 Task: Open the event Casual Product Testing Session on '2023/12/17', change the date to 2023/10/22, change the font style of the description to Arial, set the availability to Tentative, insert an emoji Red heart, logged in from the account softage.10@softage.net and add another guest for the event, softage.5@softage.net. Change the alignment of the event description to Align left.Change the font color of the description to Red and select an event charm, 
Action: Mouse moved to (376, 171)
Screenshot: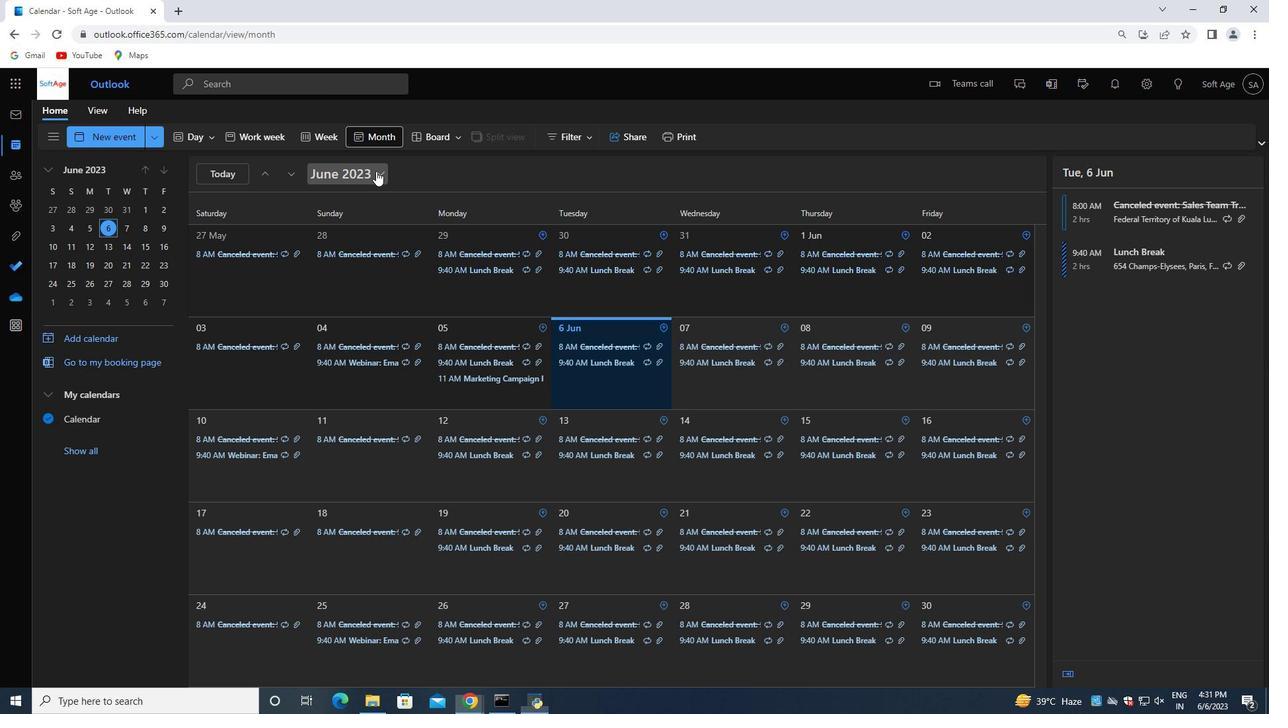 
Action: Mouse pressed left at (376, 171)
Screenshot: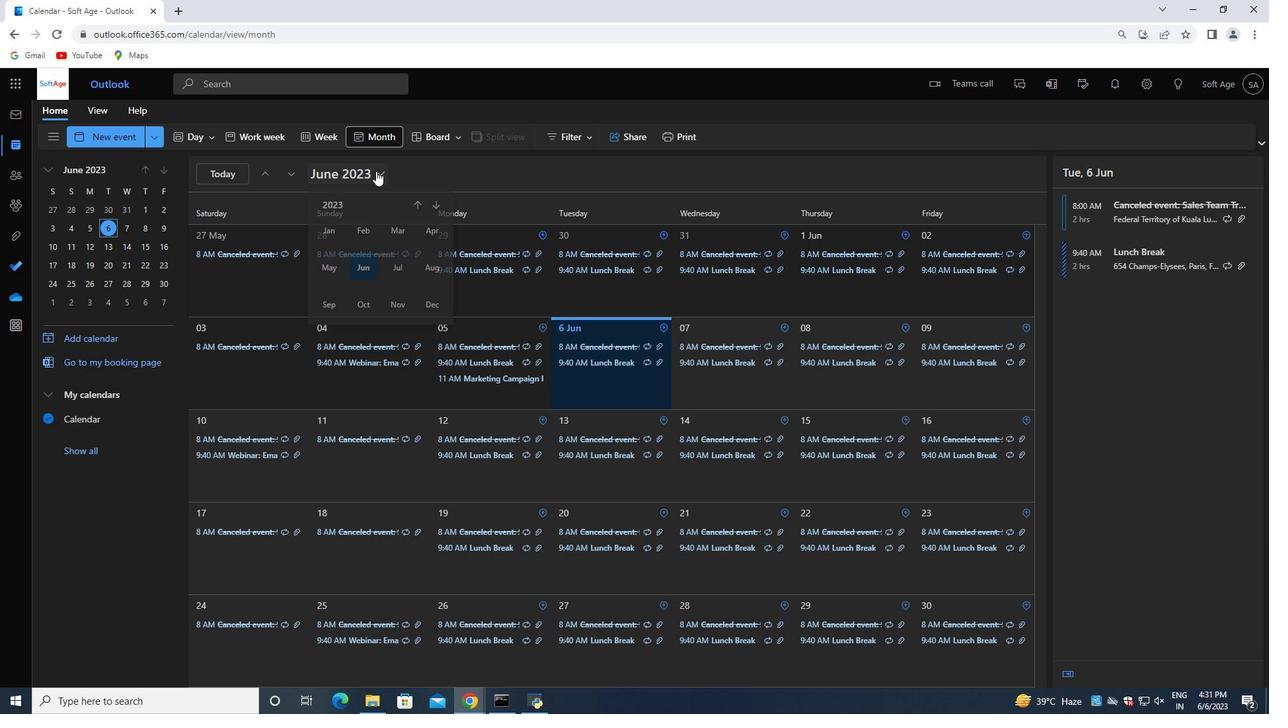 
Action: Mouse moved to (427, 309)
Screenshot: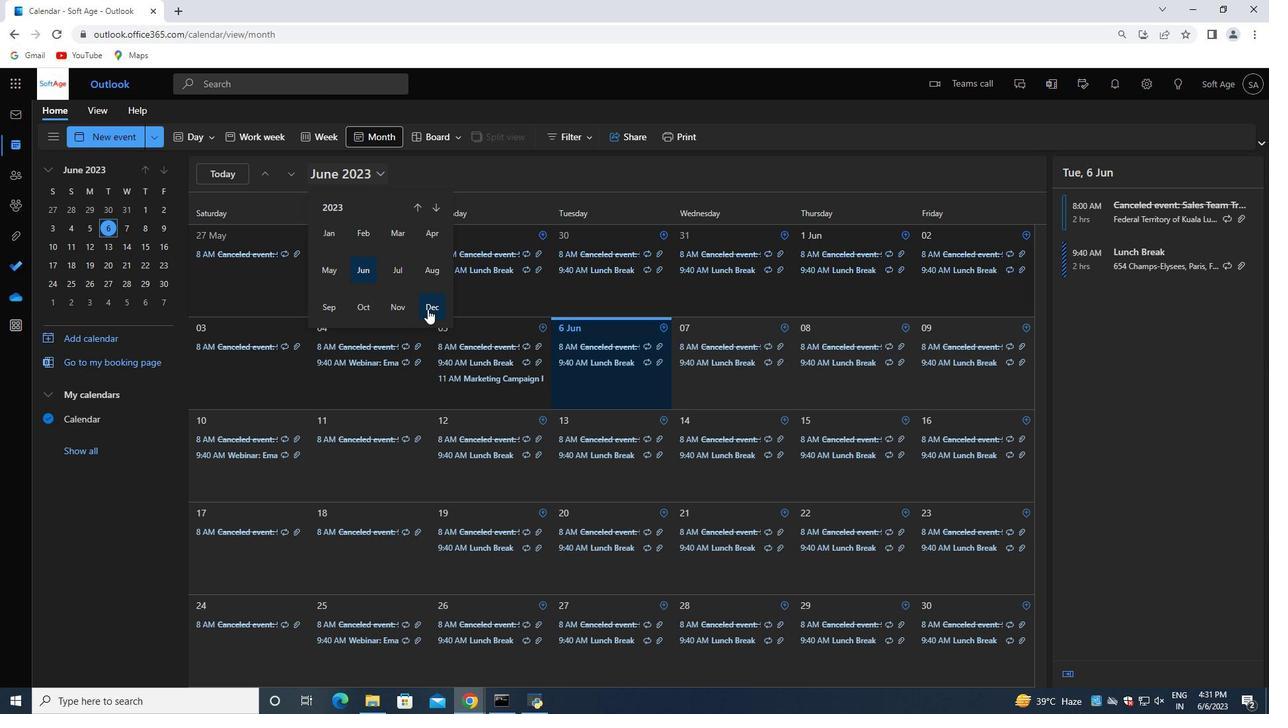 
Action: Mouse pressed left at (427, 309)
Screenshot: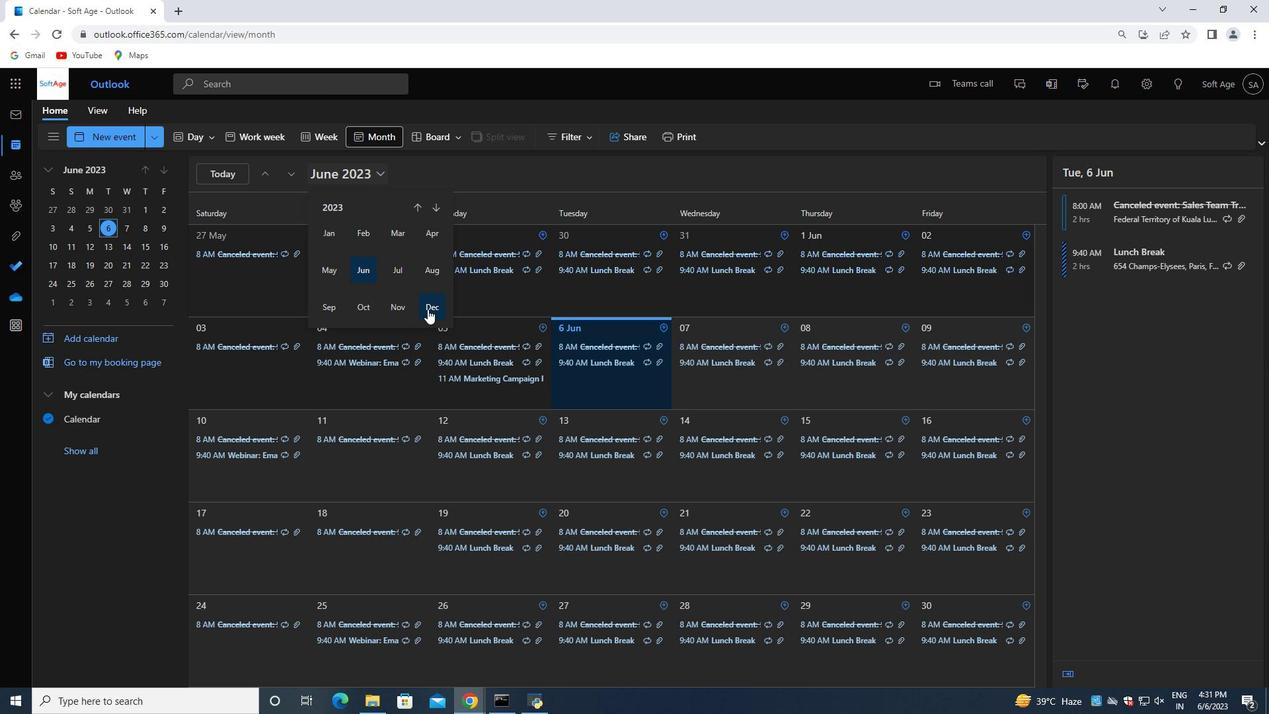 
Action: Mouse moved to (350, 470)
Screenshot: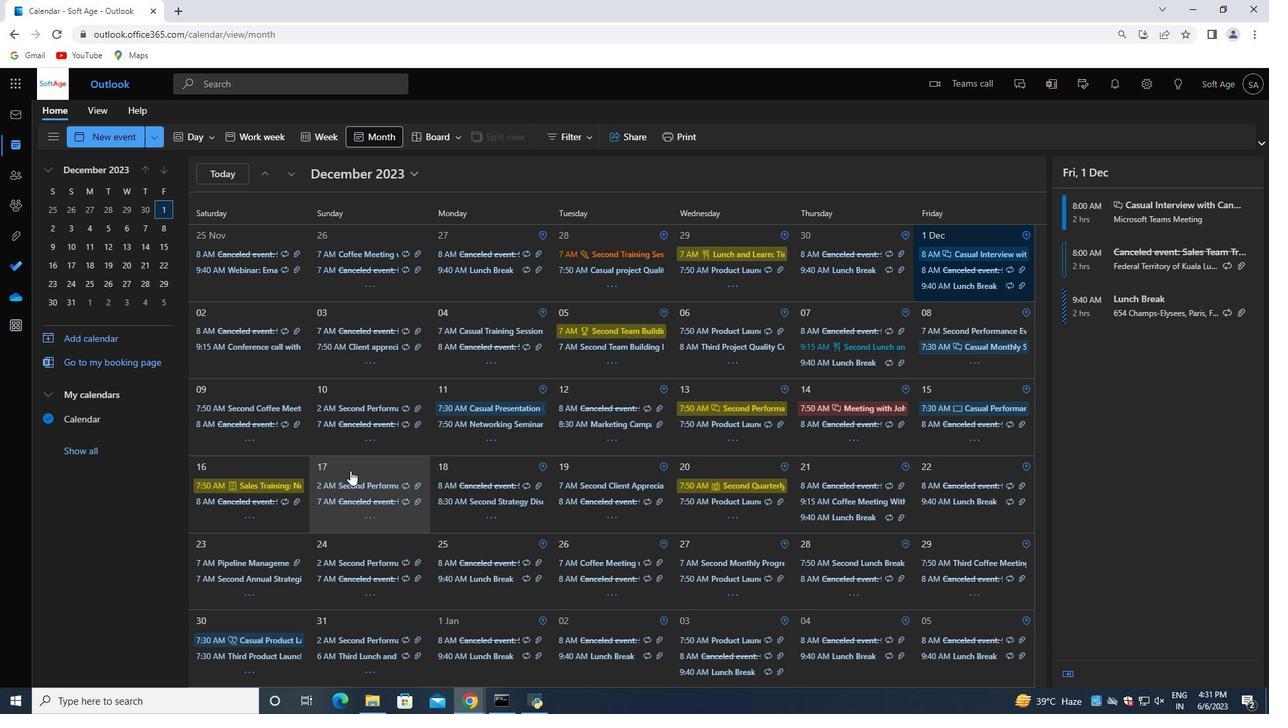 
Action: Mouse pressed left at (350, 470)
Screenshot: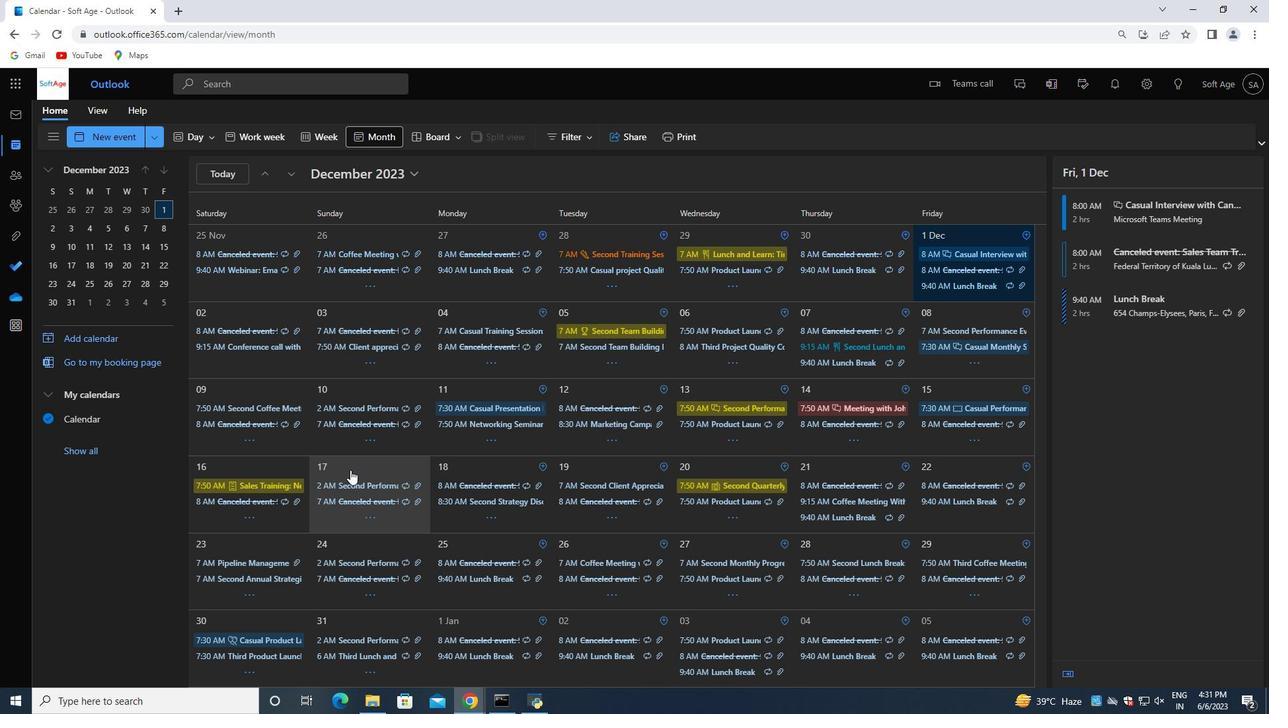
Action: Mouse moved to (1098, 247)
Screenshot: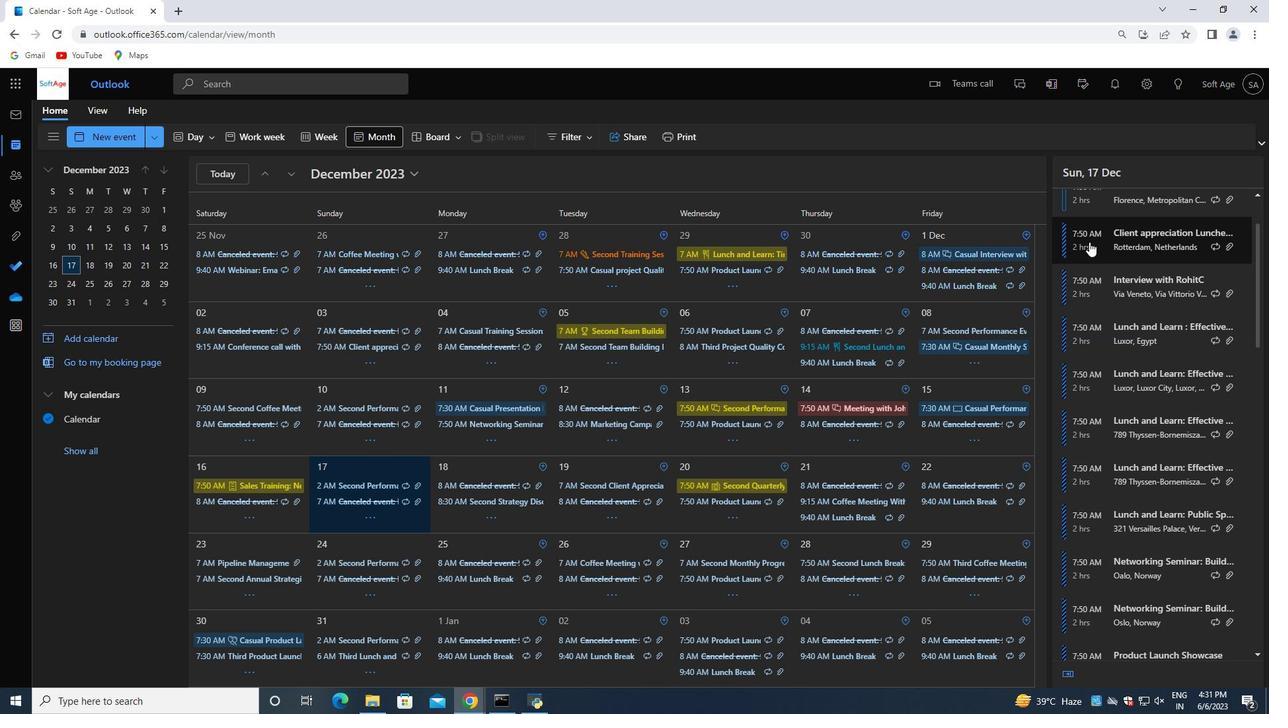 
Action: Mouse scrolled (1098, 246) with delta (0, 0)
Screenshot: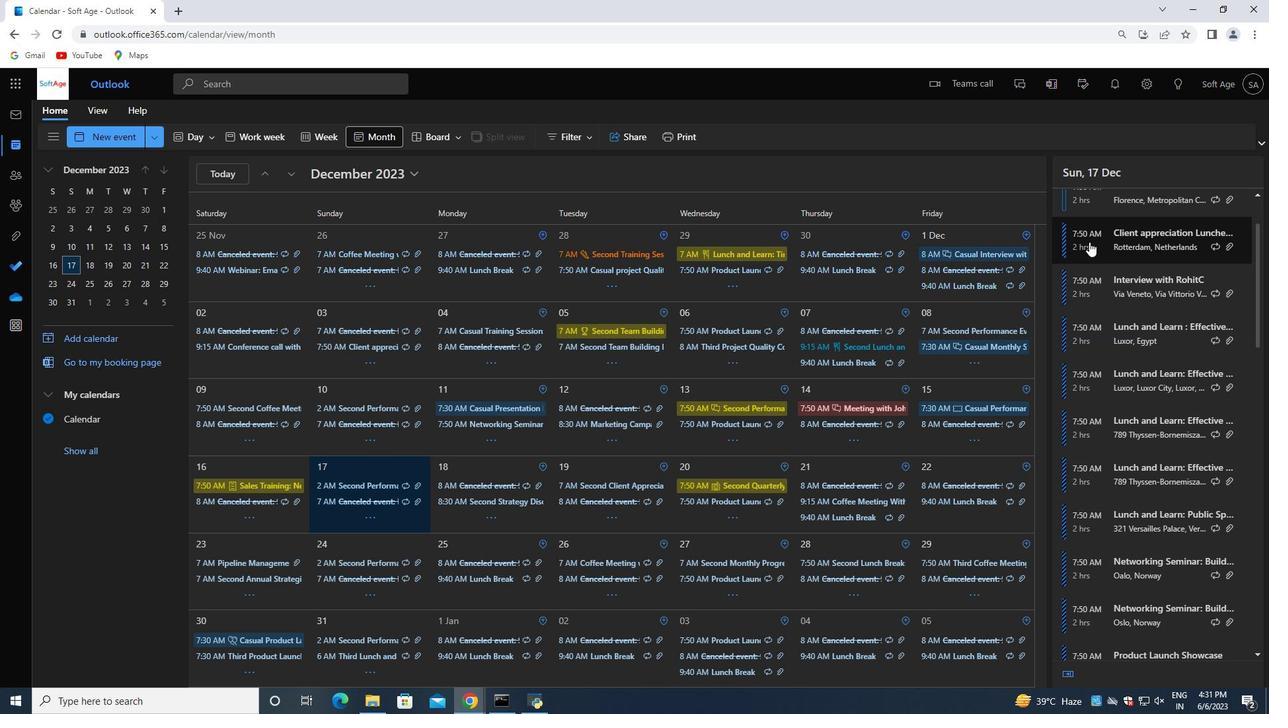 
Action: Mouse moved to (1085, 244)
Screenshot: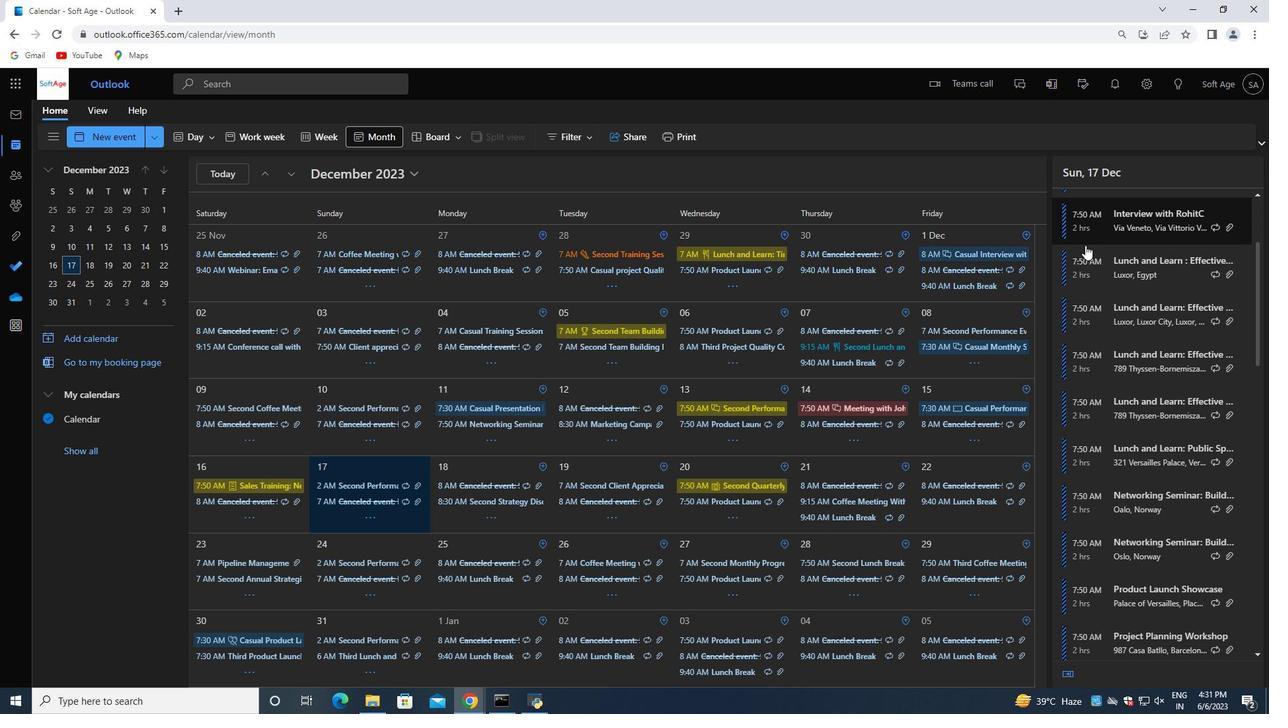 
Action: Mouse scrolled (1085, 244) with delta (0, 0)
Screenshot: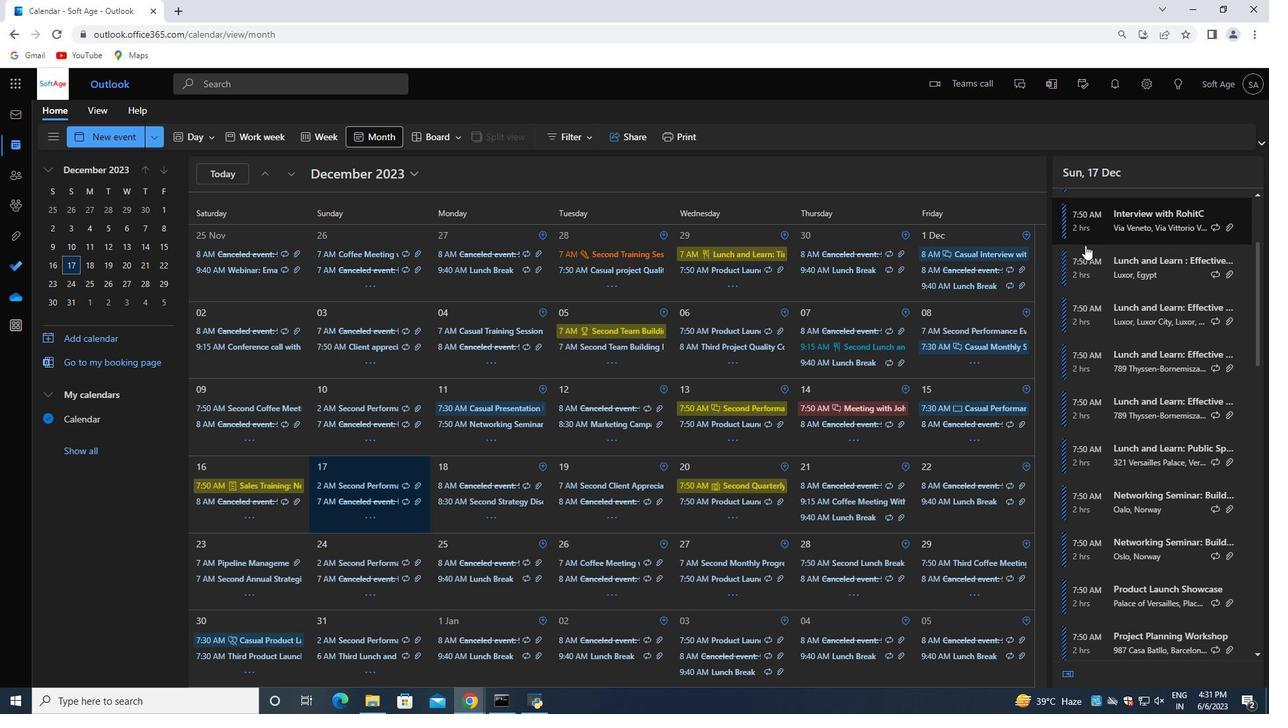 
Action: Mouse moved to (1085, 245)
Screenshot: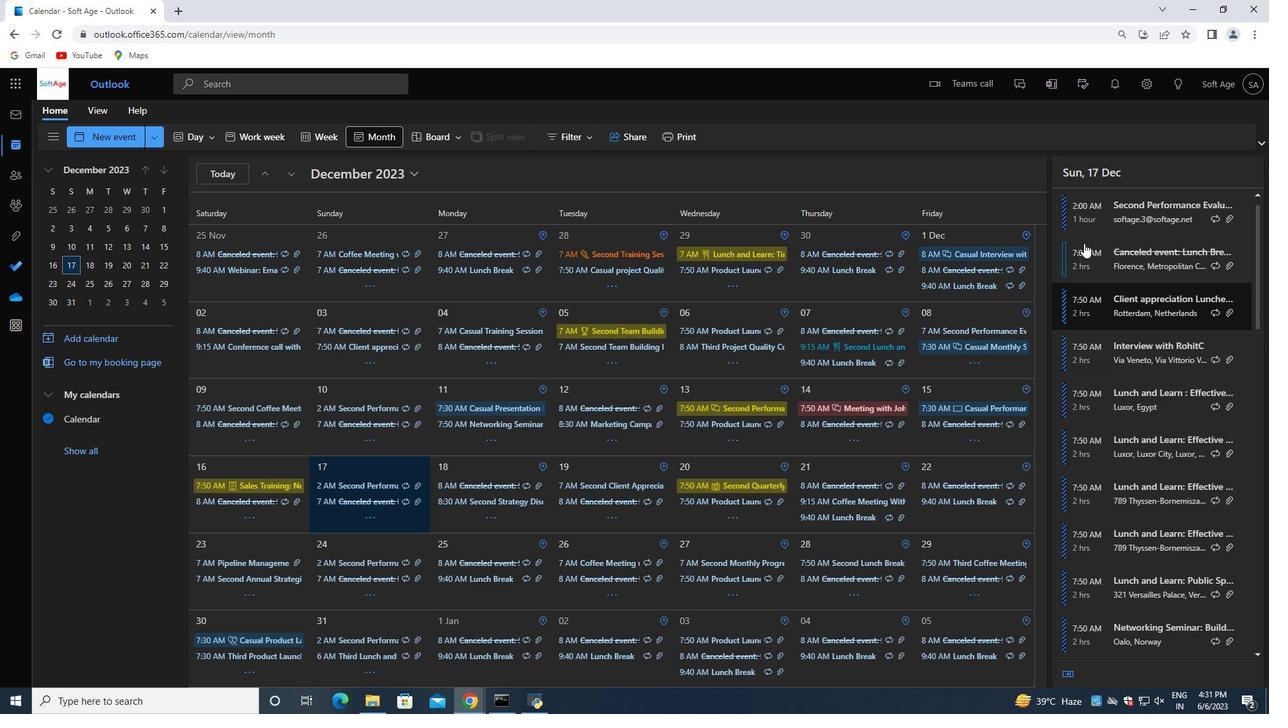 
Action: Mouse scrolled (1085, 245) with delta (0, 0)
Screenshot: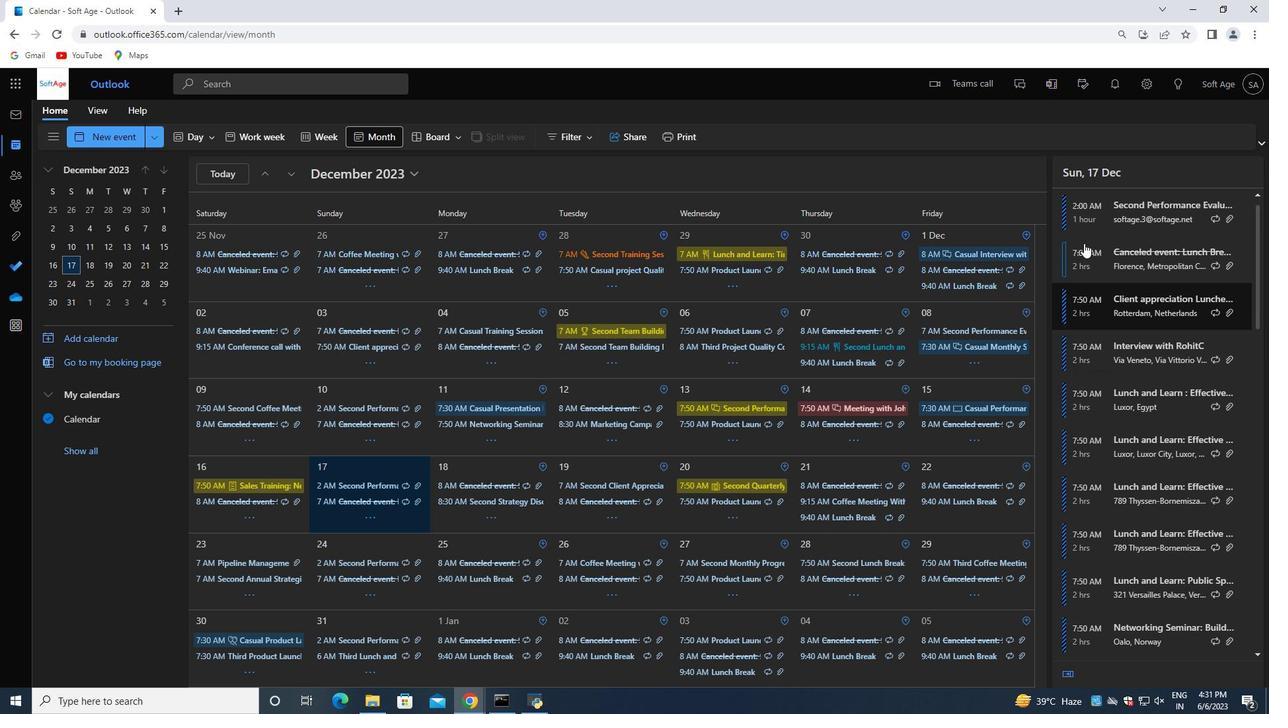 
Action: Mouse scrolled (1085, 245) with delta (0, 0)
Screenshot: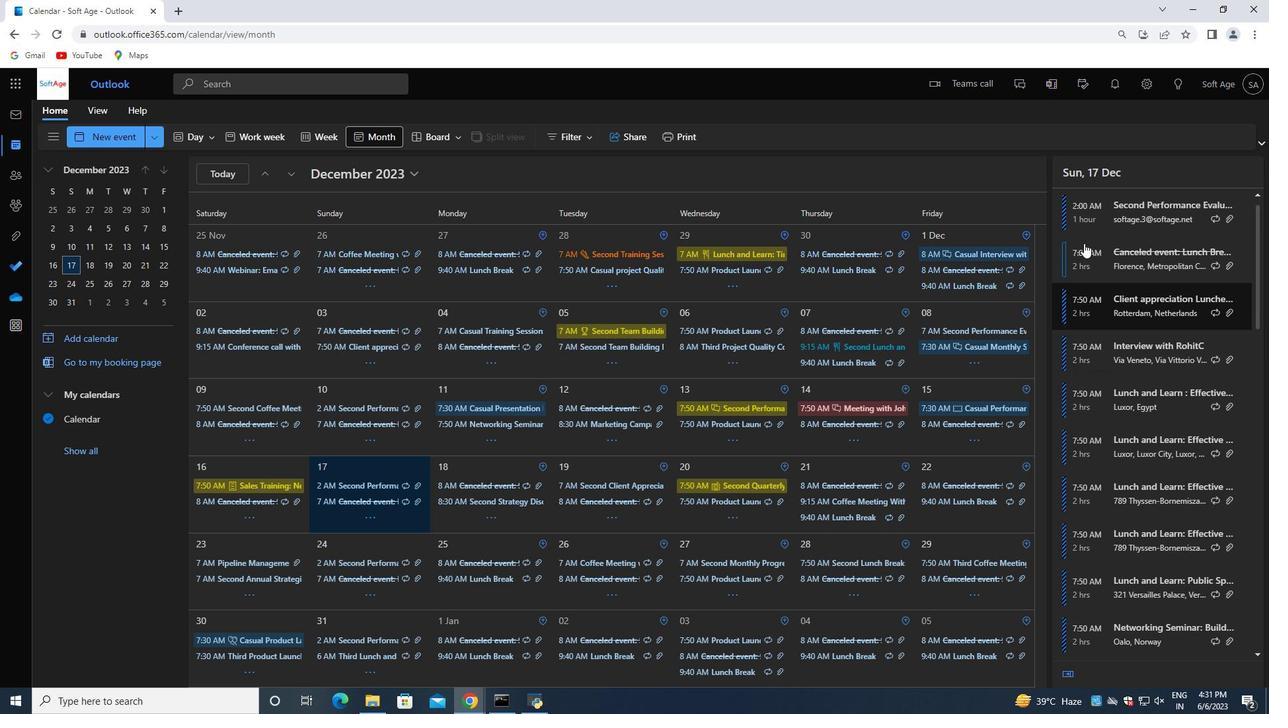
Action: Mouse scrolled (1085, 245) with delta (0, 0)
Screenshot: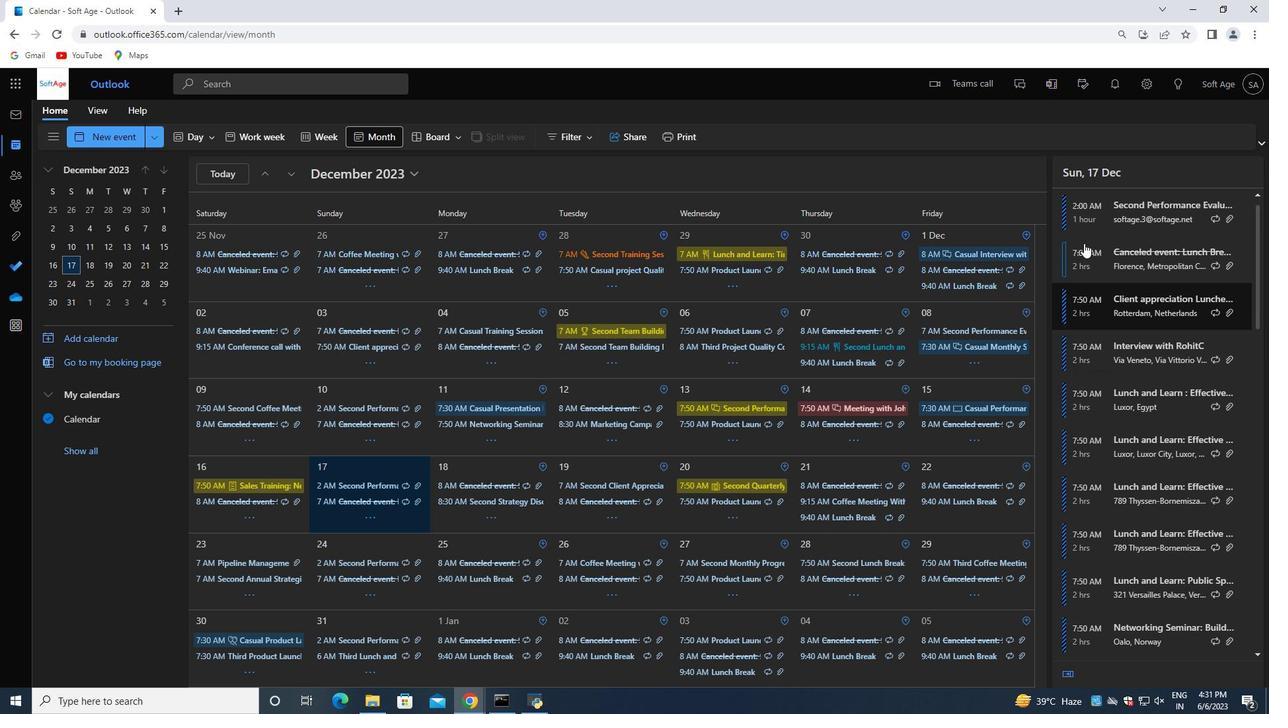 
Action: Mouse moved to (1084, 243)
Screenshot: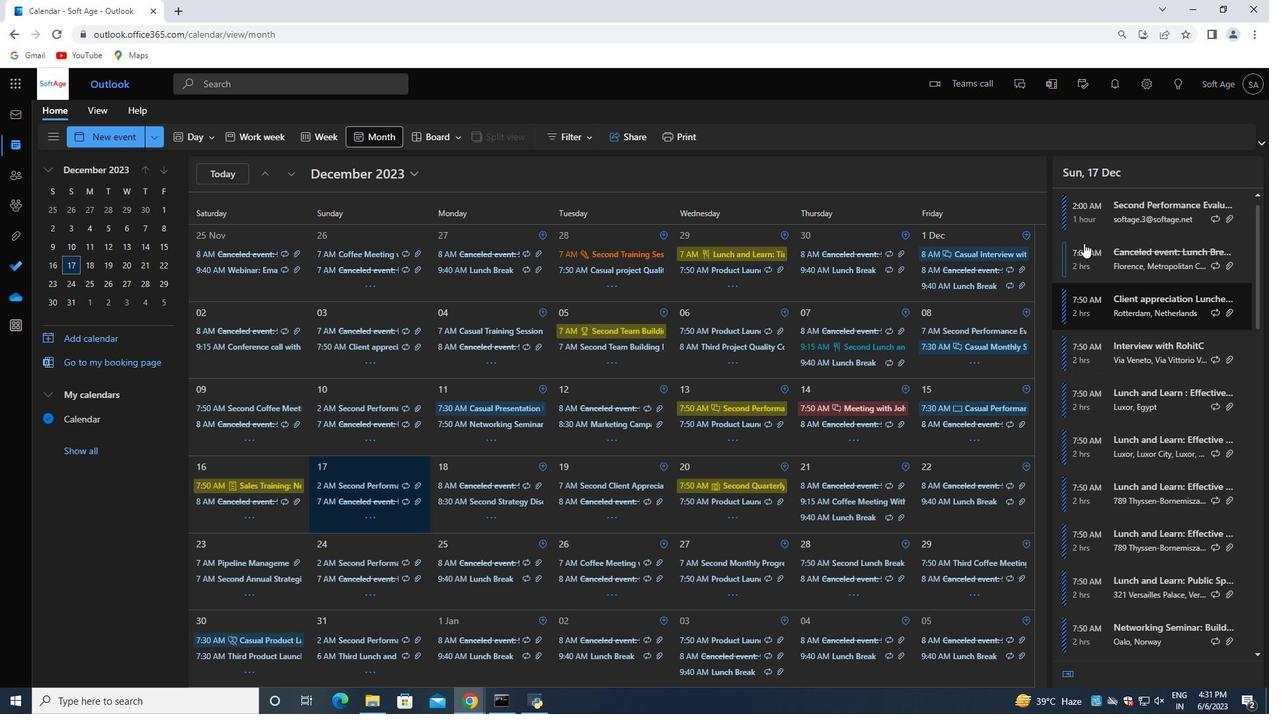 
Action: Mouse scrolled (1084, 244) with delta (0, 0)
Screenshot: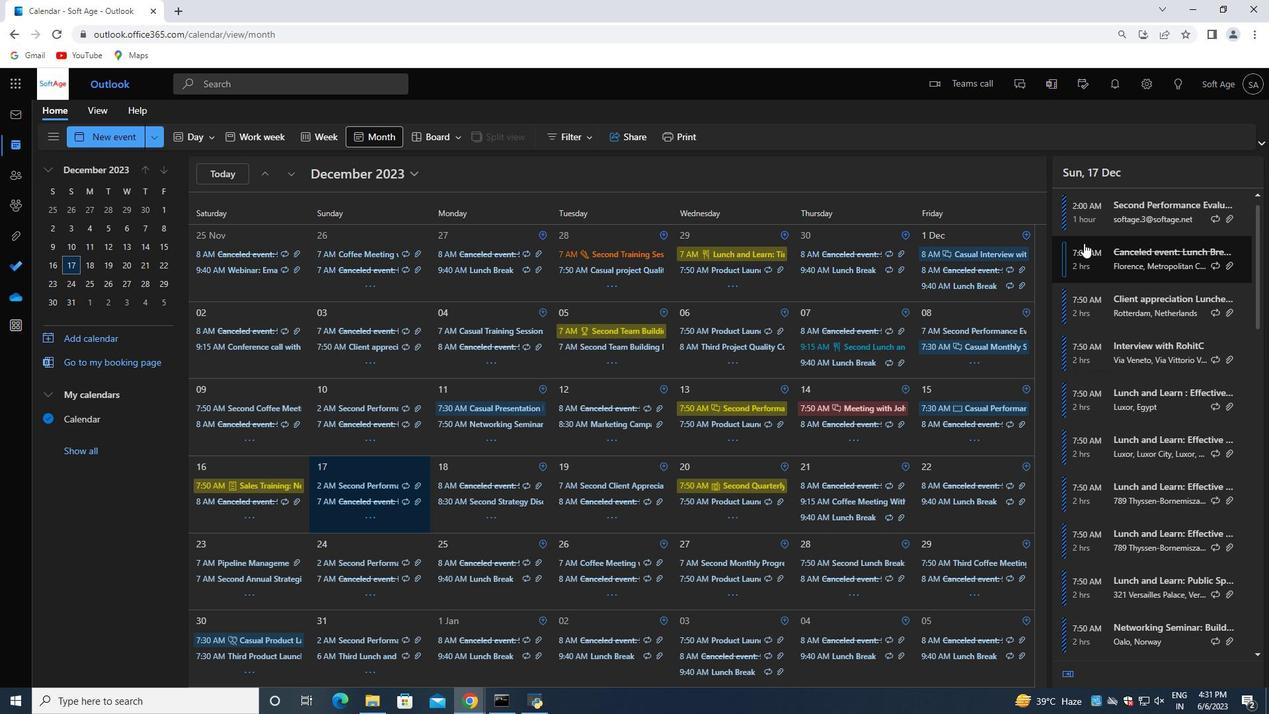 
Action: Mouse scrolled (1084, 244) with delta (0, 0)
Screenshot: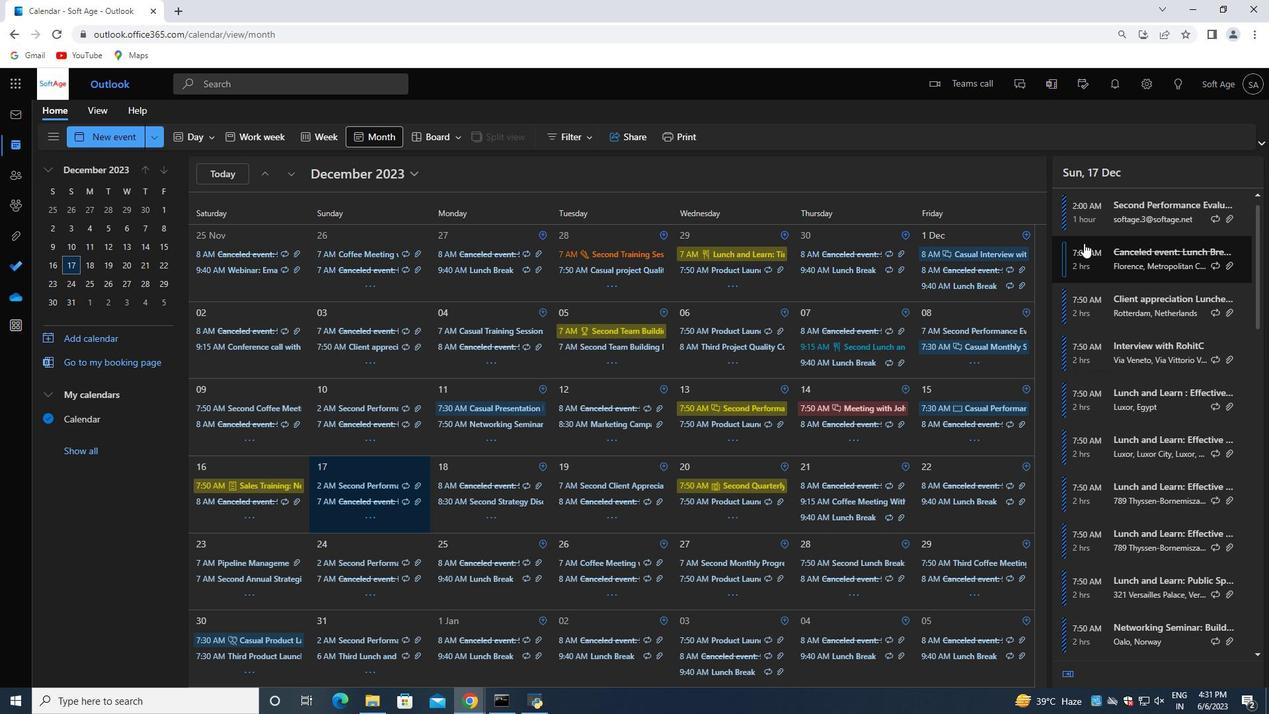 
Action: Mouse moved to (1124, 430)
Screenshot: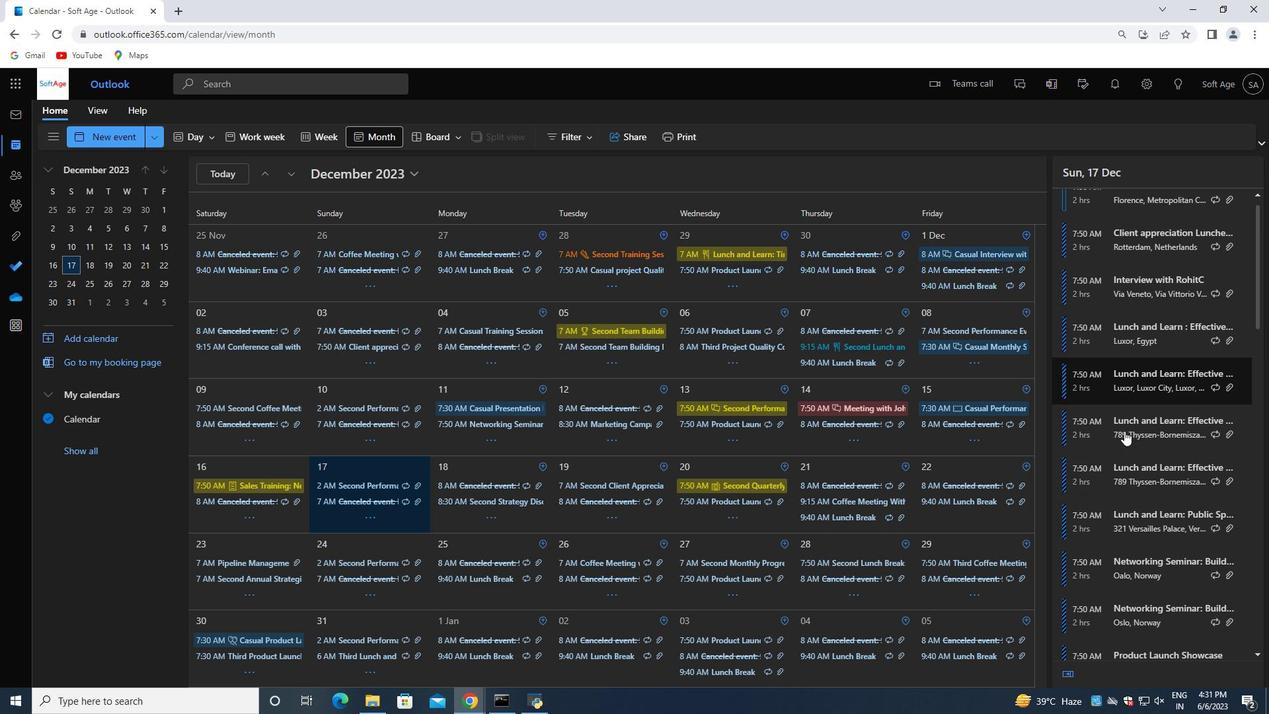 
Action: Mouse scrolled (1124, 429) with delta (0, 0)
Screenshot: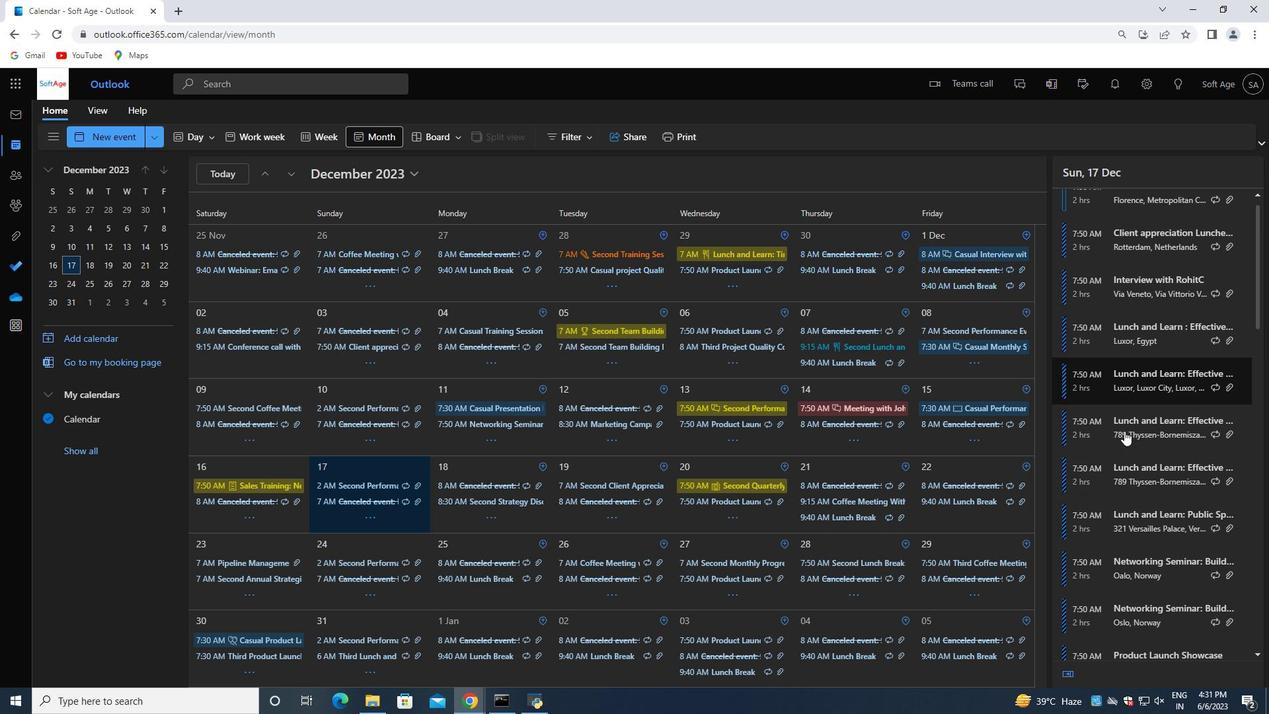 
Action: Mouse moved to (1124, 431)
Screenshot: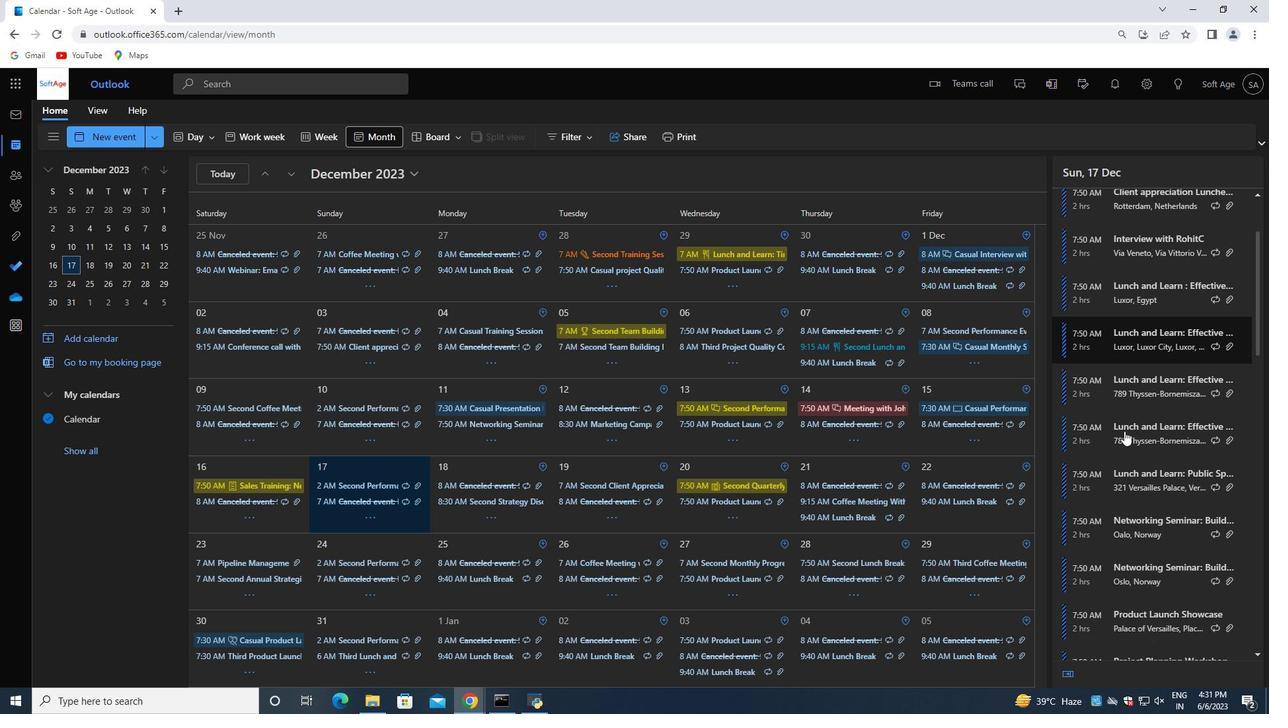 
Action: Mouse scrolled (1124, 430) with delta (0, 0)
Screenshot: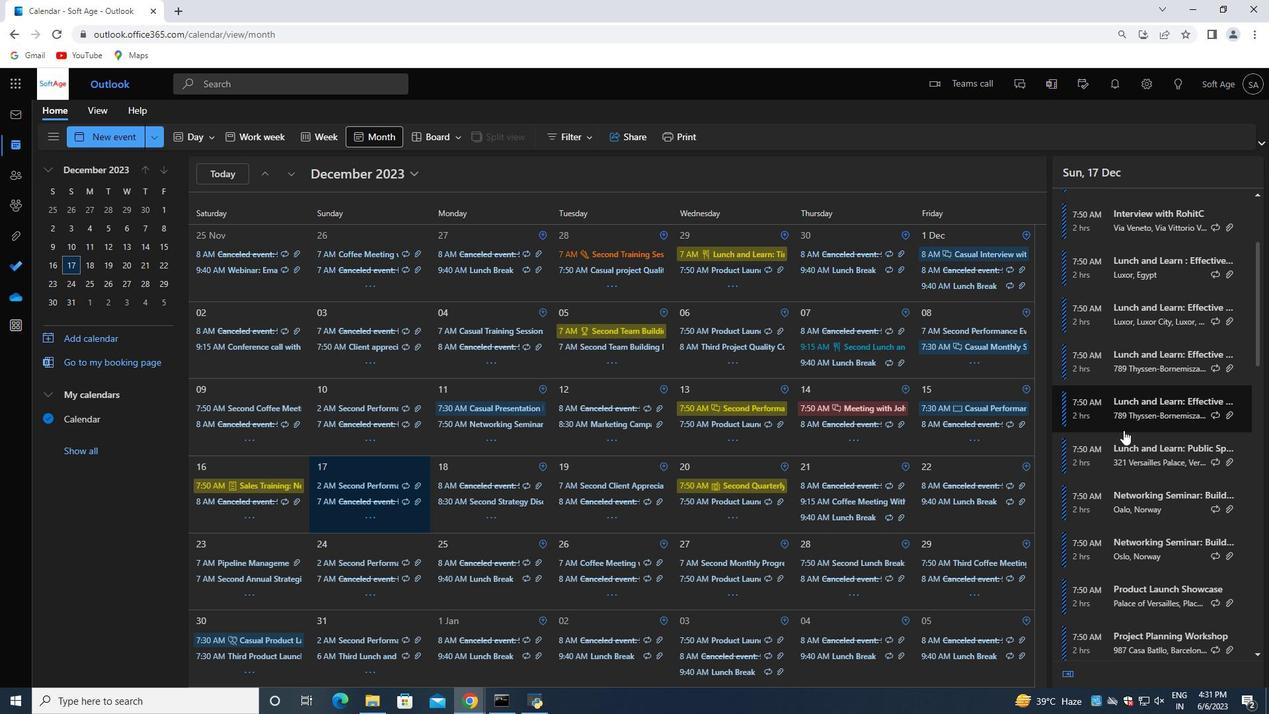 
Action: Mouse moved to (1124, 430)
Screenshot: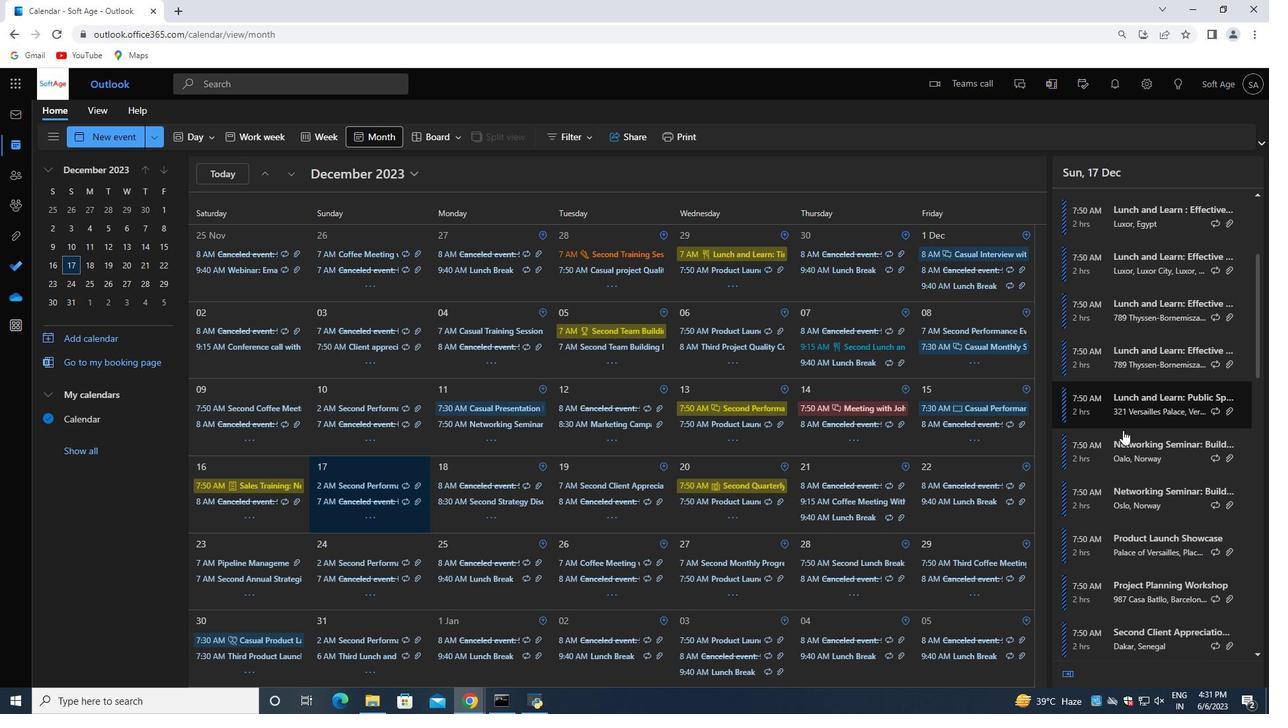
Action: Mouse scrolled (1124, 429) with delta (0, 0)
Screenshot: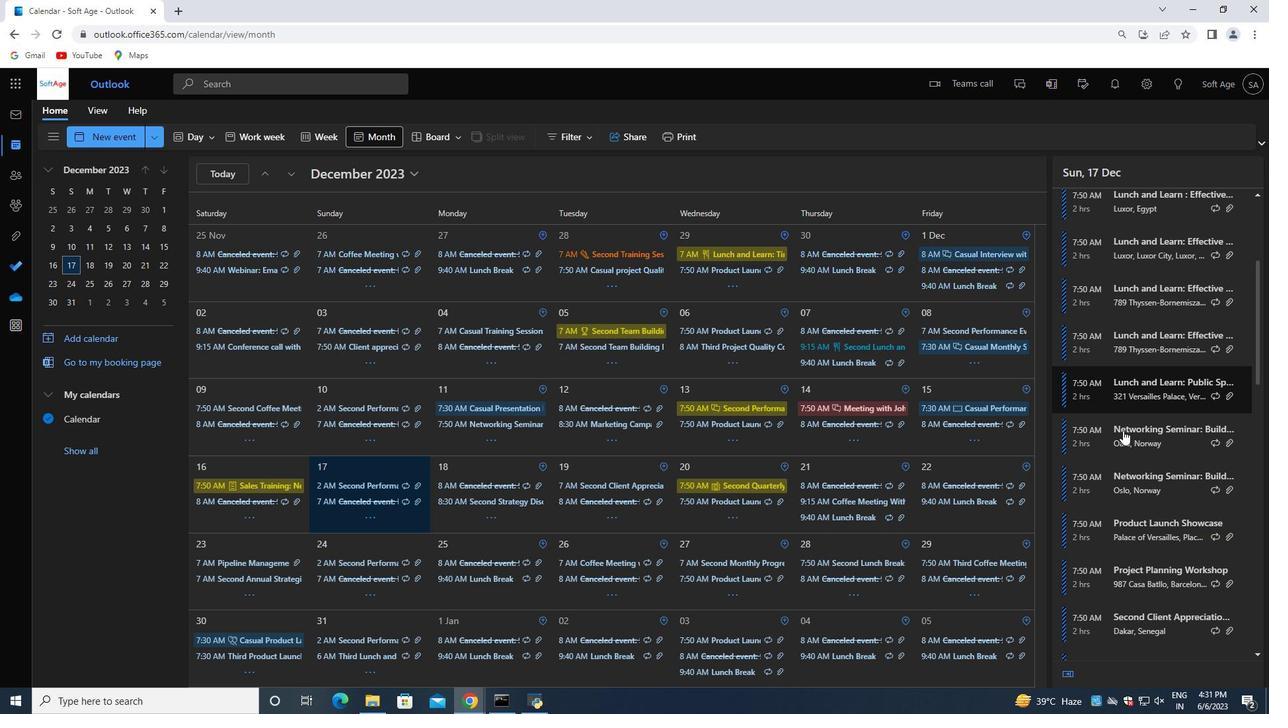 
Action: Mouse moved to (1122, 437)
Screenshot: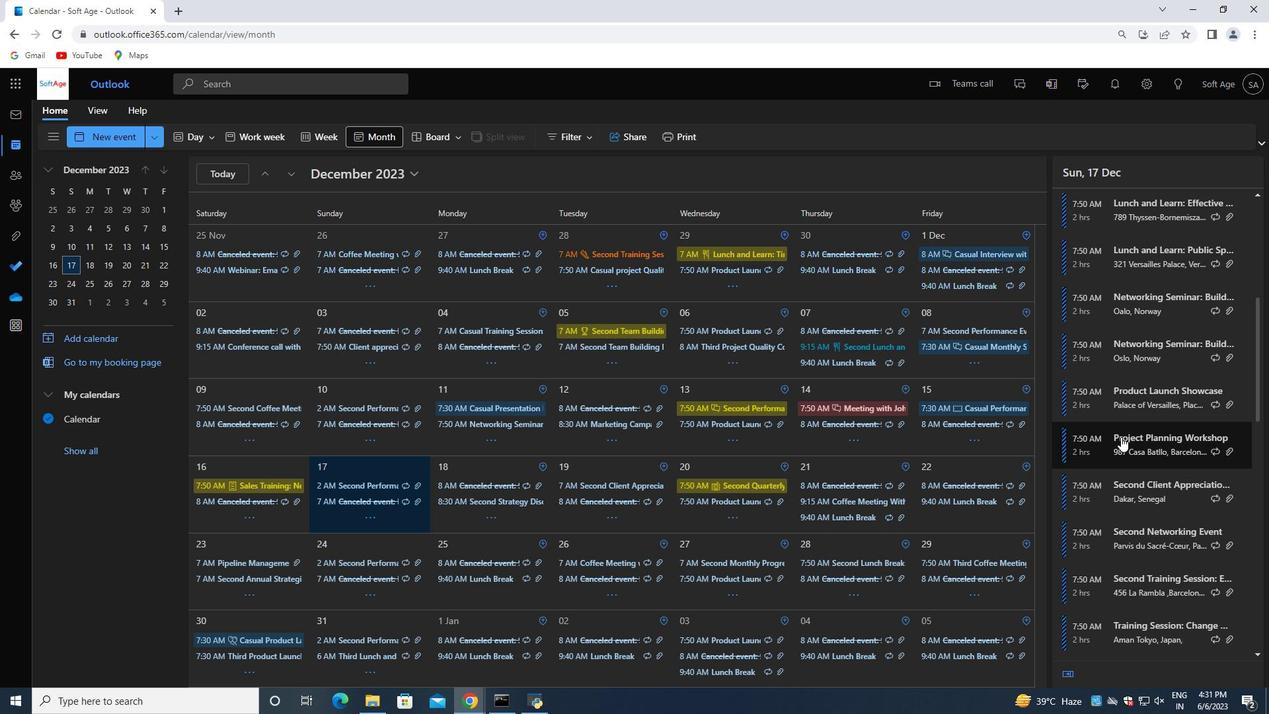 
Action: Mouse scrolled (1122, 436) with delta (0, 0)
Screenshot: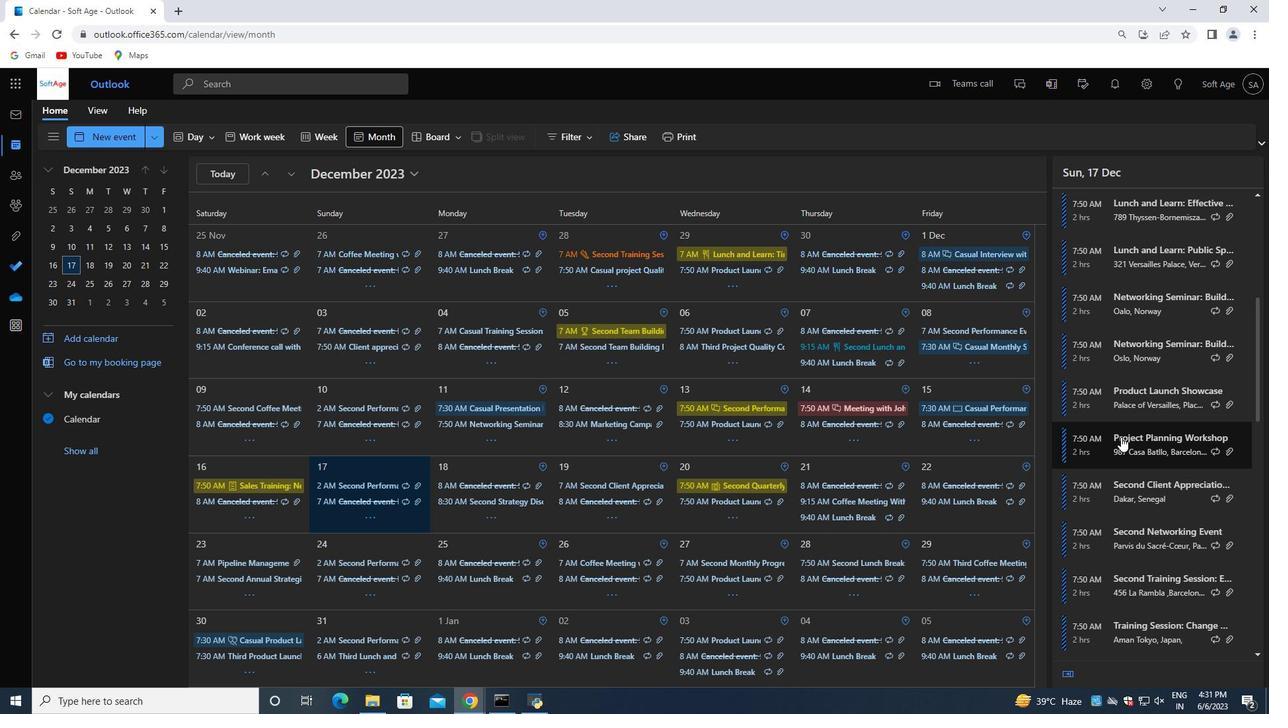 
Action: Mouse scrolled (1122, 436) with delta (0, 0)
Screenshot: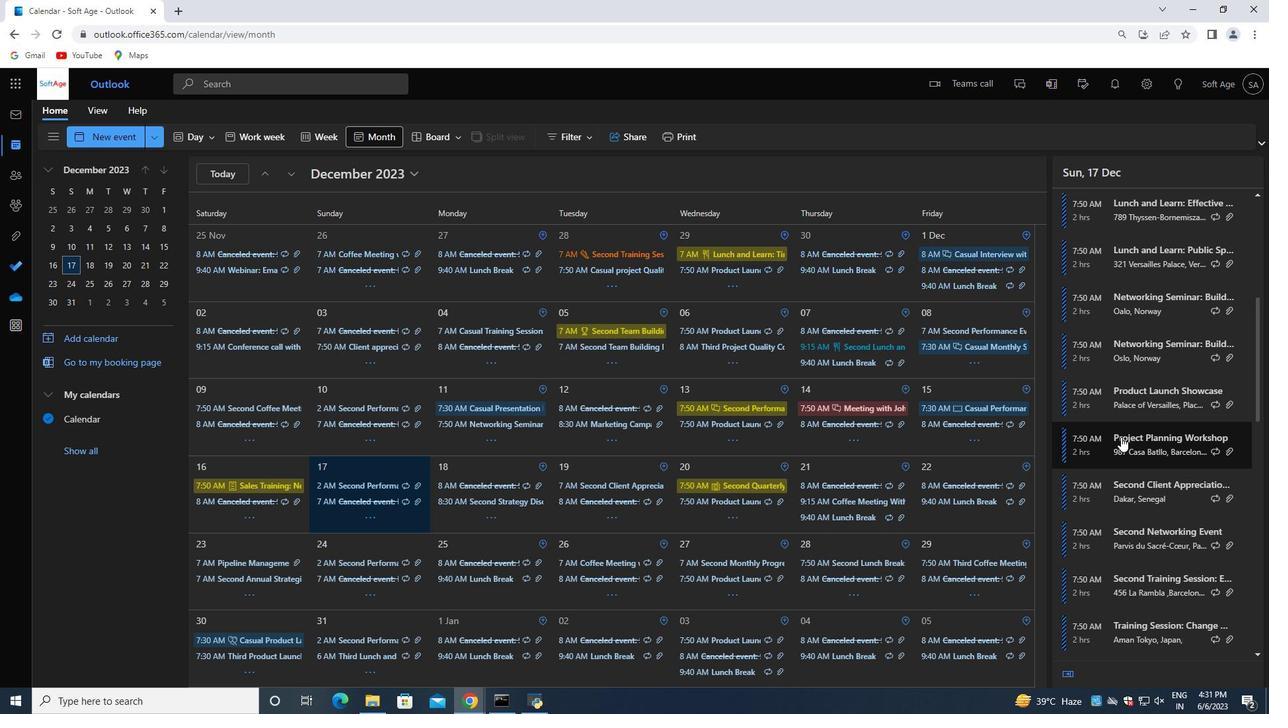 
Action: Mouse moved to (1121, 437)
Screenshot: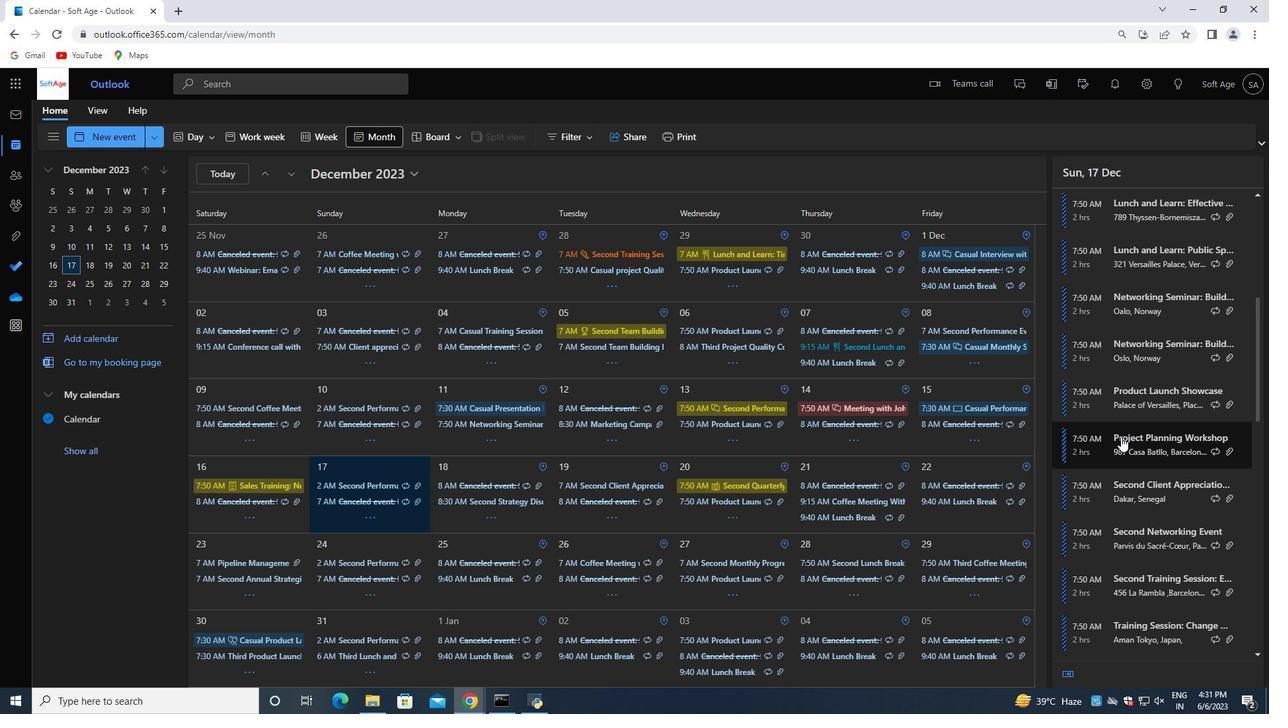 
Action: Mouse scrolled (1121, 436) with delta (0, 0)
Screenshot: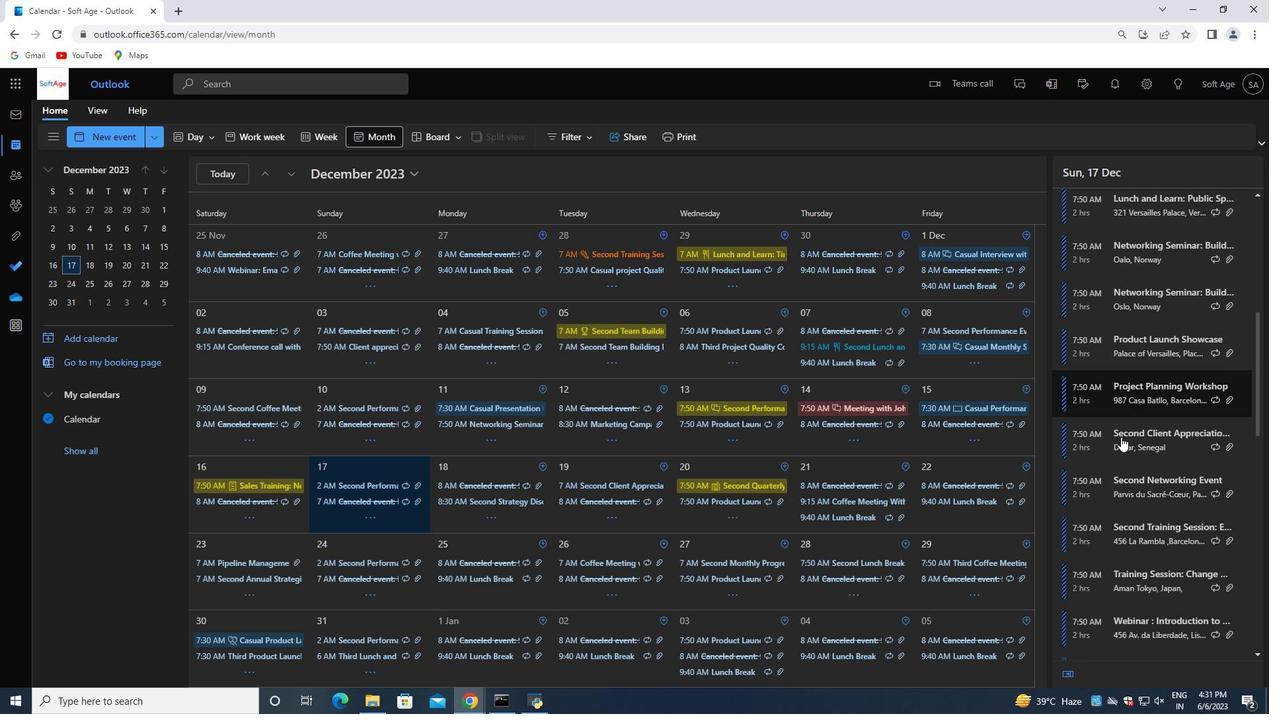 
Action: Mouse scrolled (1121, 436) with delta (0, 0)
Screenshot: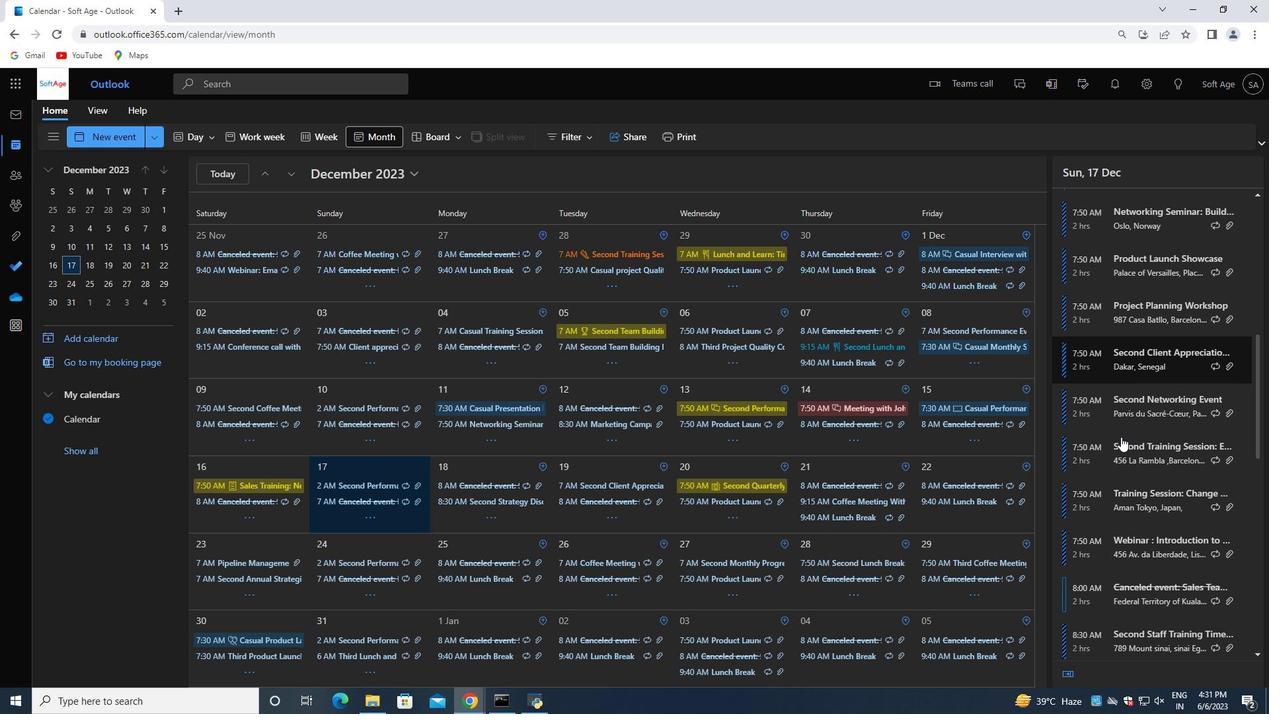
Action: Mouse scrolled (1121, 436) with delta (0, 0)
Screenshot: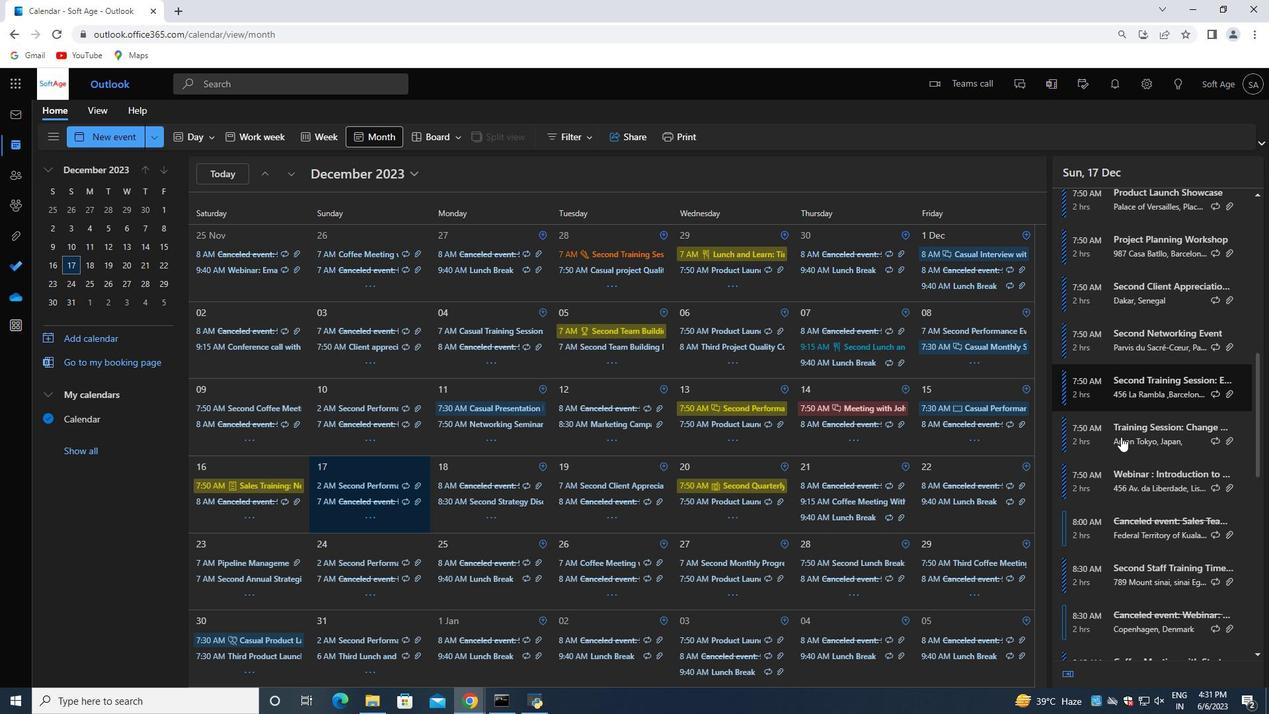 
Action: Mouse moved to (1120, 437)
Screenshot: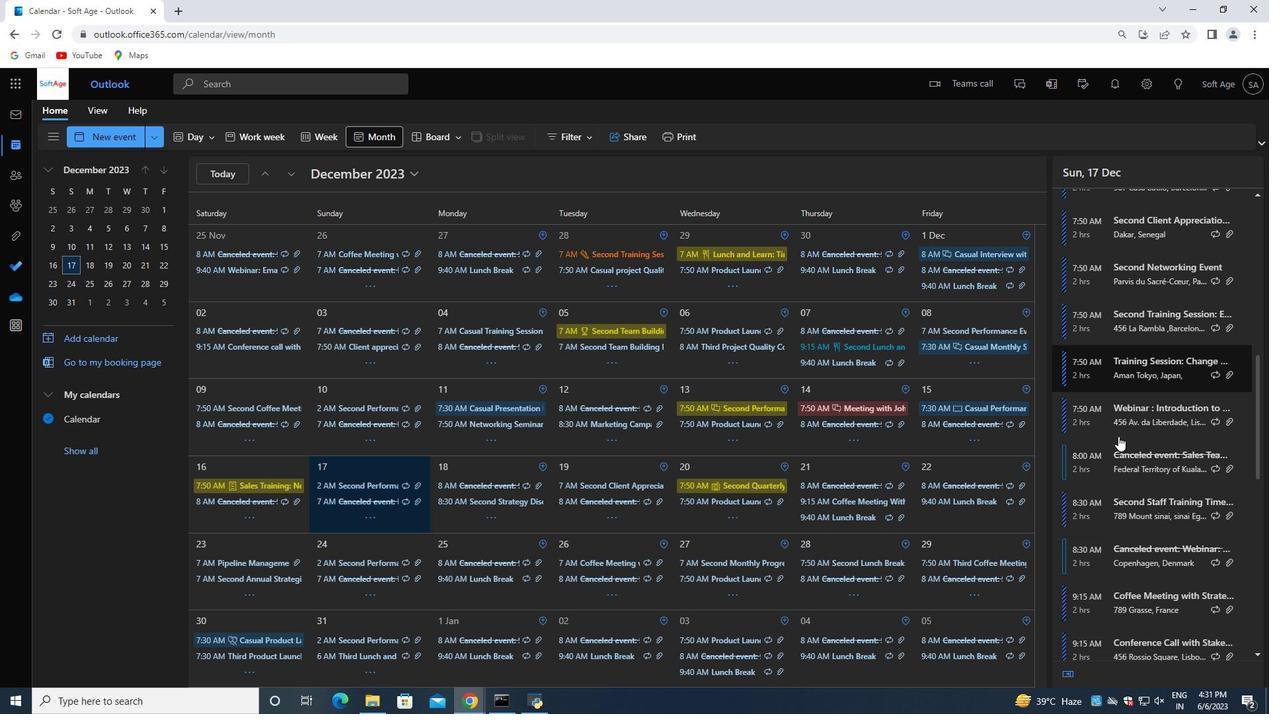 
Action: Mouse scrolled (1120, 436) with delta (0, 0)
Screenshot: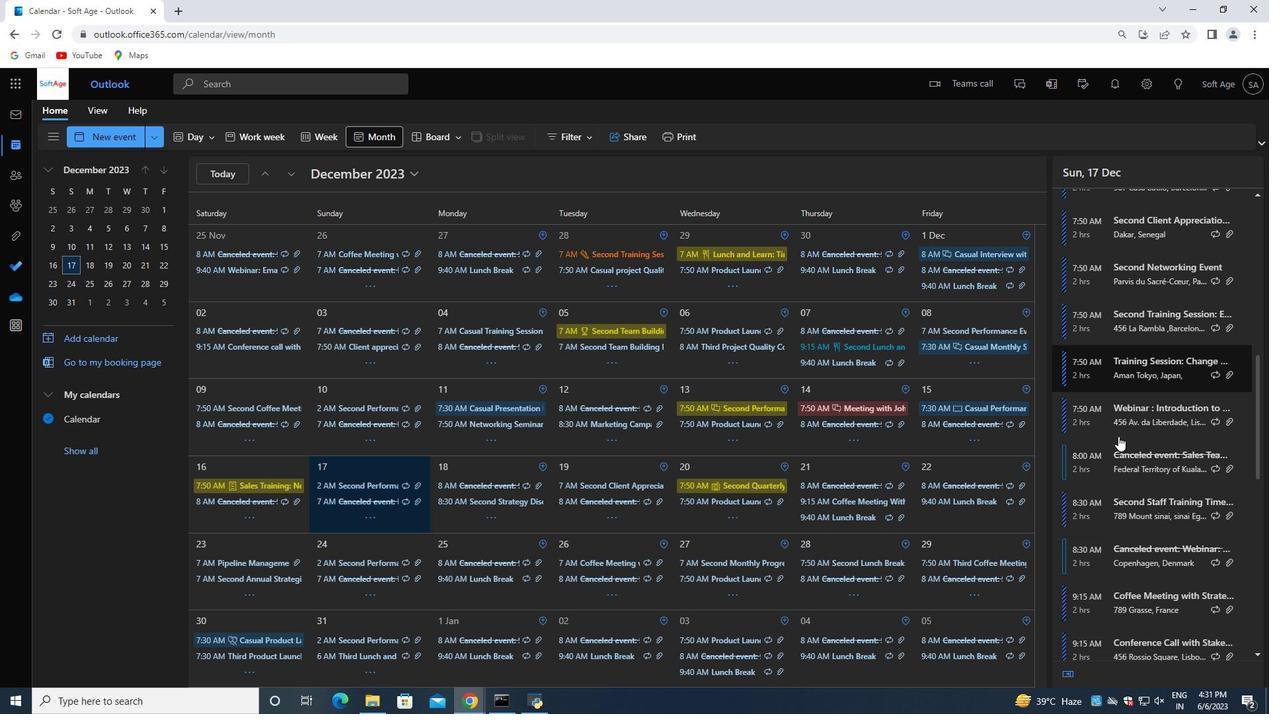 
Action: Mouse moved to (1117, 435)
Screenshot: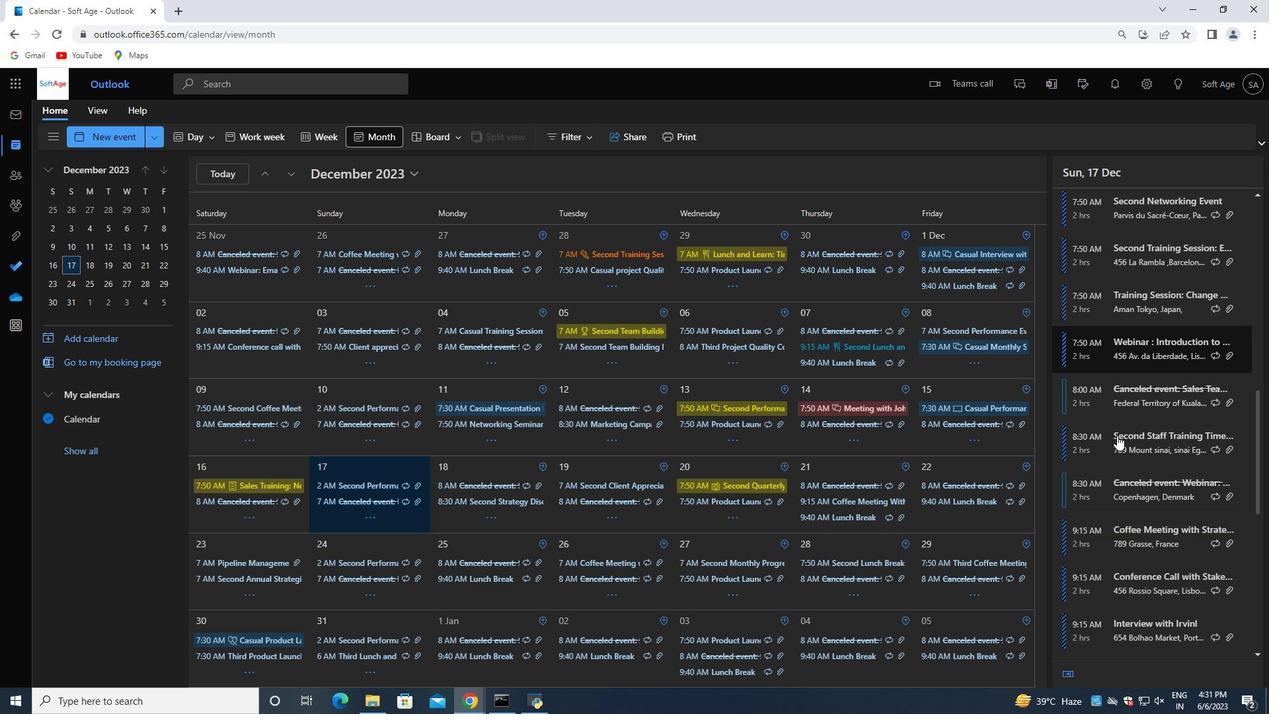 
Action: Mouse scrolled (1117, 435) with delta (0, 0)
Screenshot: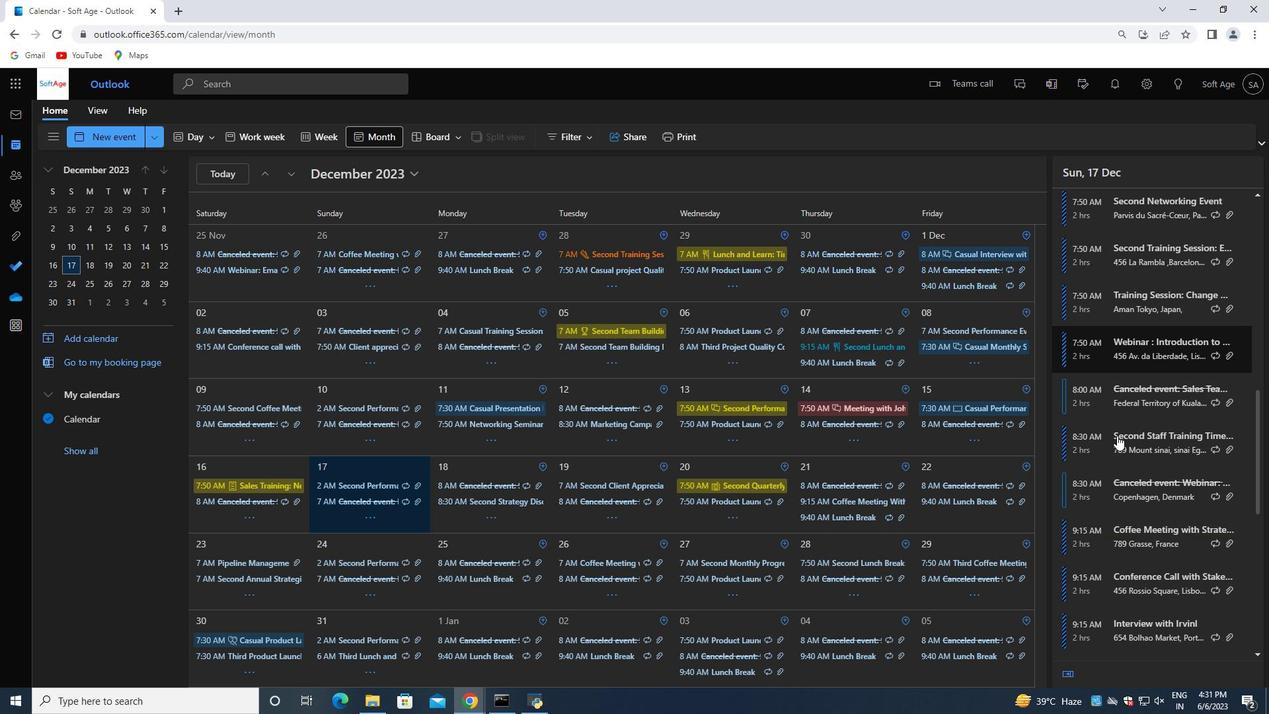 
Action: Mouse scrolled (1117, 435) with delta (0, 0)
Screenshot: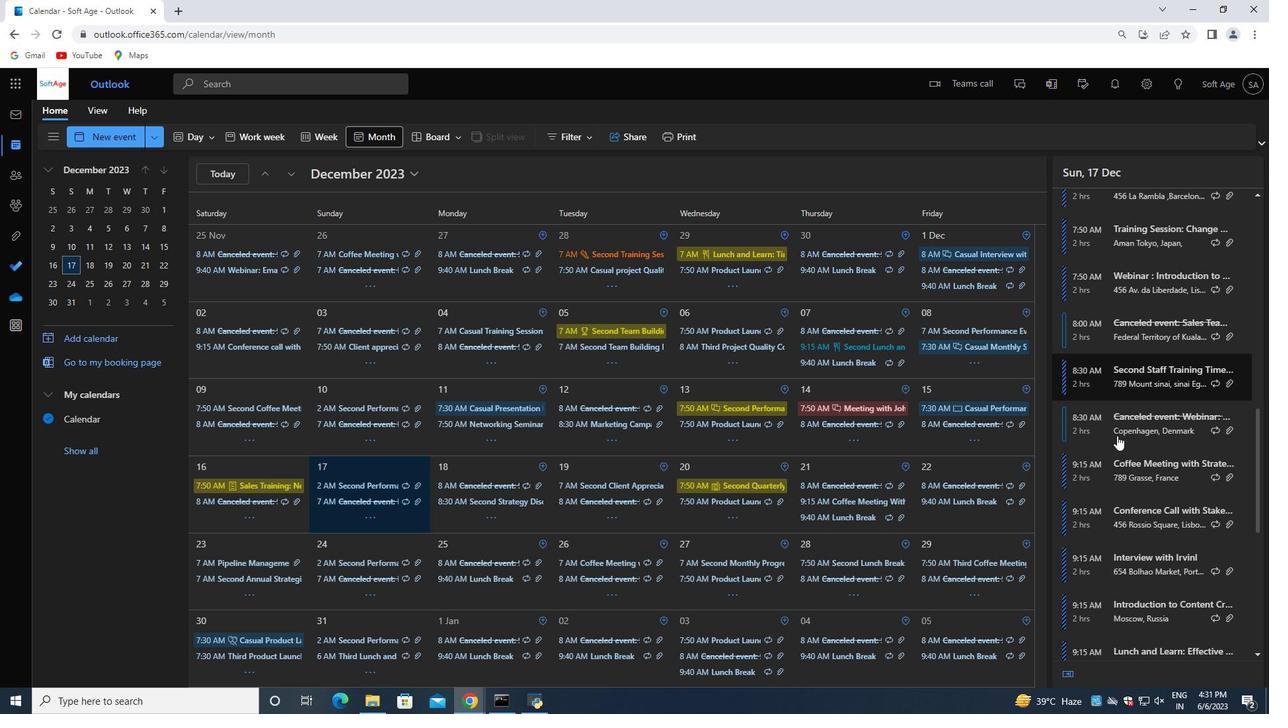
Action: Mouse moved to (1116, 435)
Screenshot: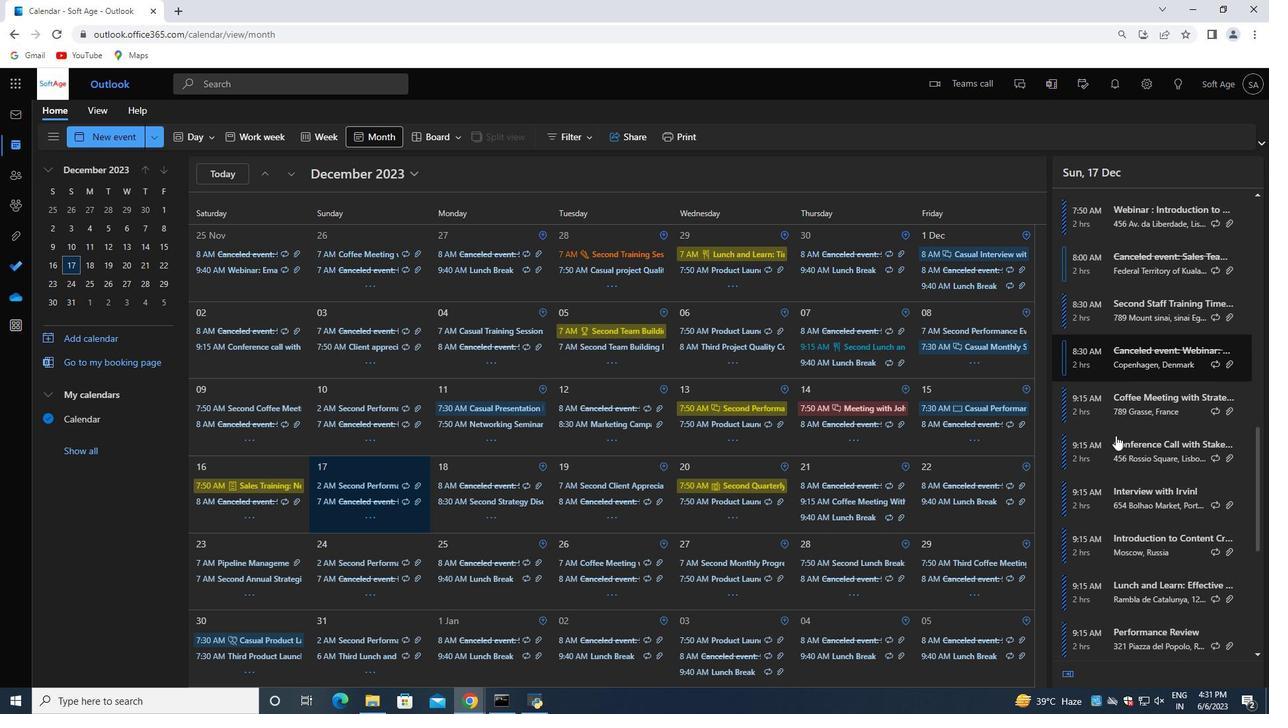 
Action: Mouse scrolled (1116, 435) with delta (0, 0)
Screenshot: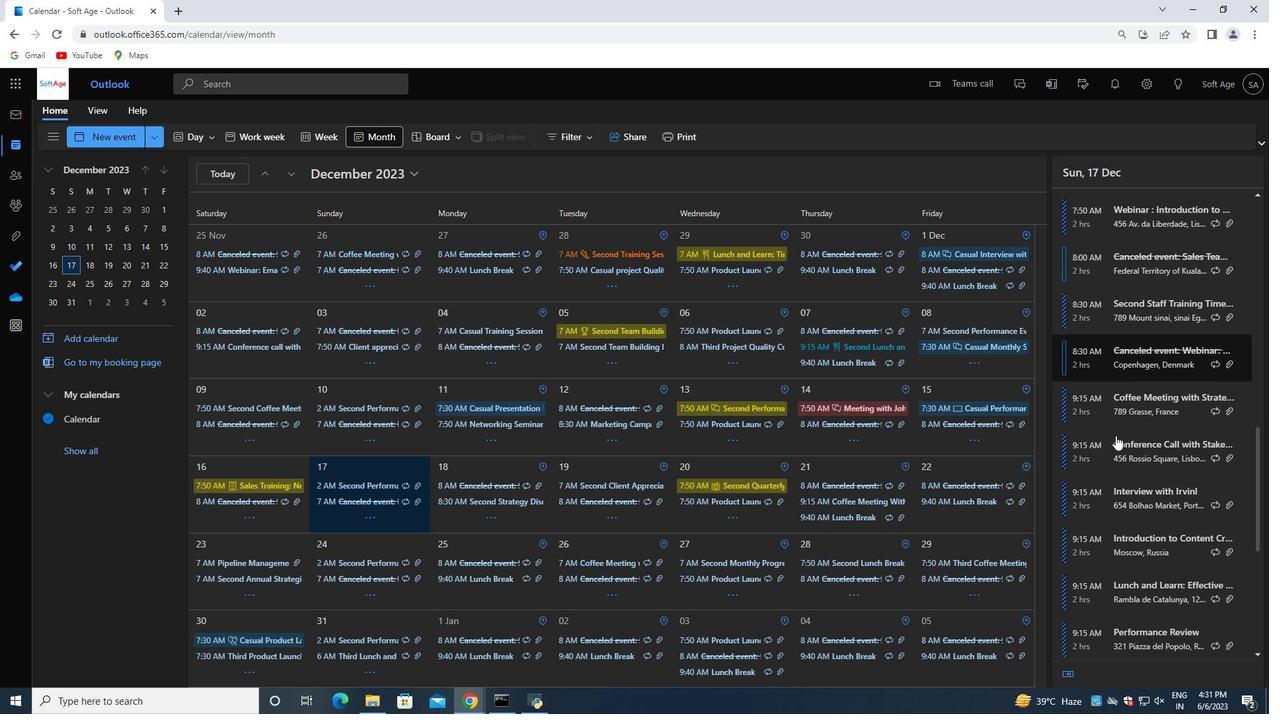 
Action: Mouse moved to (1114, 437)
Screenshot: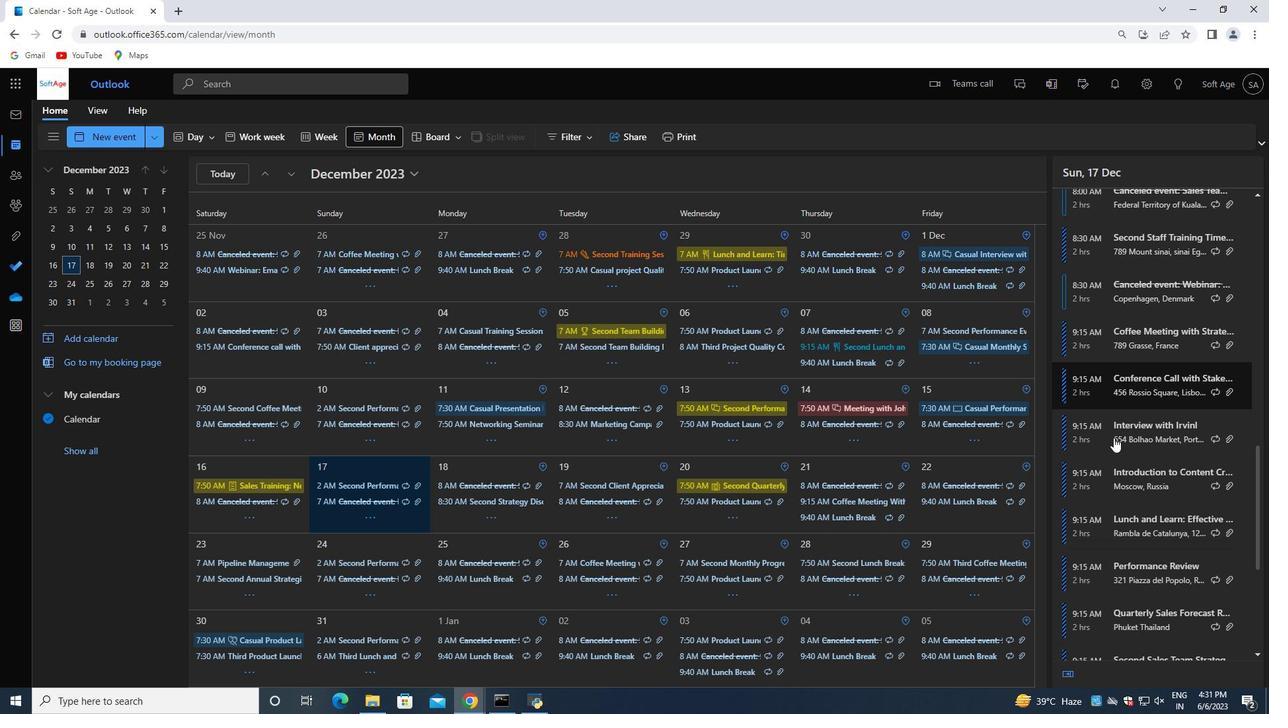 
Action: Mouse scrolled (1114, 436) with delta (0, 0)
Screenshot: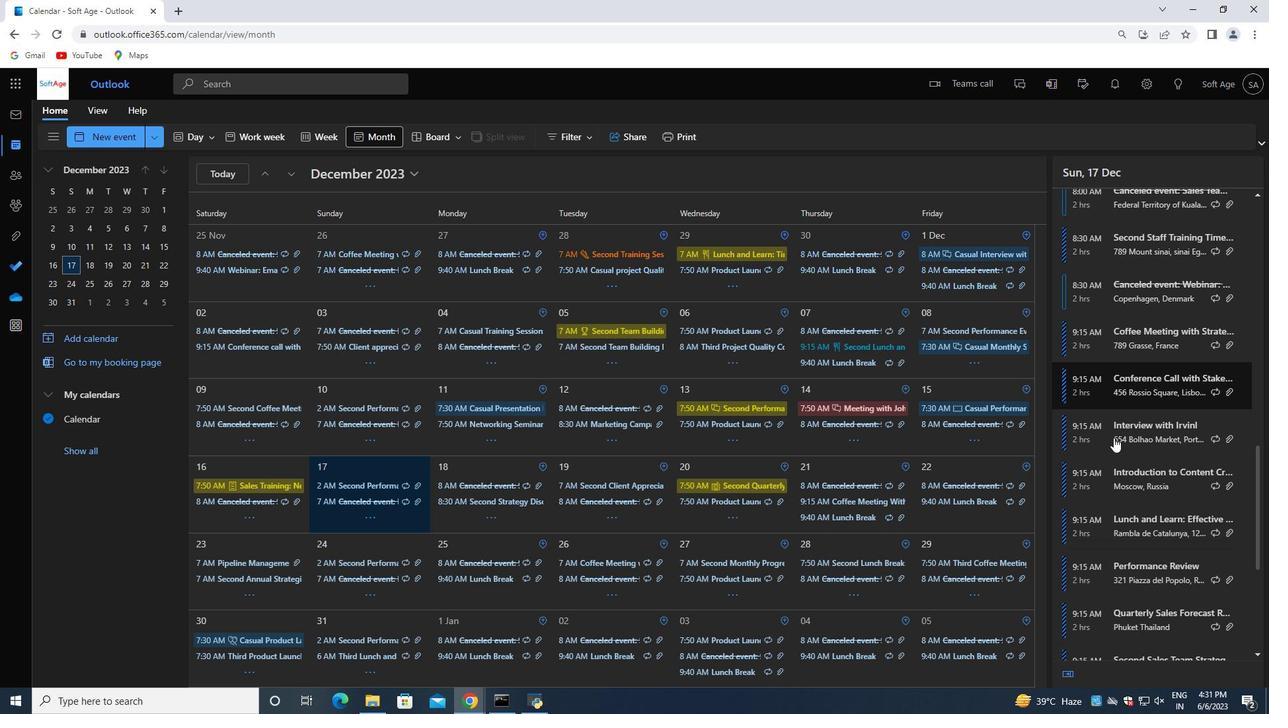 
Action: Mouse moved to (1113, 439)
Screenshot: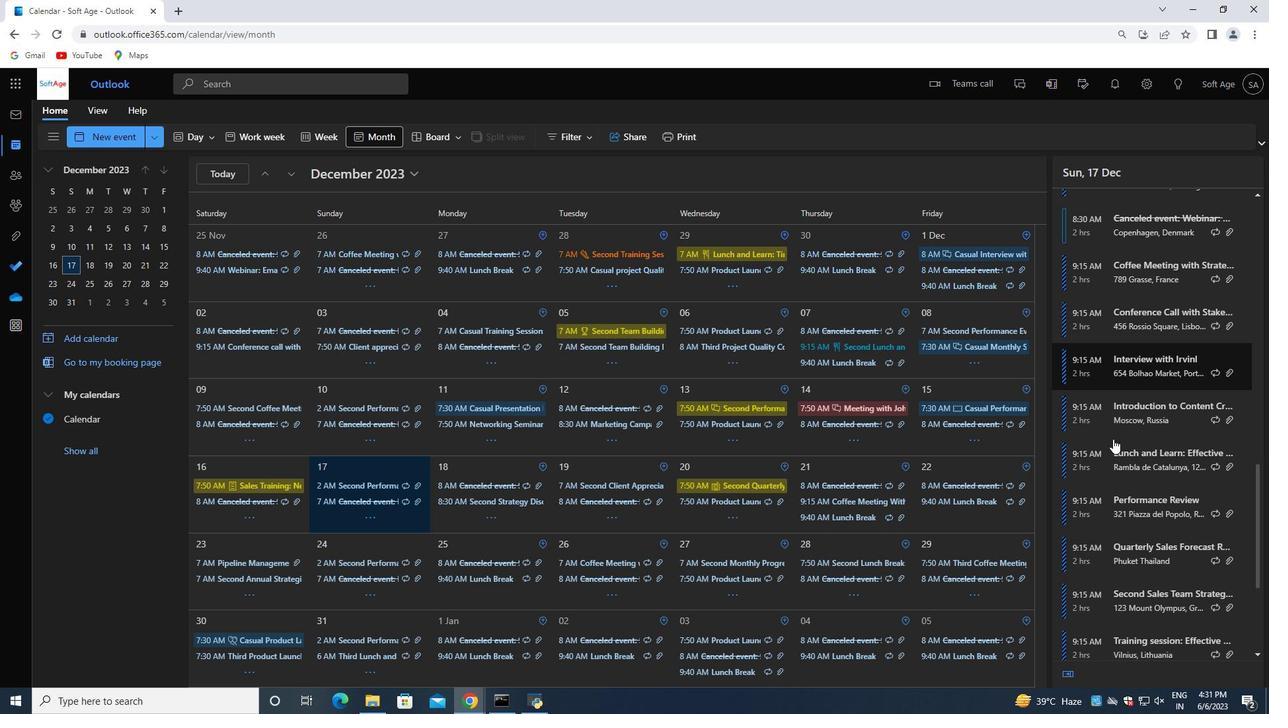 
Action: Mouse scrolled (1113, 438) with delta (0, 0)
Screenshot: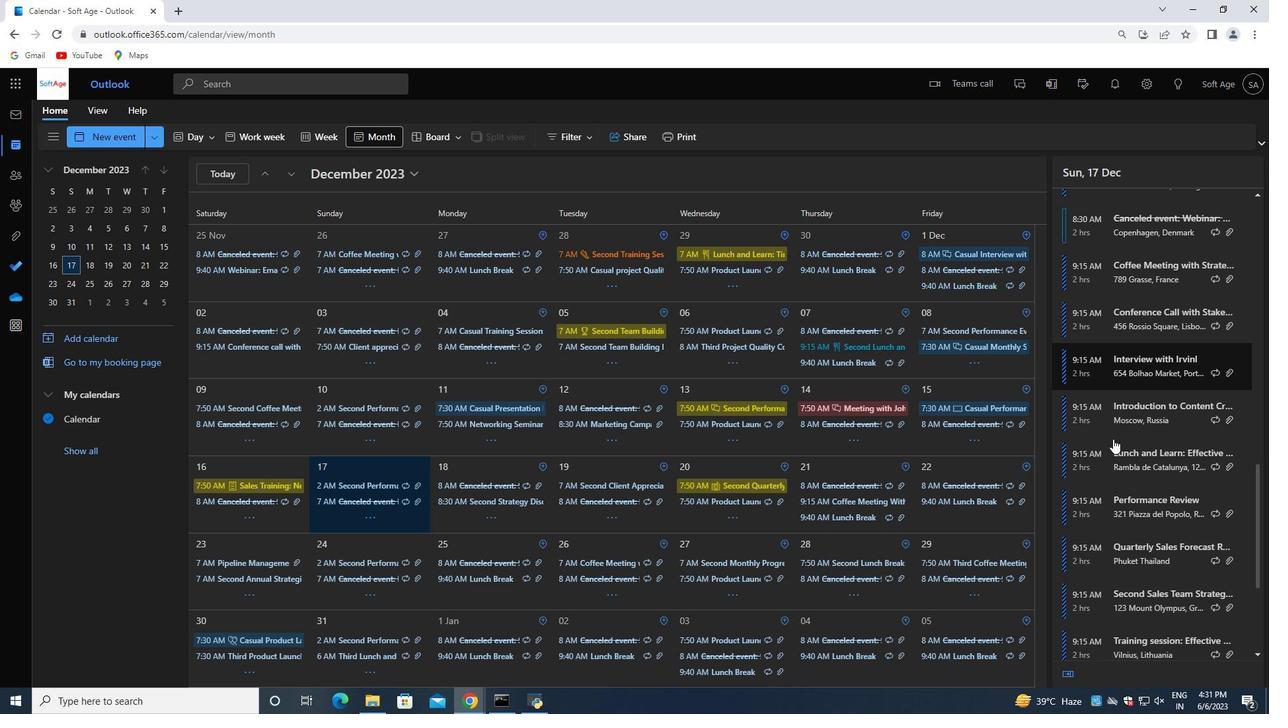 
Action: Mouse scrolled (1113, 438) with delta (0, 0)
Screenshot: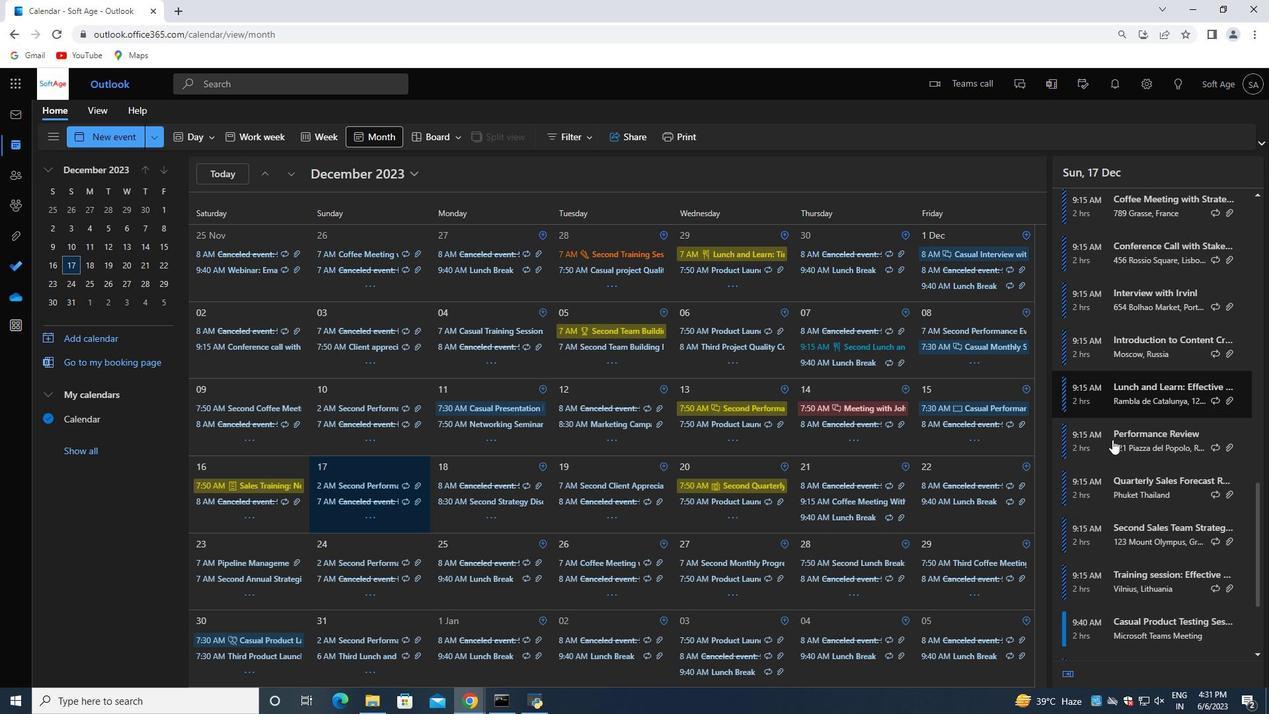 
Action: Mouse moved to (1112, 439)
Screenshot: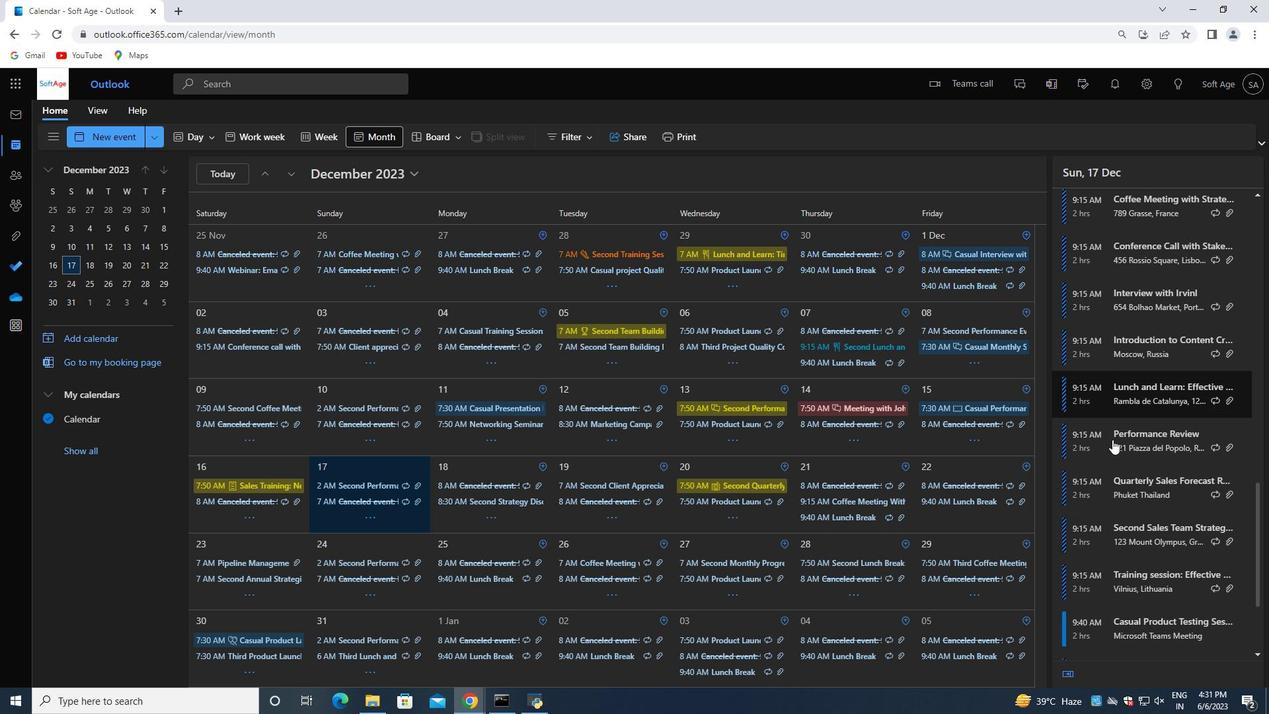 
Action: Mouse scrolled (1112, 439) with delta (0, 0)
Screenshot: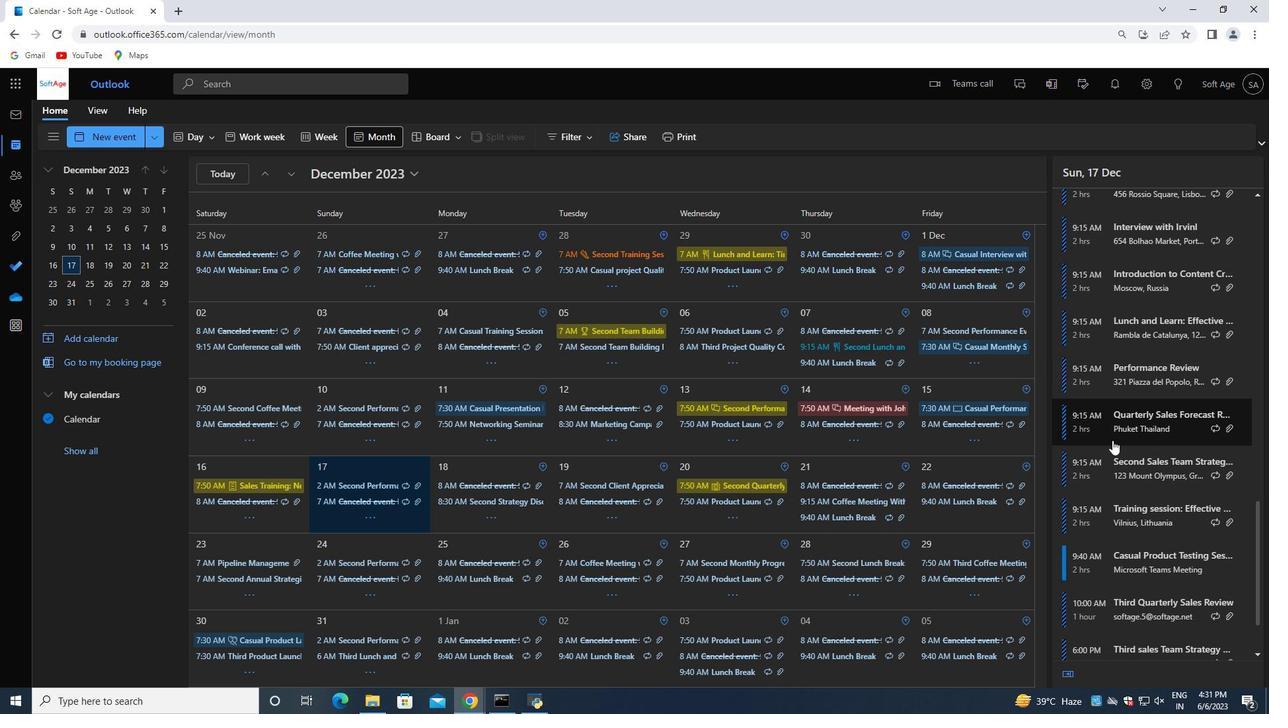 
Action: Mouse moved to (1112, 440)
Screenshot: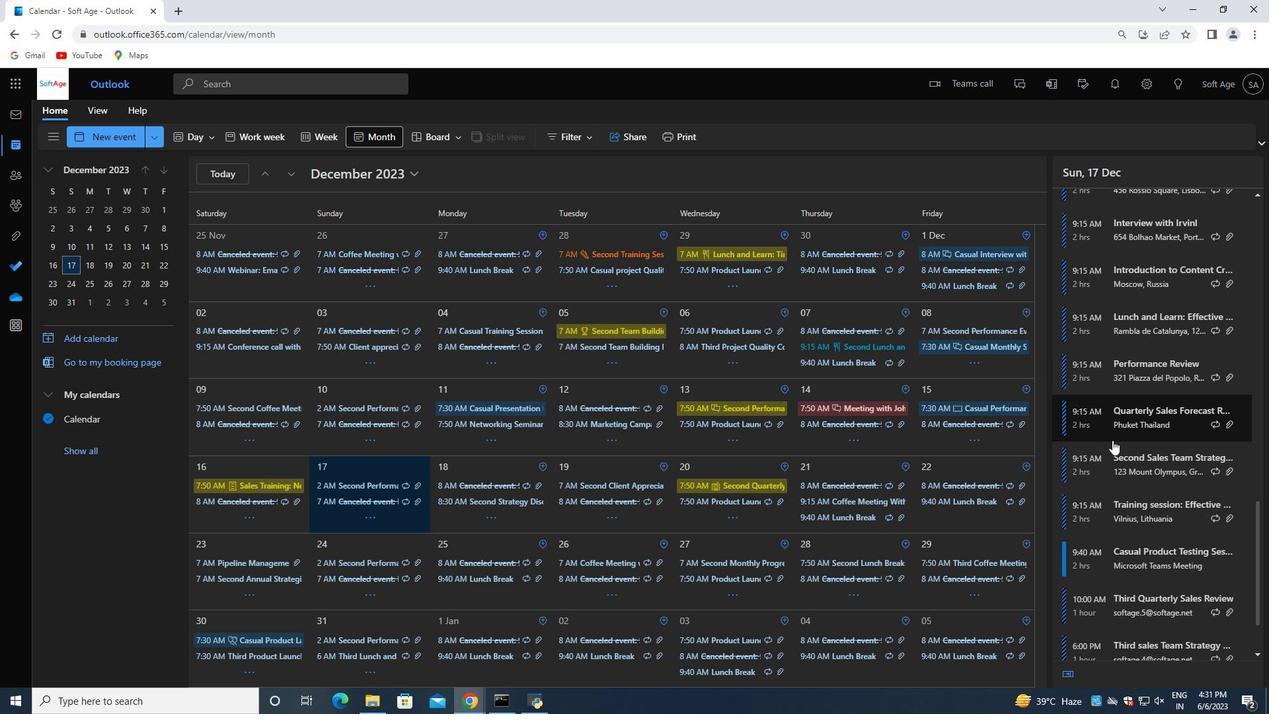
Action: Mouse scrolled (1112, 439) with delta (0, 0)
Screenshot: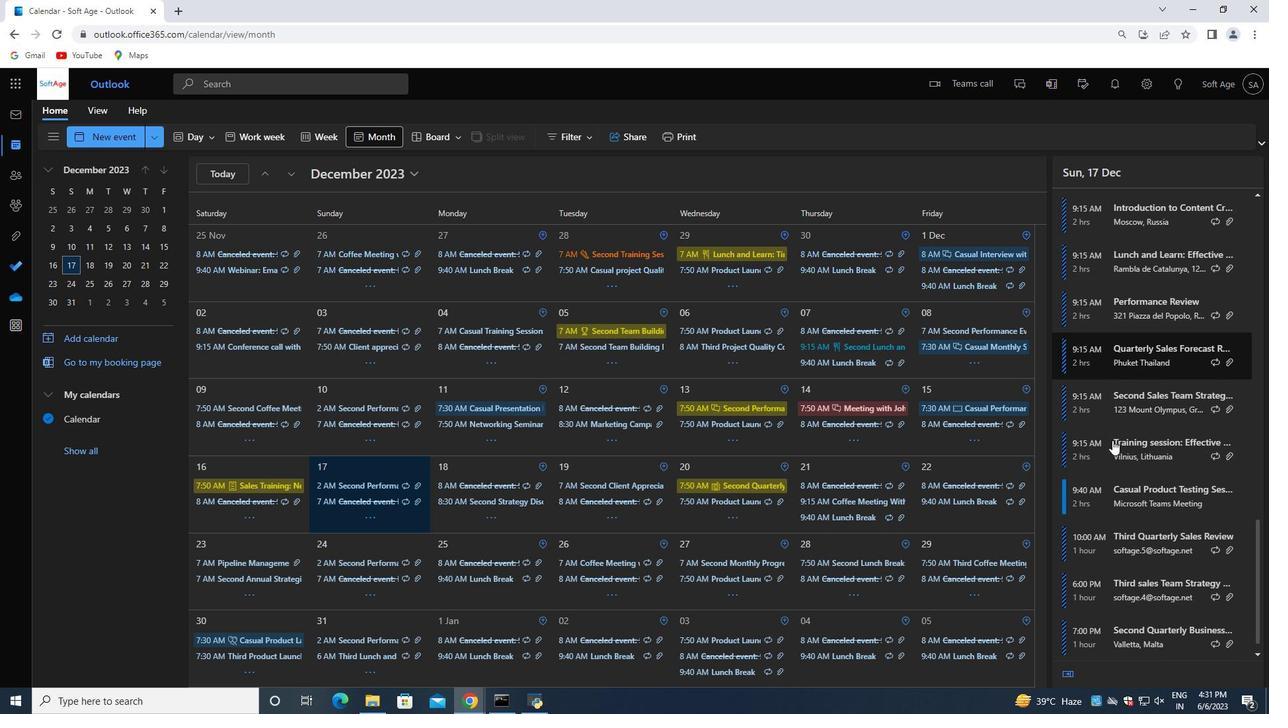 
Action: Mouse moved to (1099, 501)
Screenshot: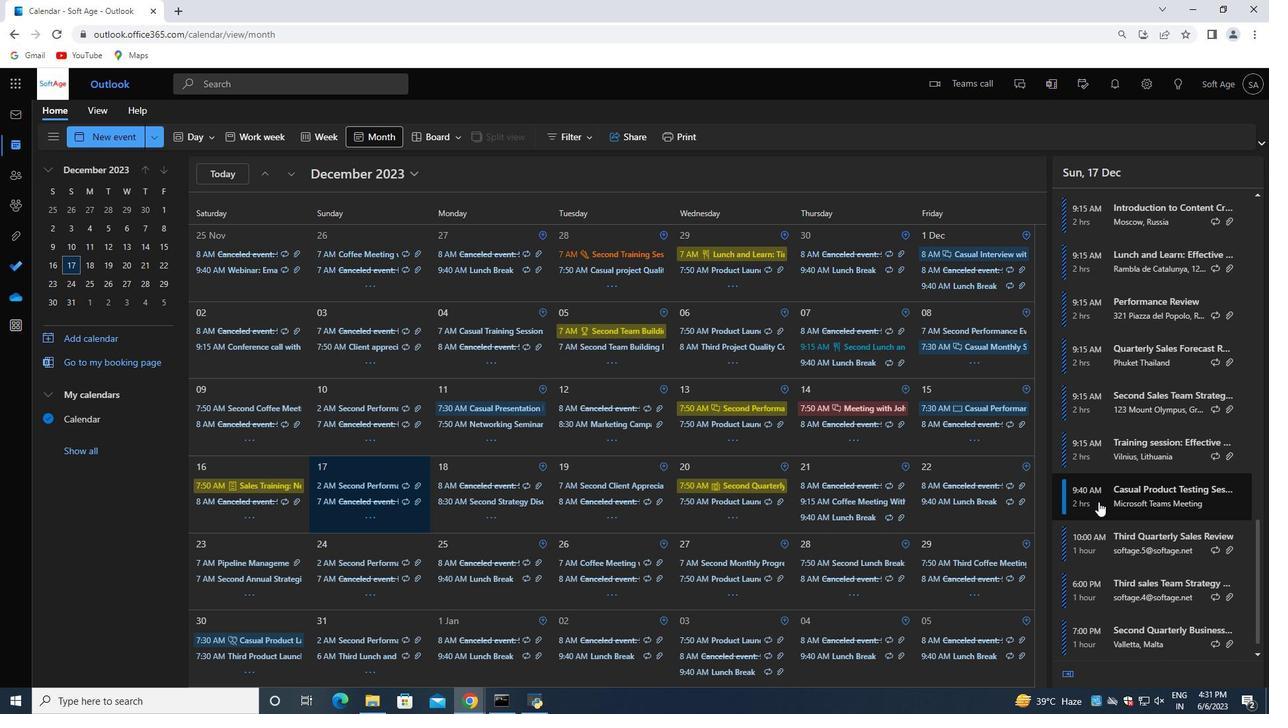 
Action: Mouse pressed left at (1099, 501)
Screenshot: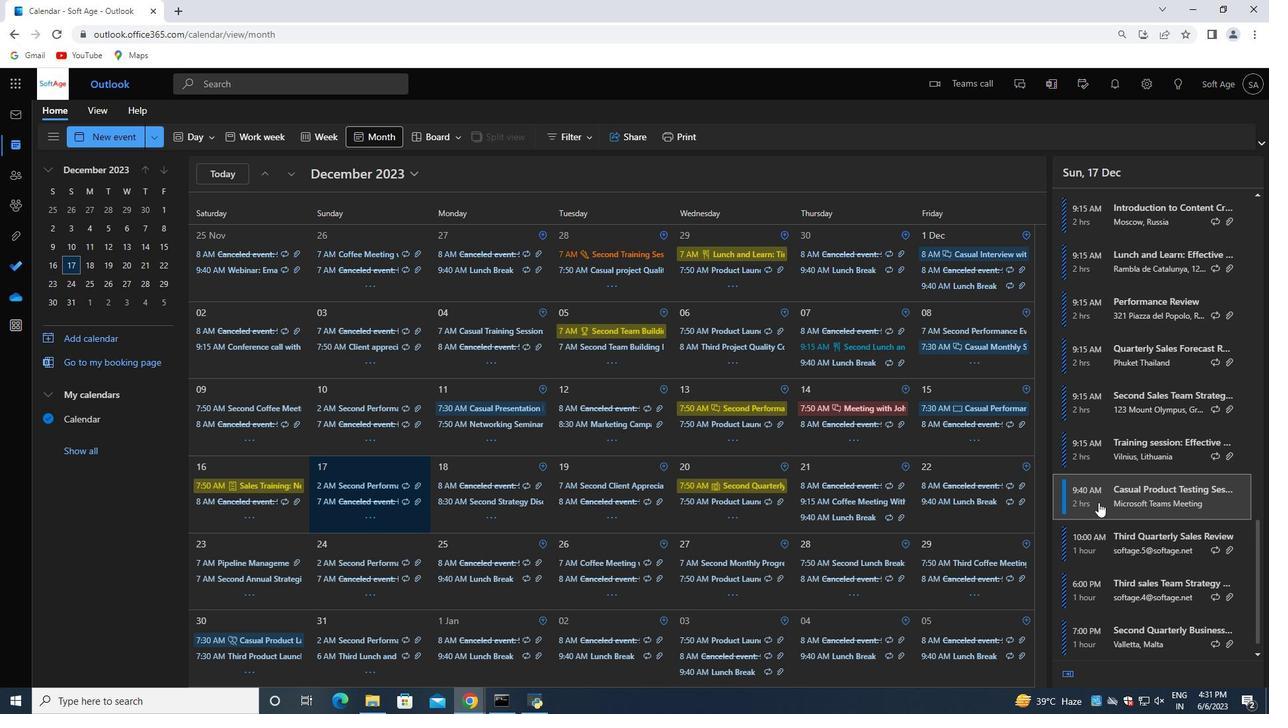 
Action: Mouse moved to (845, 578)
Screenshot: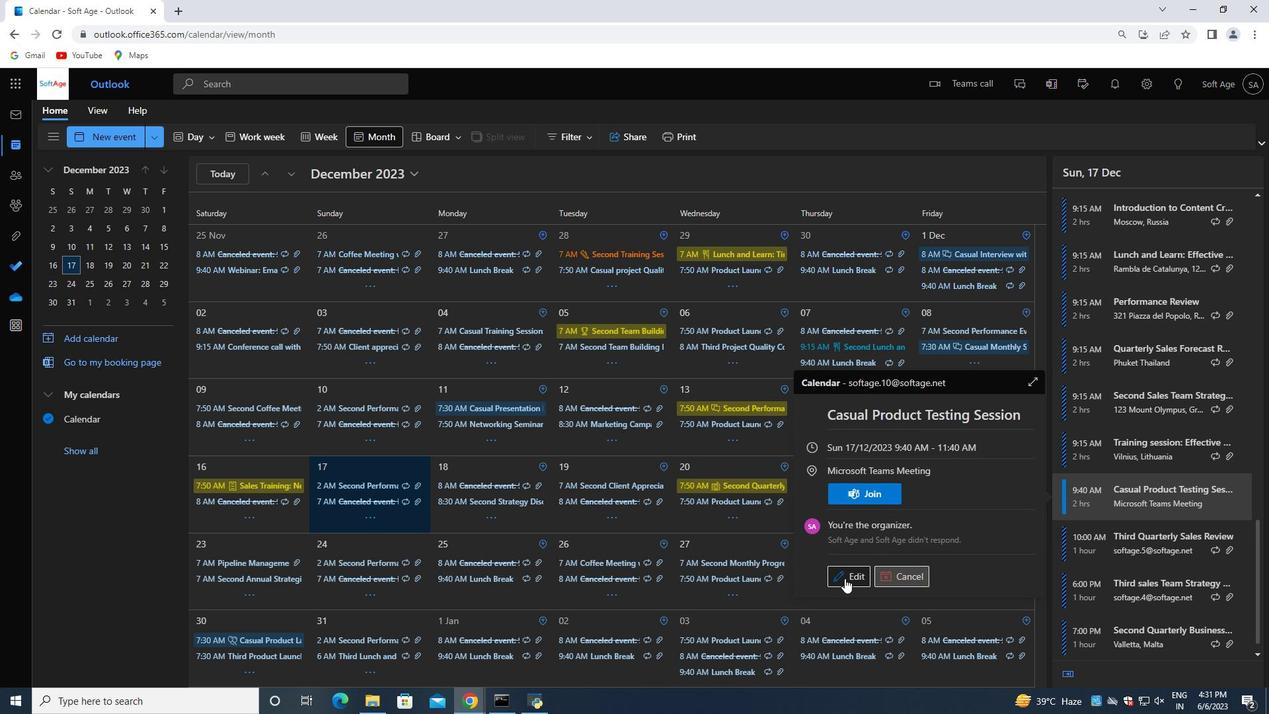 
Action: Mouse pressed left at (845, 578)
Screenshot: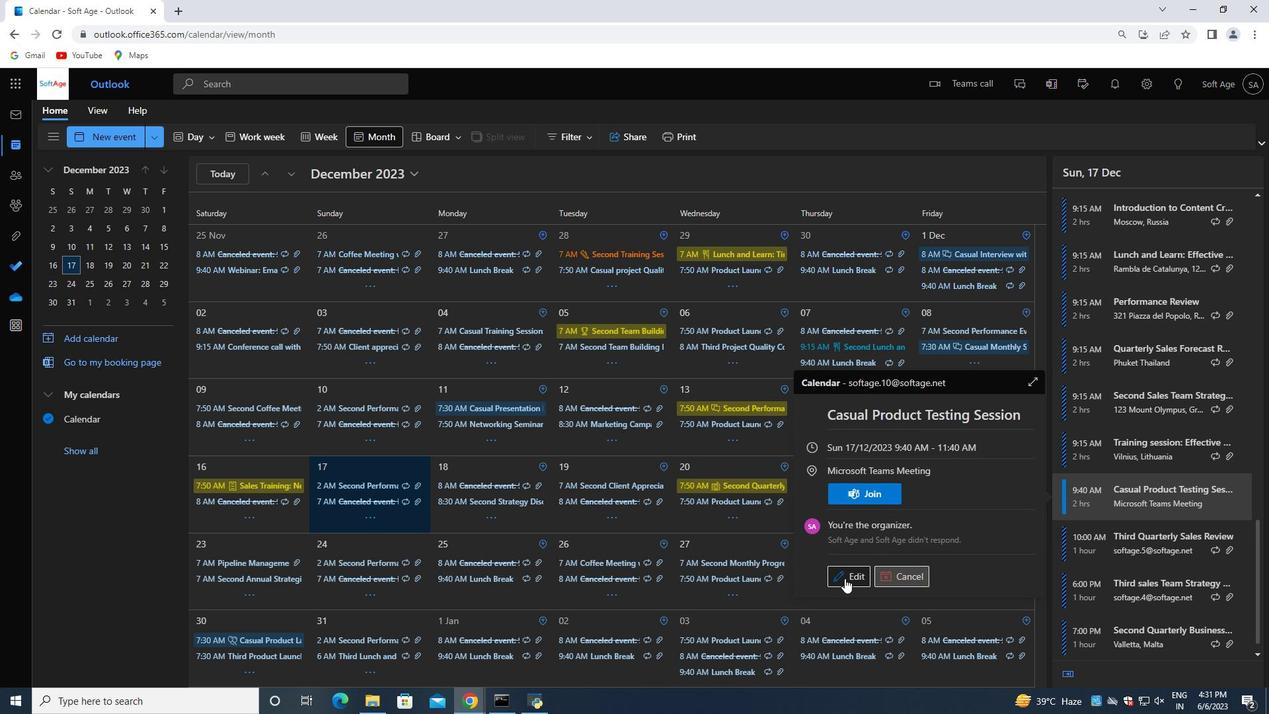 
Action: Mouse moved to (385, 352)
Screenshot: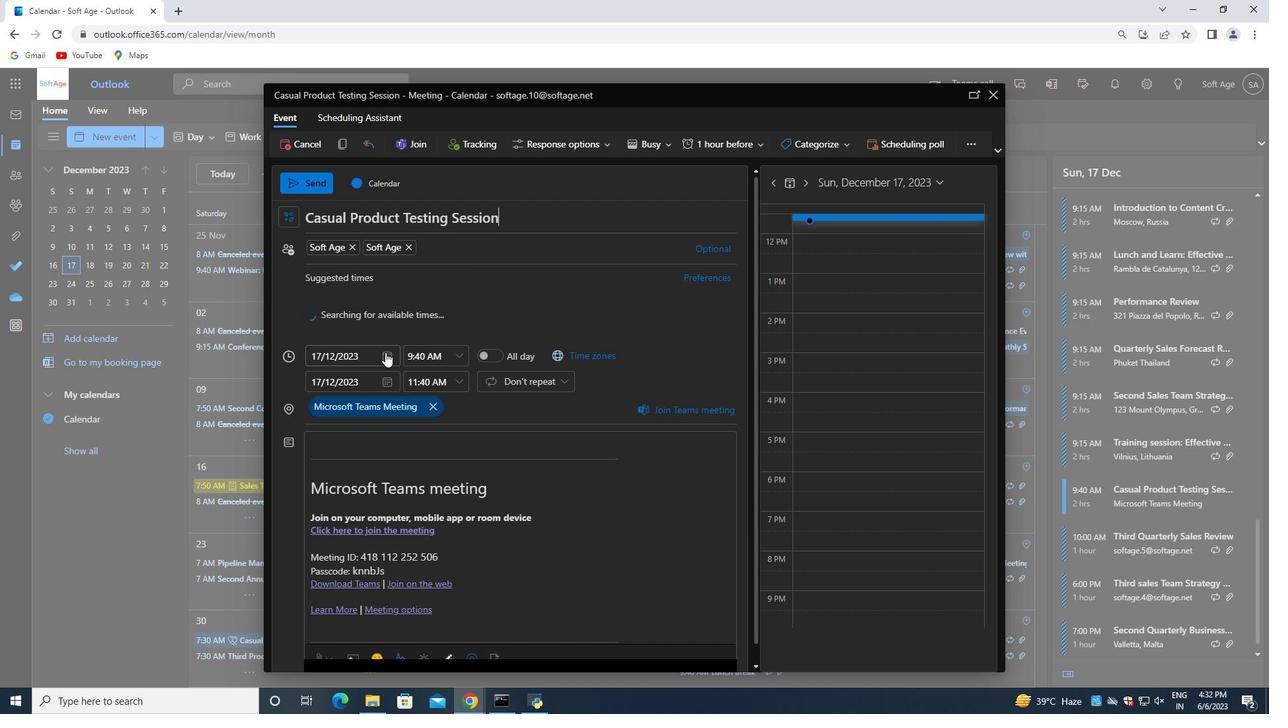 
Action: Mouse pressed left at (385, 352)
Screenshot: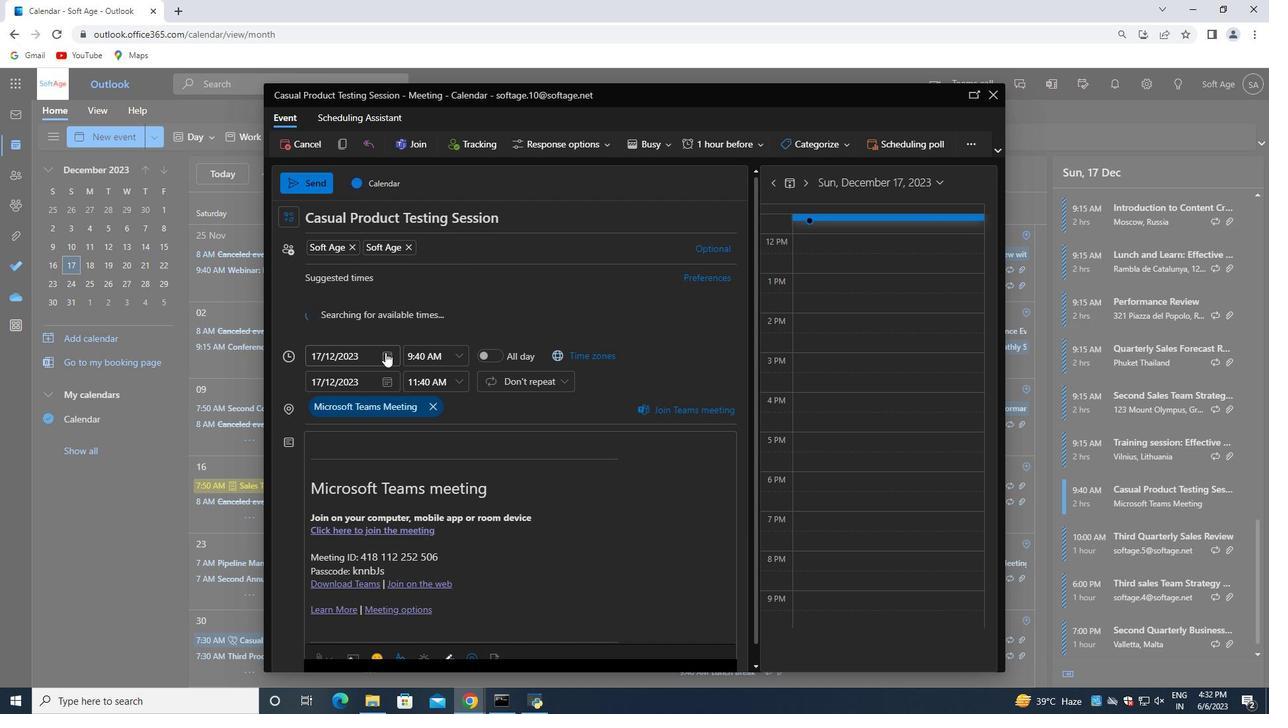 
Action: Mouse moved to (409, 378)
Screenshot: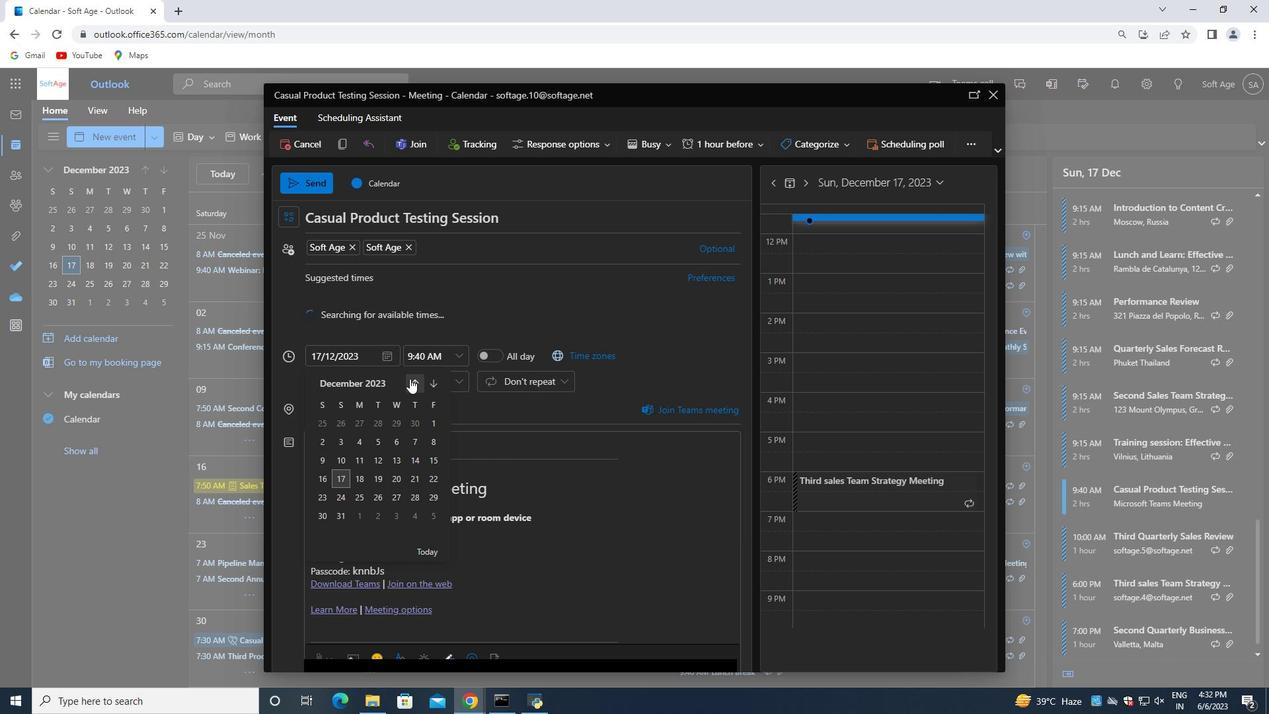 
Action: Mouse pressed left at (409, 378)
Screenshot: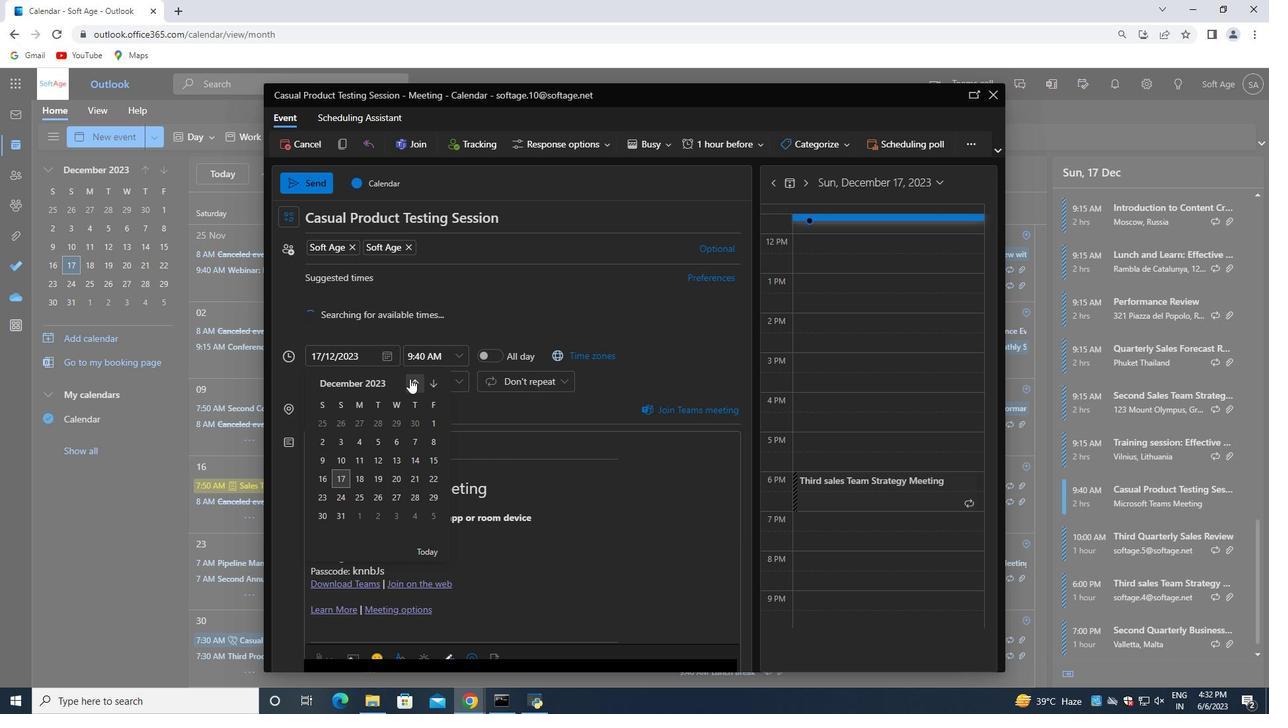 
Action: Mouse moved to (410, 378)
Screenshot: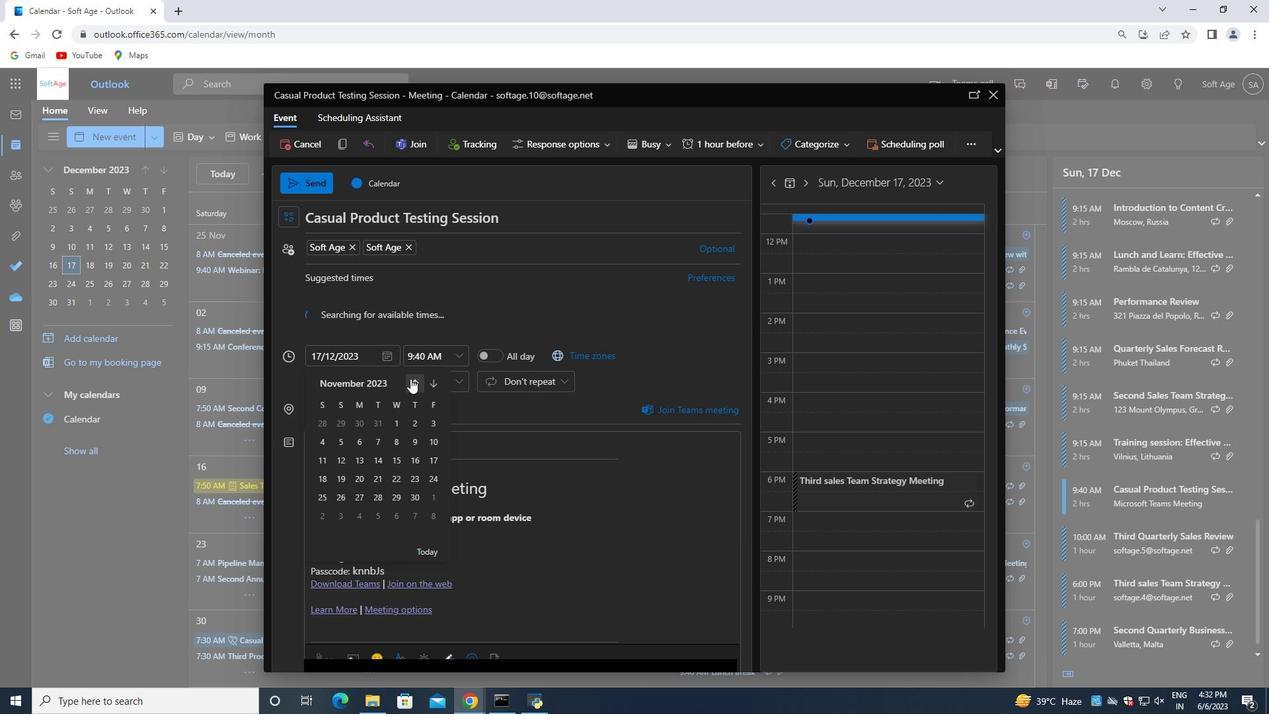 
Action: Mouse pressed left at (410, 378)
Screenshot: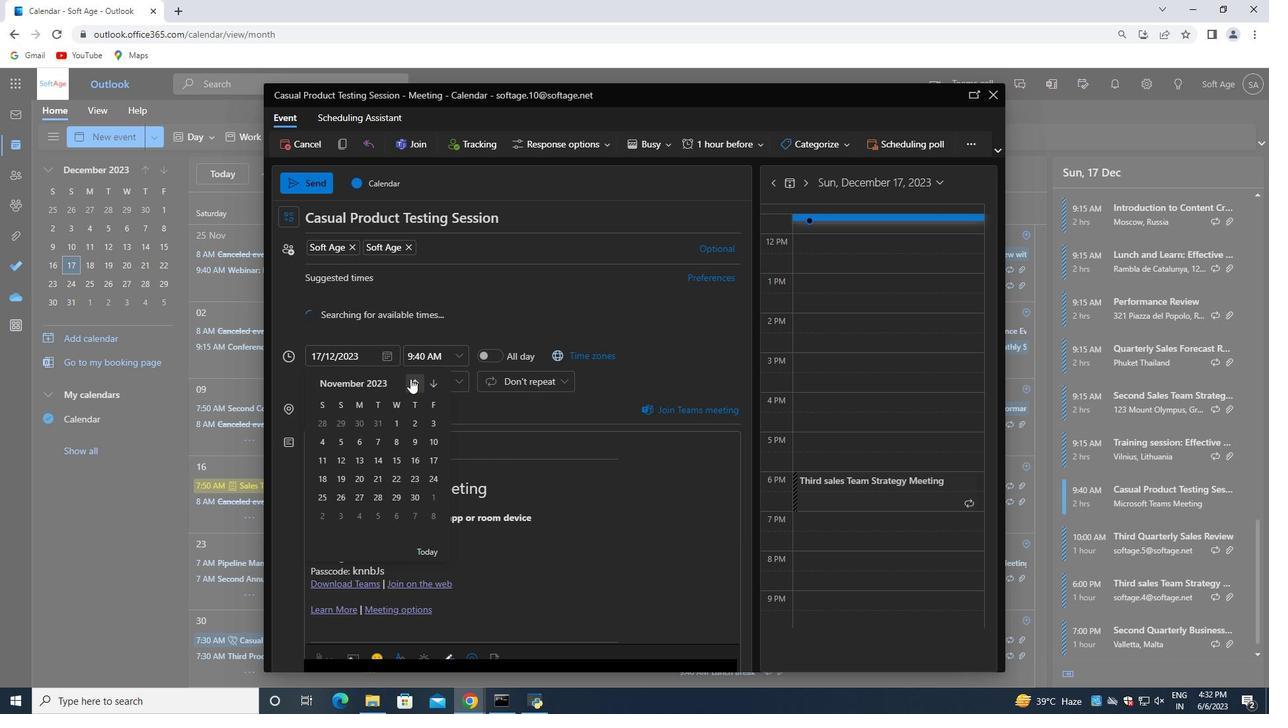
Action: Mouse moved to (343, 477)
Screenshot: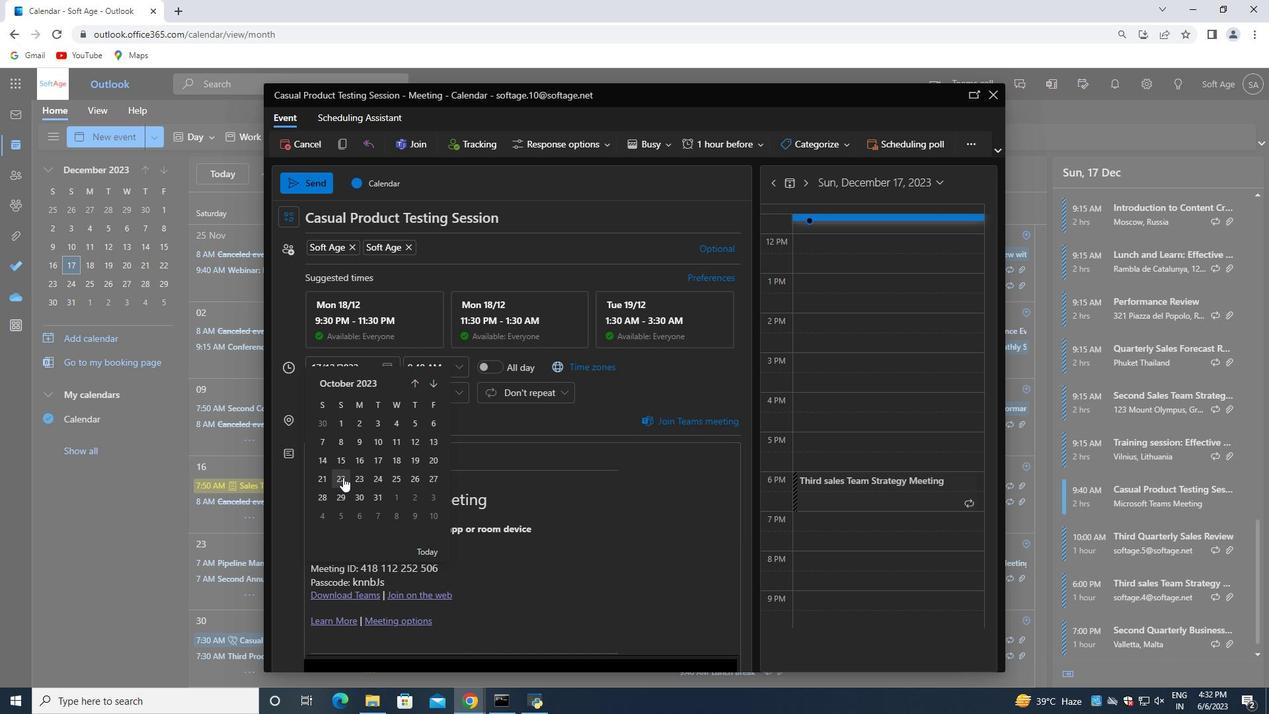 
Action: Mouse pressed left at (343, 477)
Screenshot: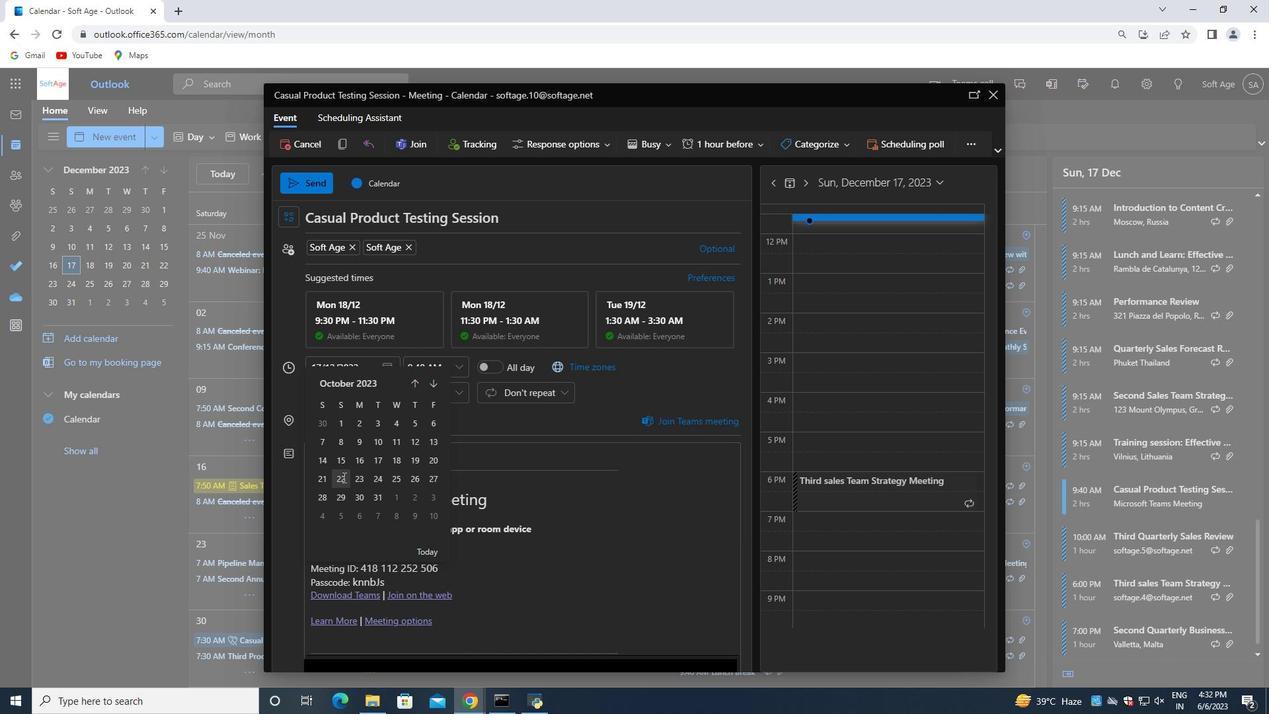 
Action: Mouse moved to (667, 142)
Screenshot: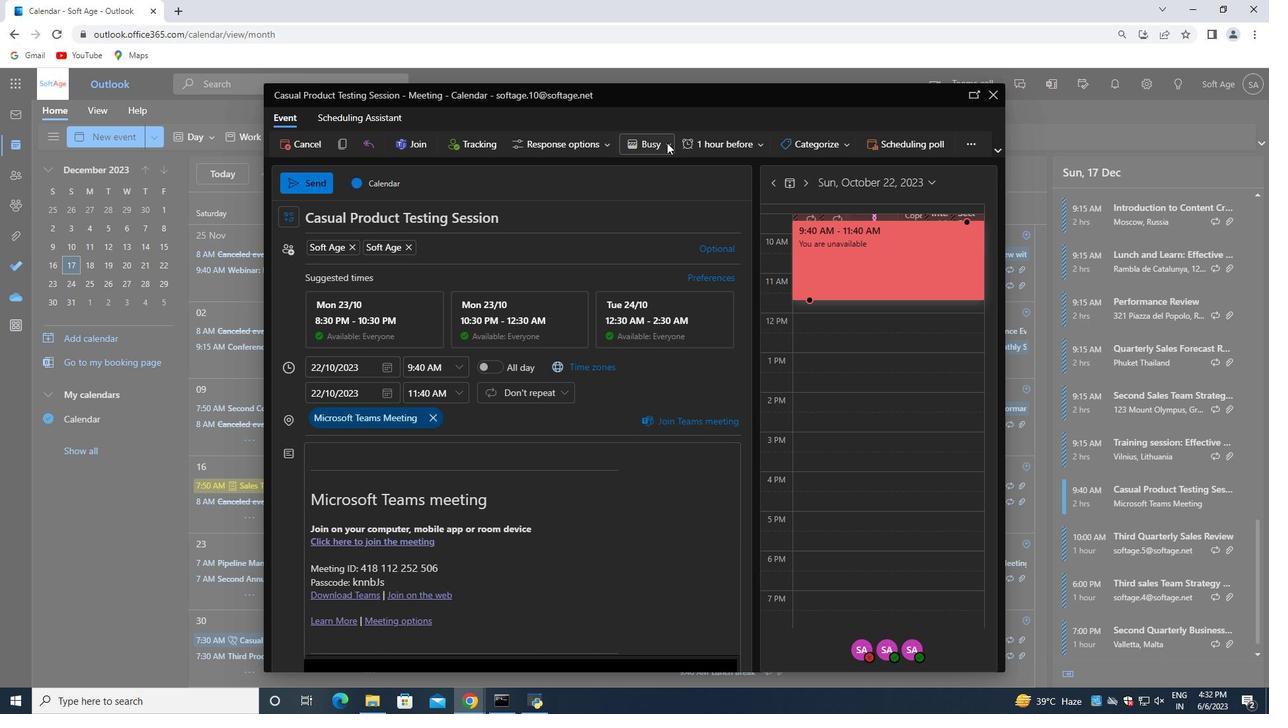 
Action: Mouse pressed left at (667, 142)
Screenshot: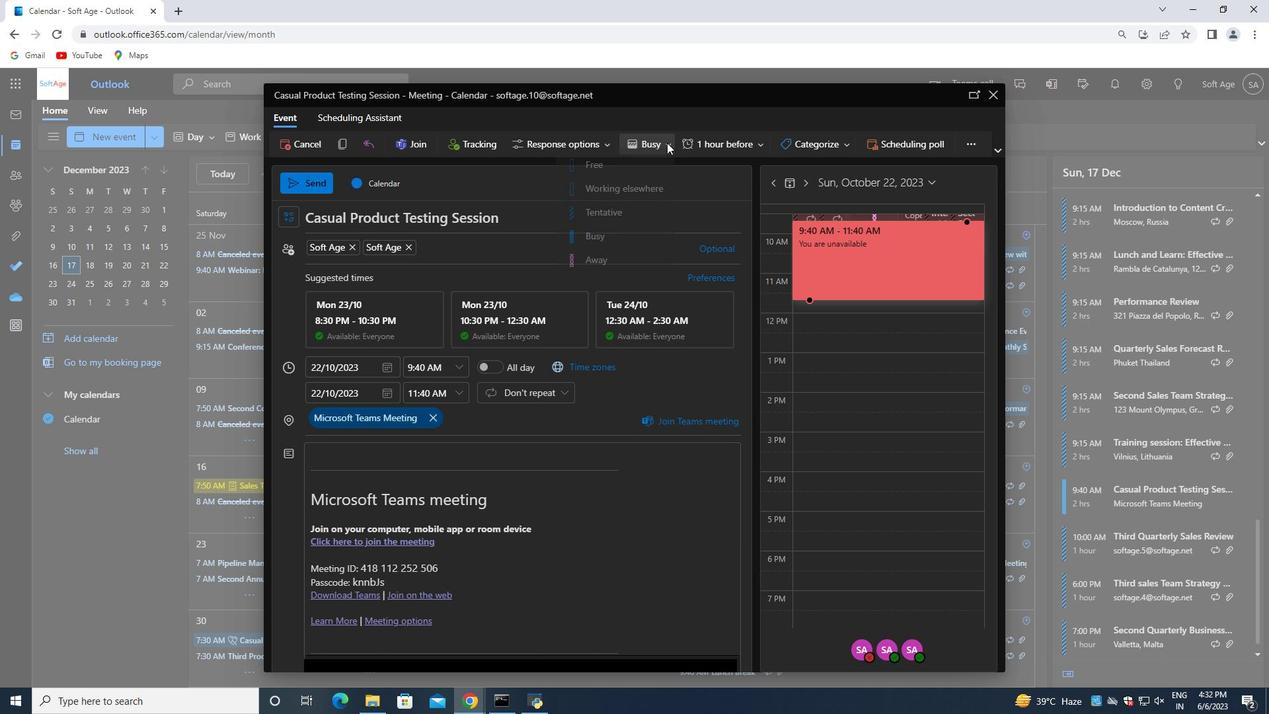 
Action: Mouse moved to (616, 215)
Screenshot: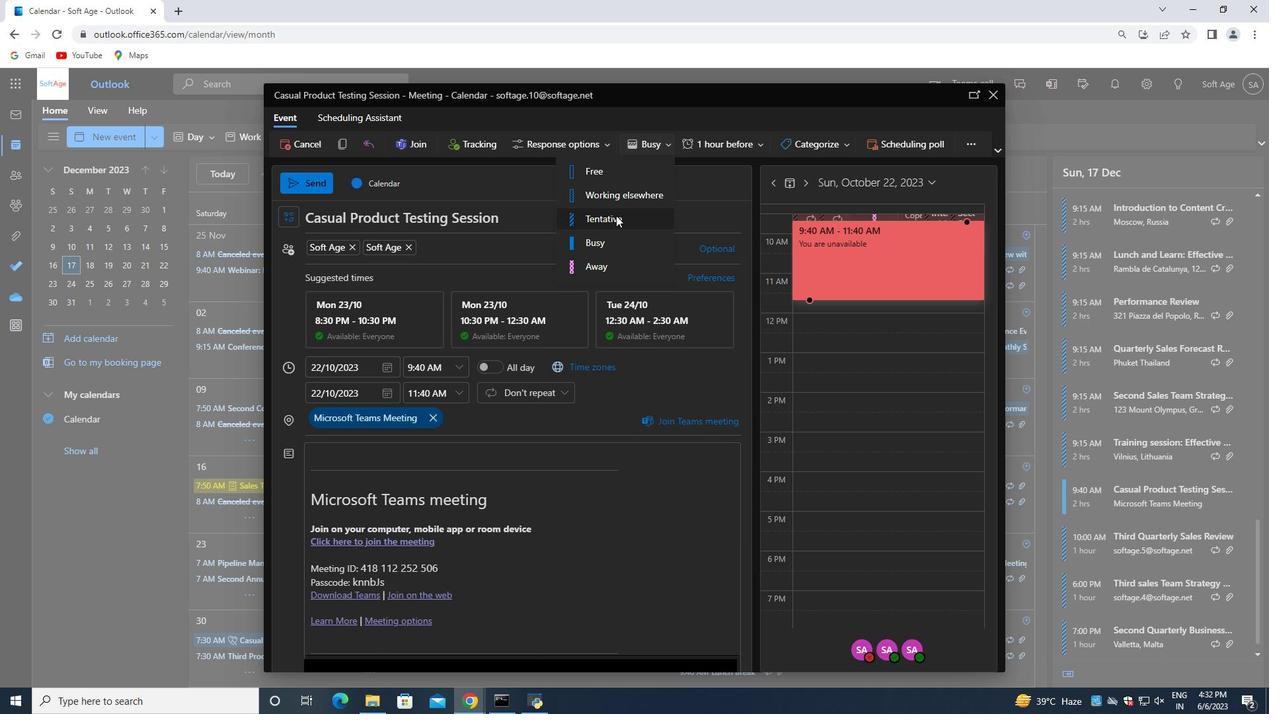 
Action: Mouse pressed left at (616, 215)
Screenshot: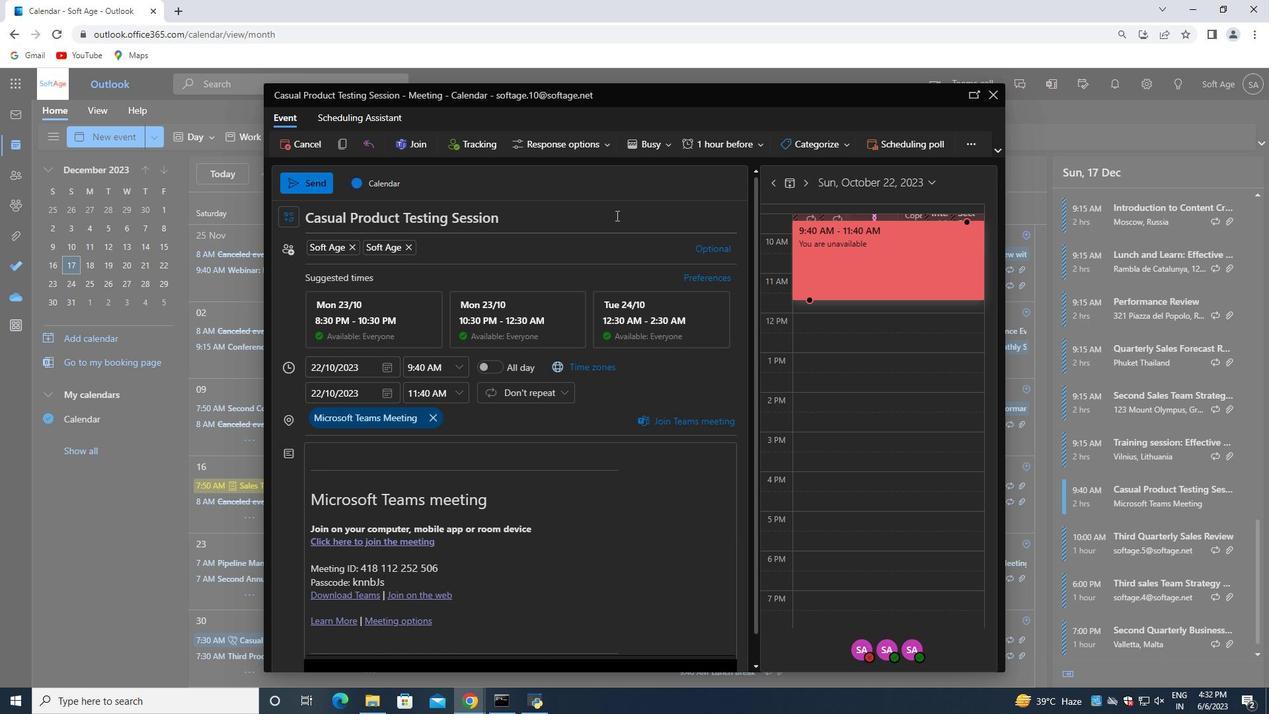 
Action: Mouse moved to (504, 322)
Screenshot: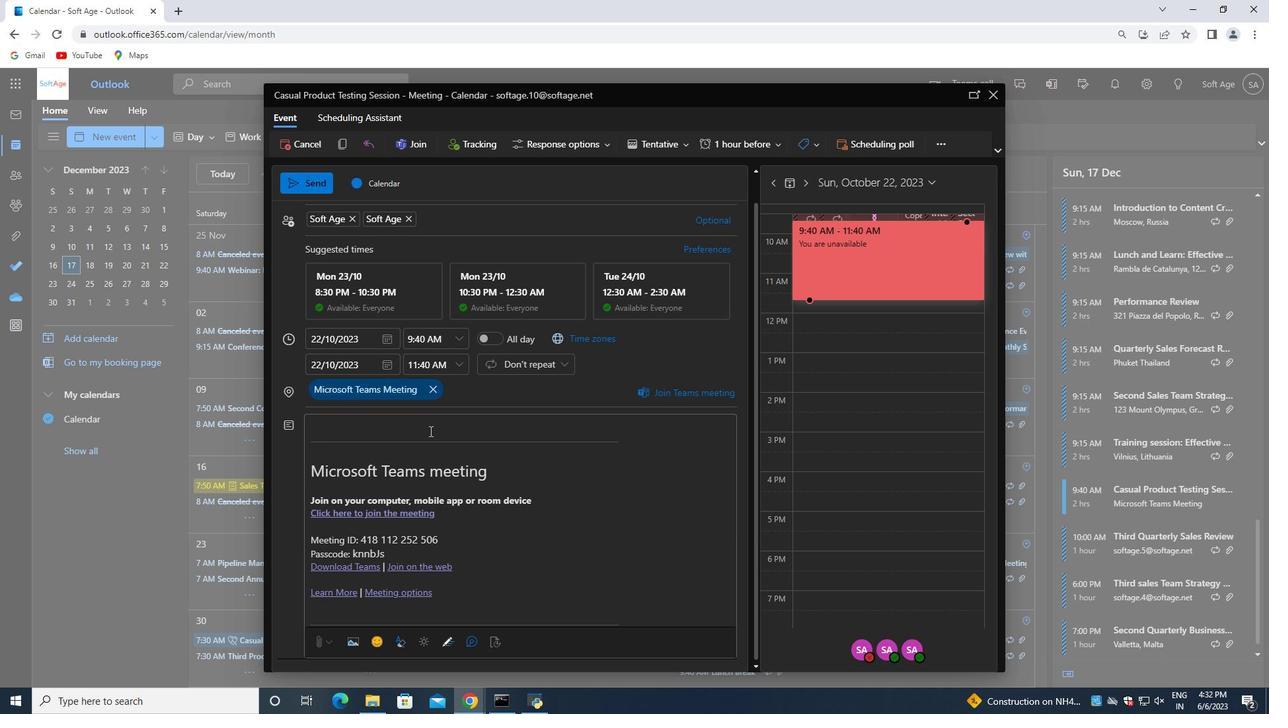 
Action: Mouse scrolled (504, 321) with delta (0, 0)
Screenshot: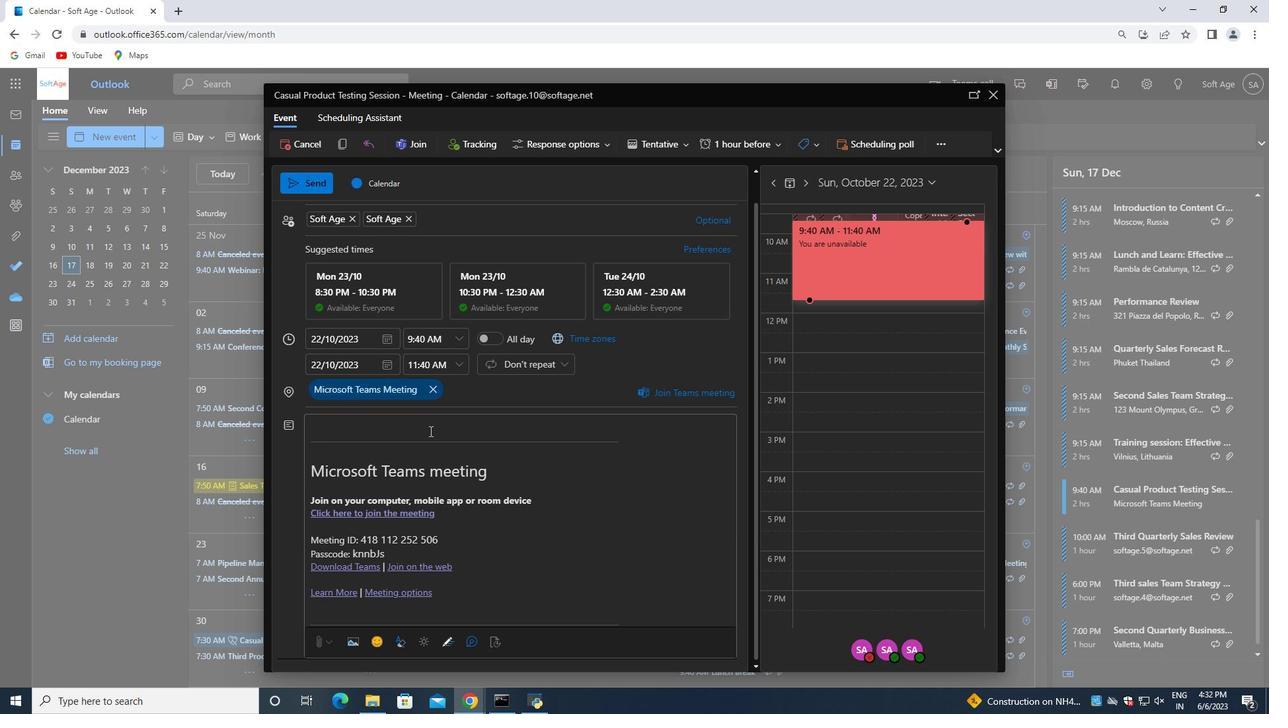 
Action: Mouse moved to (472, 355)
Screenshot: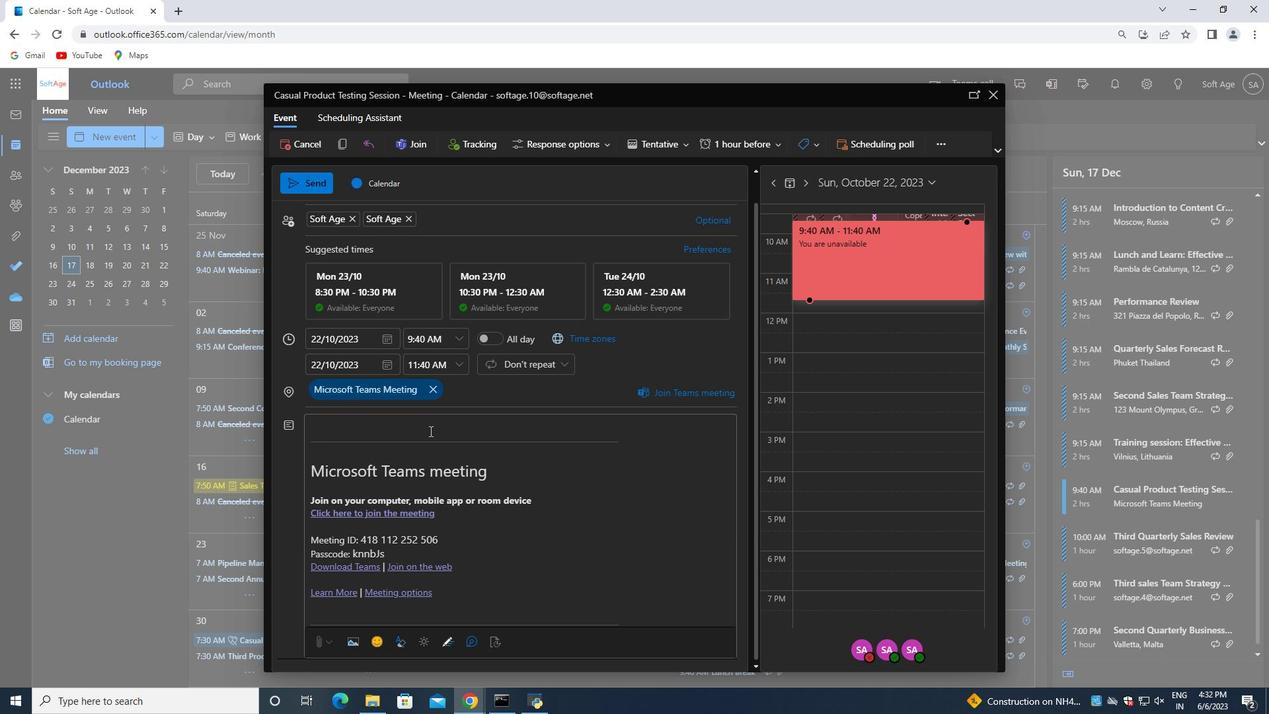 
Action: Mouse scrolled (472, 354) with delta (0, 0)
Screenshot: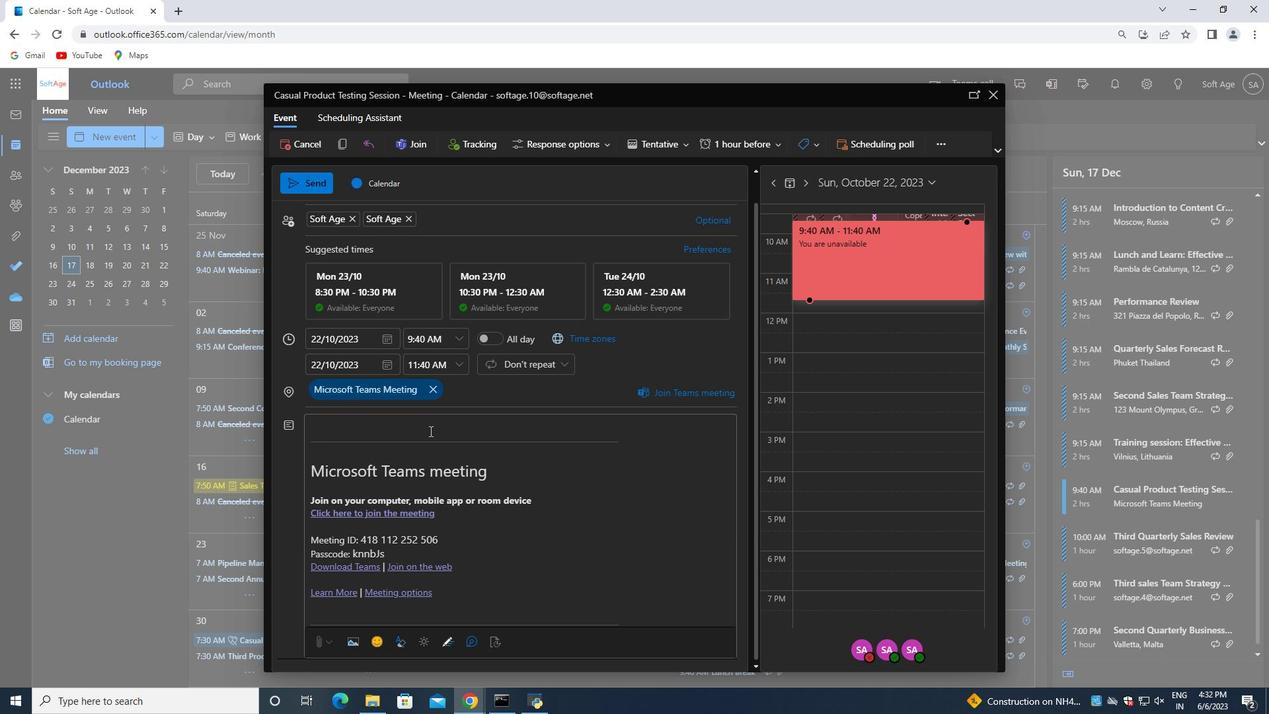 
Action: Mouse moved to (442, 391)
Screenshot: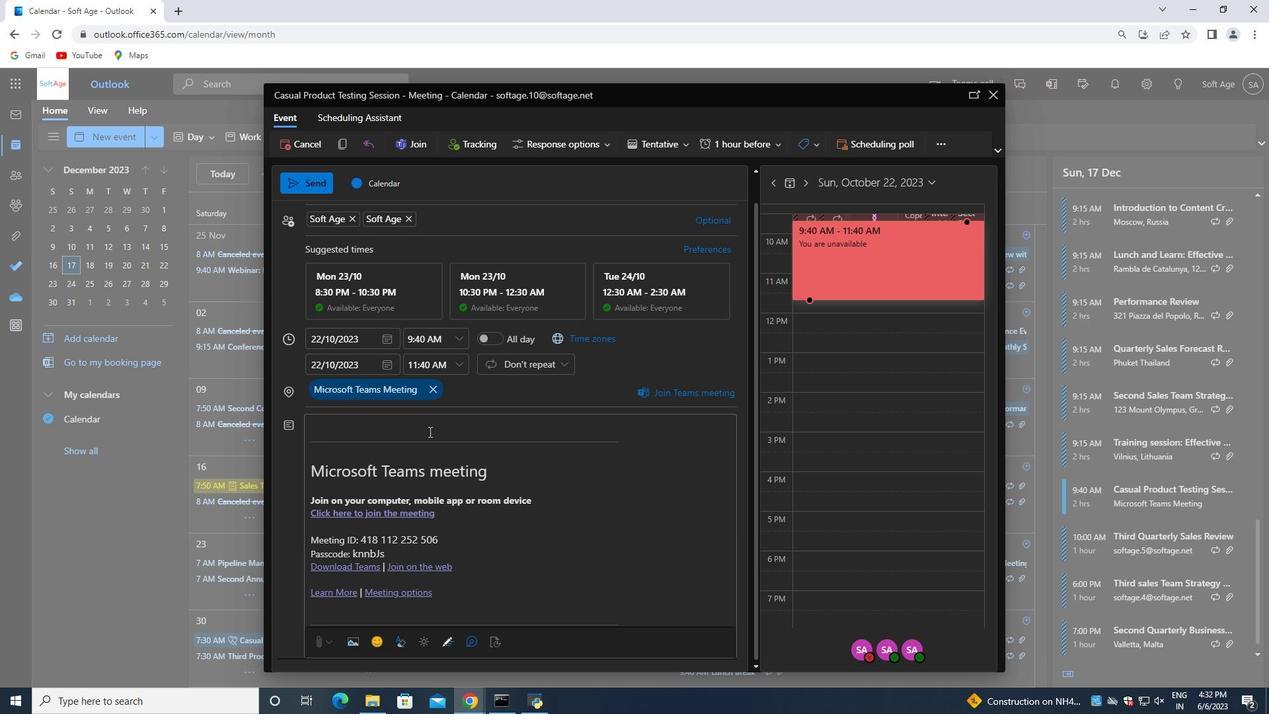 
Action: Mouse scrolled (442, 390) with delta (0, 0)
Screenshot: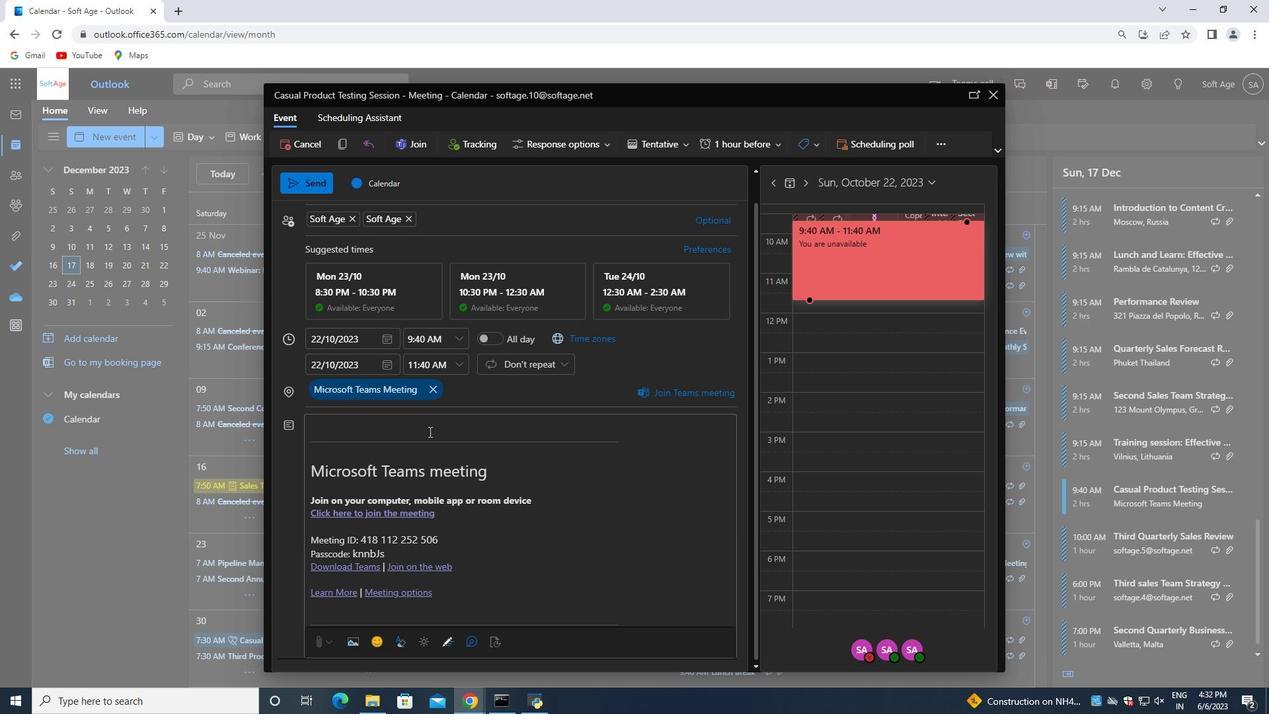 
Action: Mouse moved to (431, 420)
Screenshot: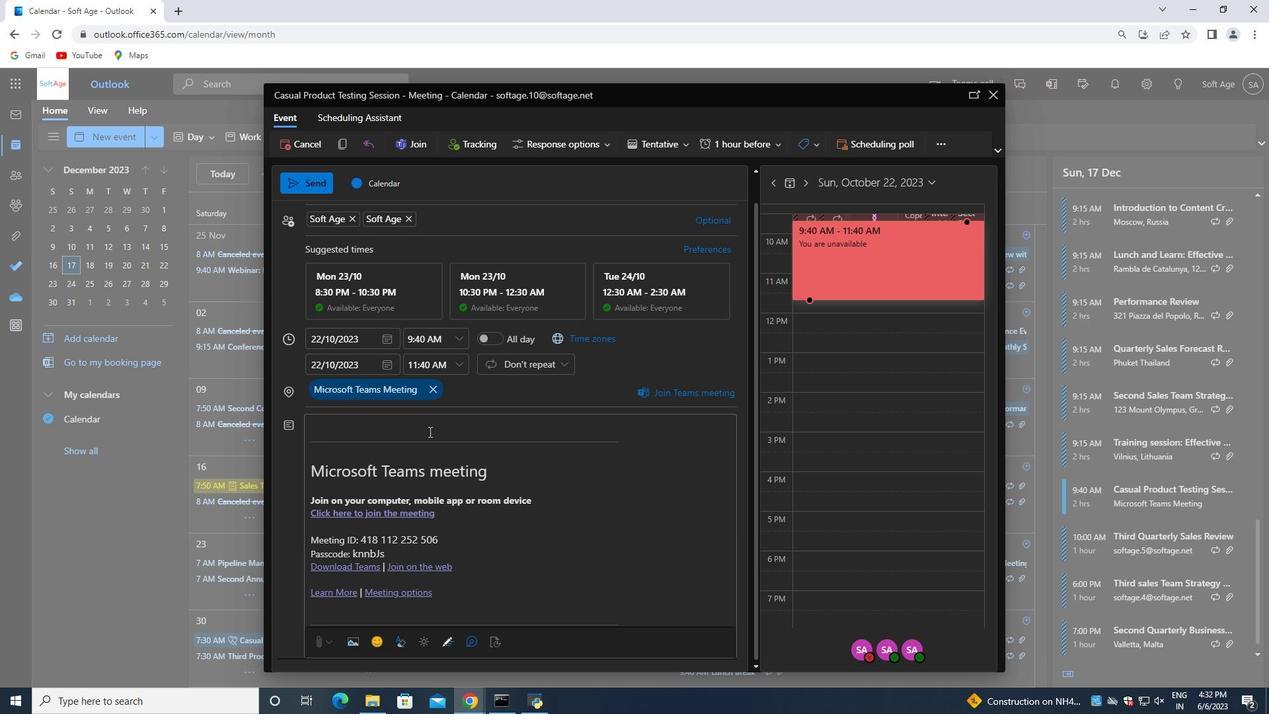 
Action: Mouse scrolled (431, 419) with delta (0, 0)
Screenshot: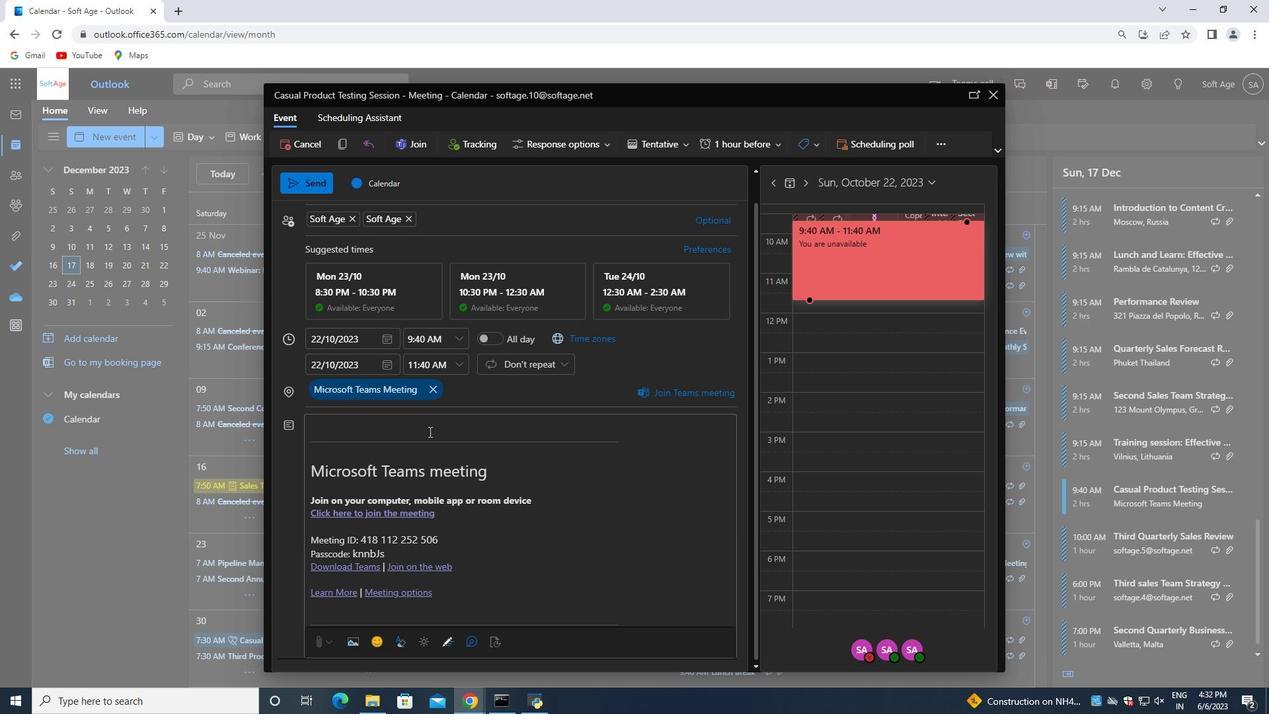 
Action: Mouse moved to (402, 346)
Screenshot: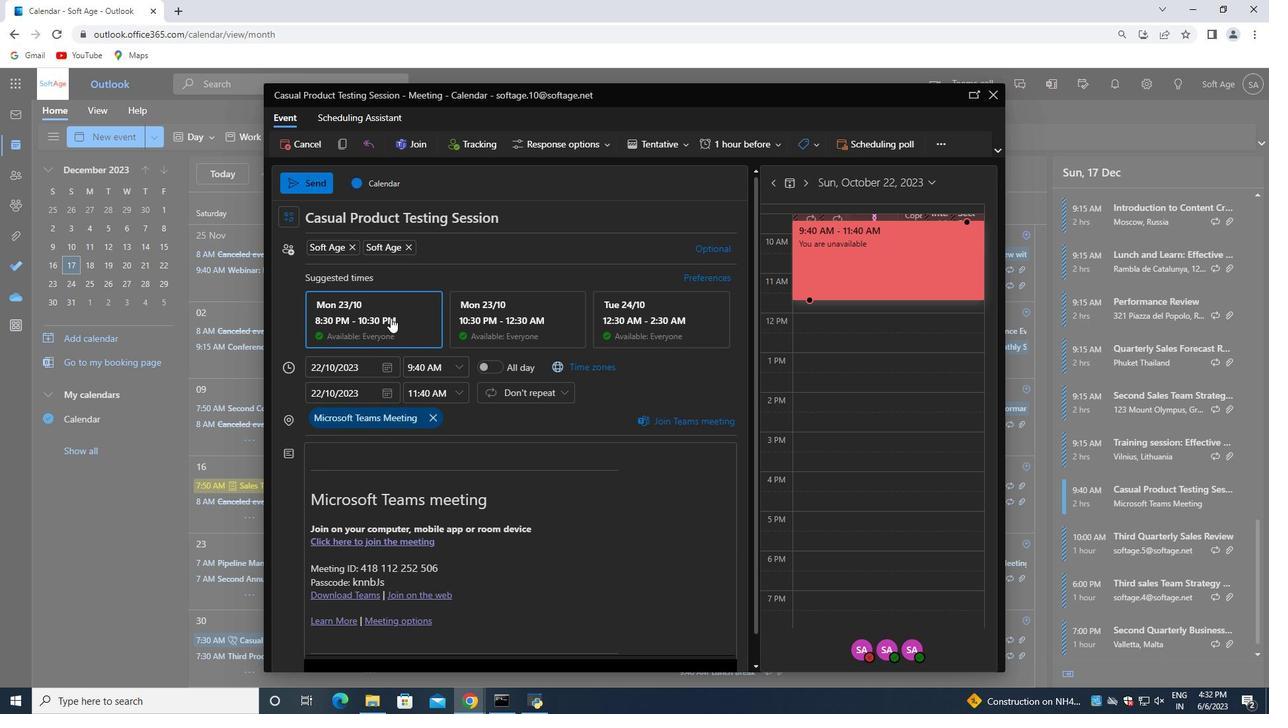 
Action: Mouse scrolled (402, 347) with delta (0, 0)
Screenshot: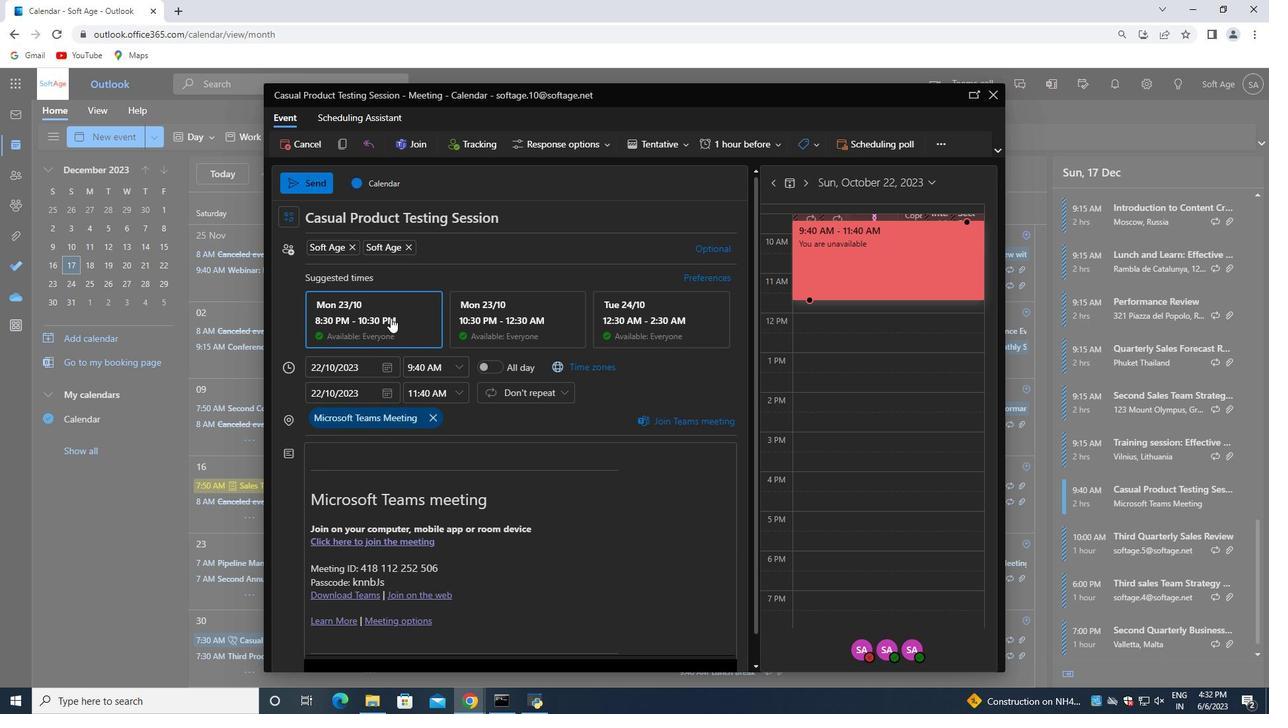 
Action: Mouse moved to (403, 344)
Screenshot: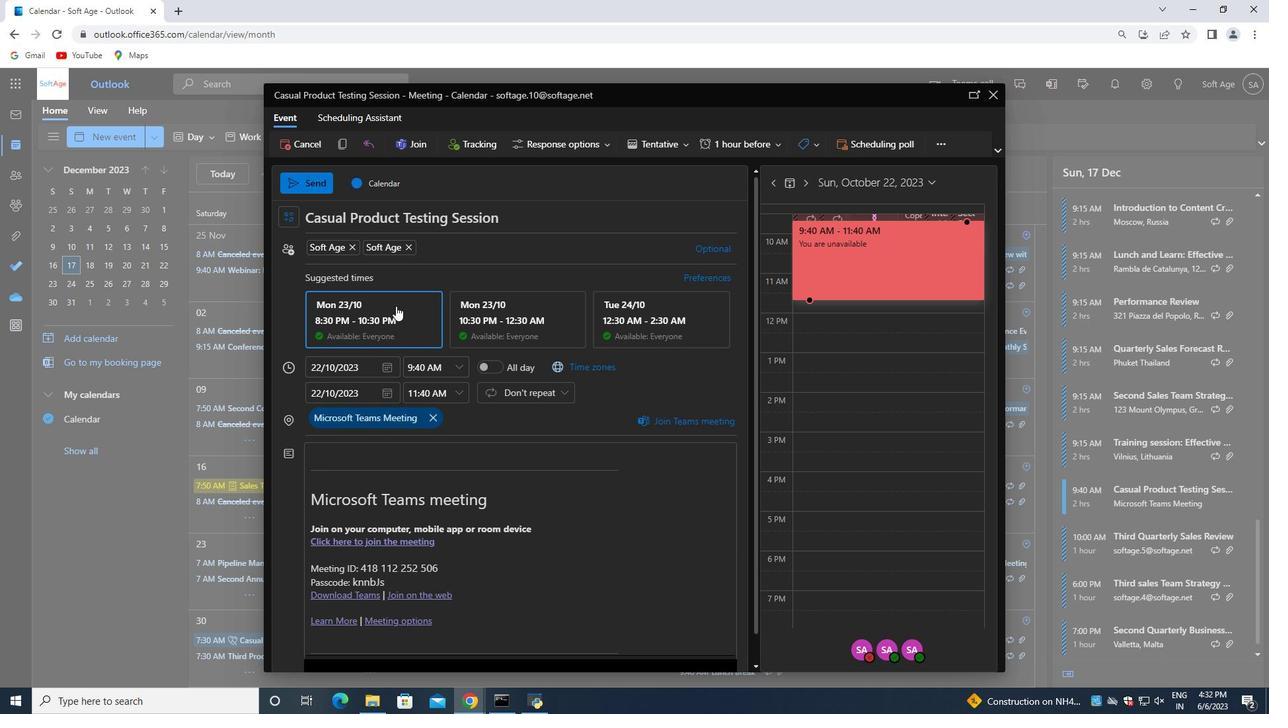 
Action: Mouse scrolled (403, 345) with delta (0, 0)
Screenshot: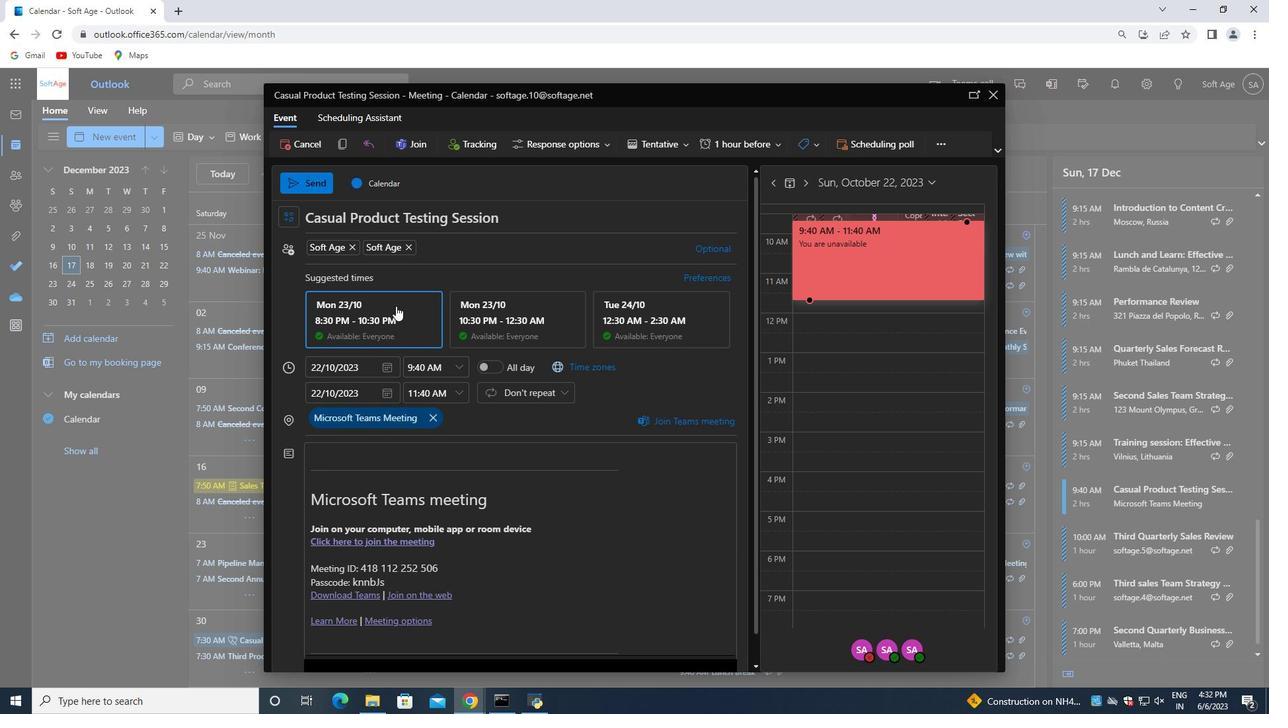 
Action: Mouse moved to (474, 245)
Screenshot: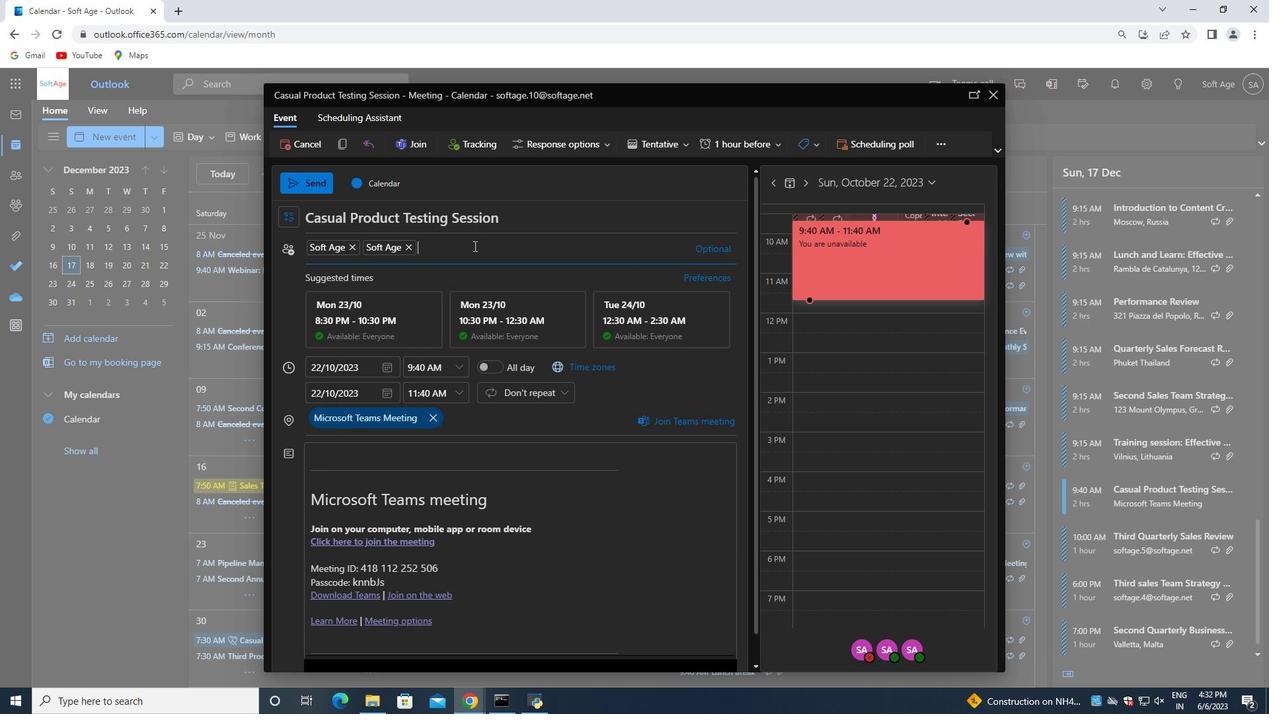 
Action: Mouse pressed left at (474, 245)
Screenshot: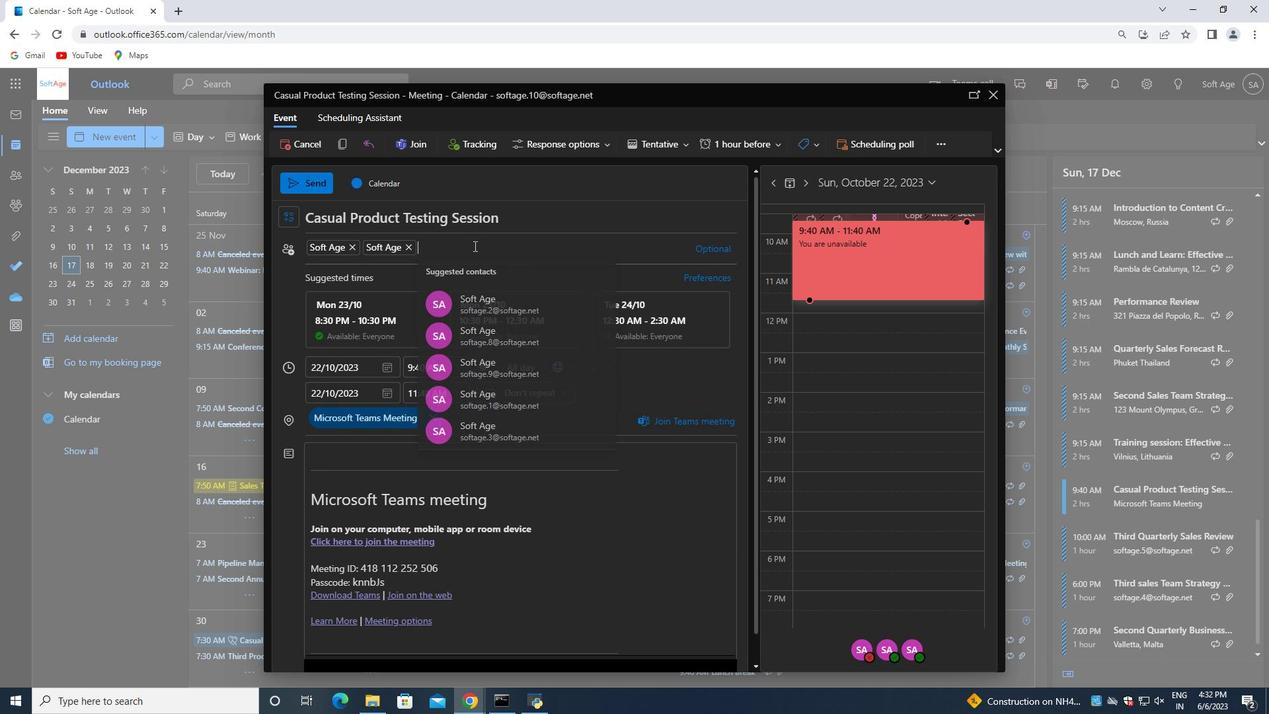 
Action: Key pressed softage.5<Key.shift>@softage.net<Key.enter>
Screenshot: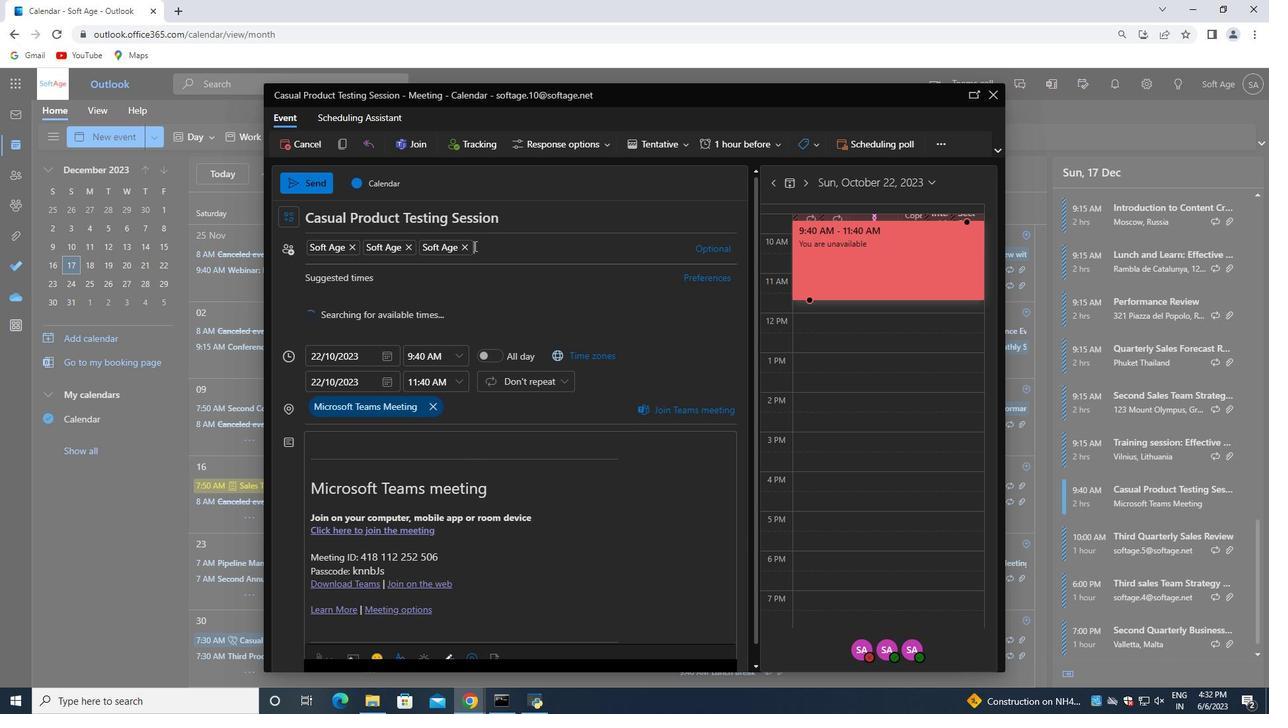 
Action: Mouse moved to (464, 302)
Screenshot: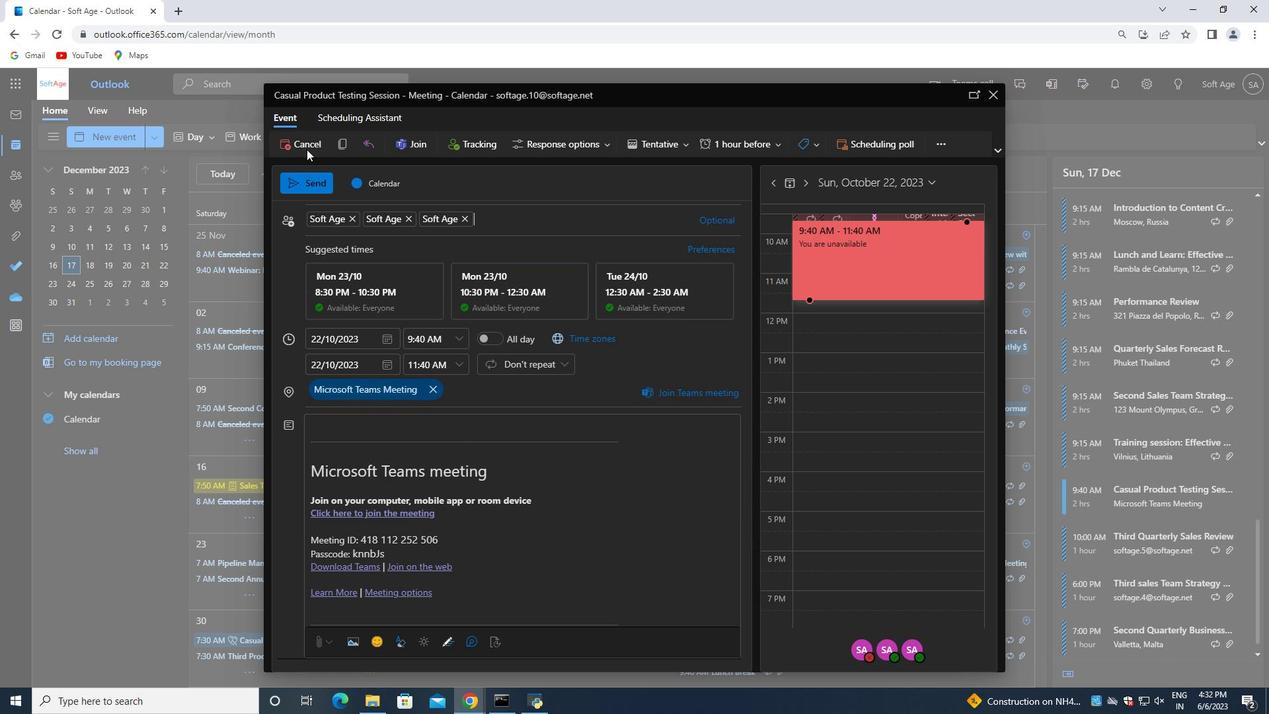 
Action: Mouse scrolled (464, 302) with delta (0, 0)
Screenshot: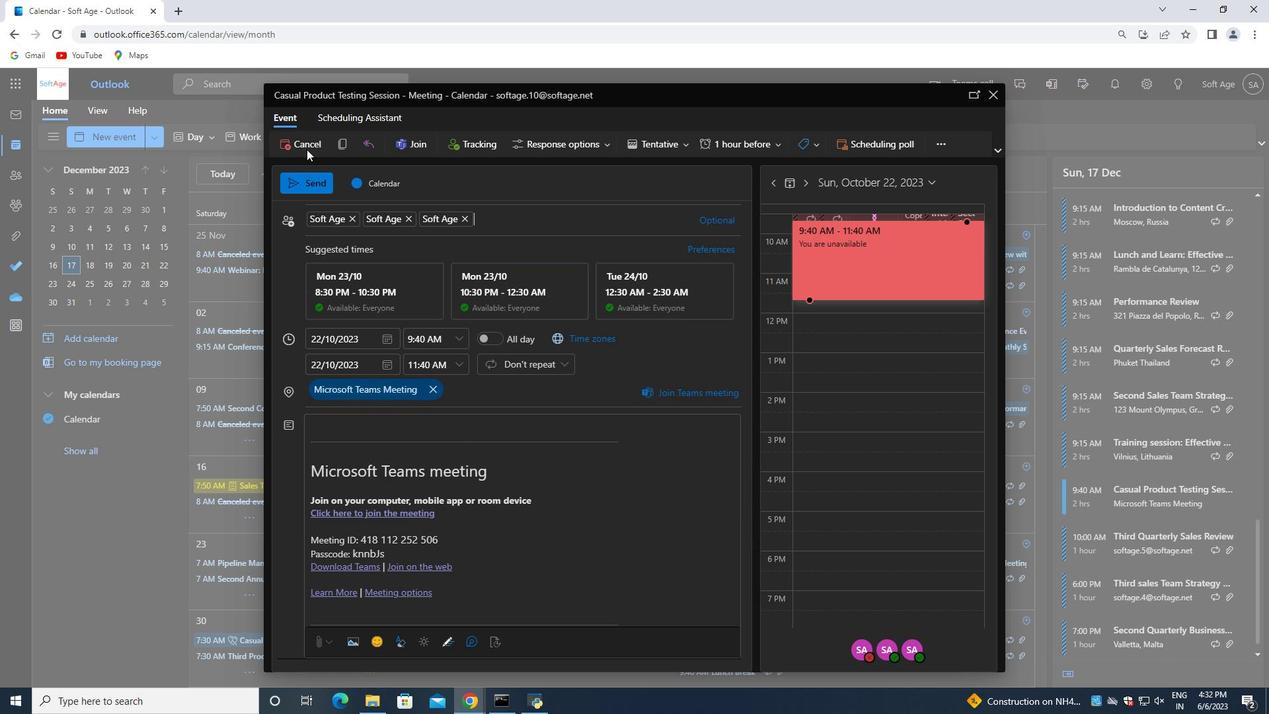 
Action: Mouse moved to (466, 322)
Screenshot: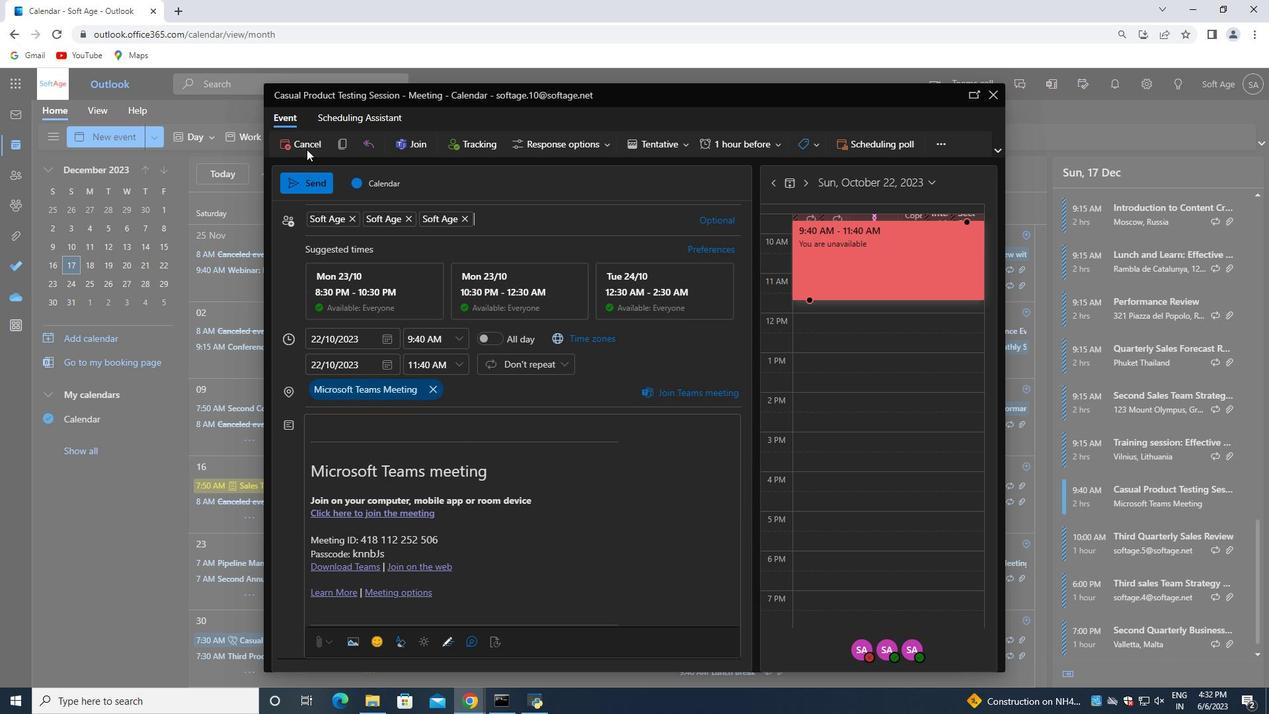 
Action: Mouse scrolled (466, 321) with delta (0, 0)
Screenshot: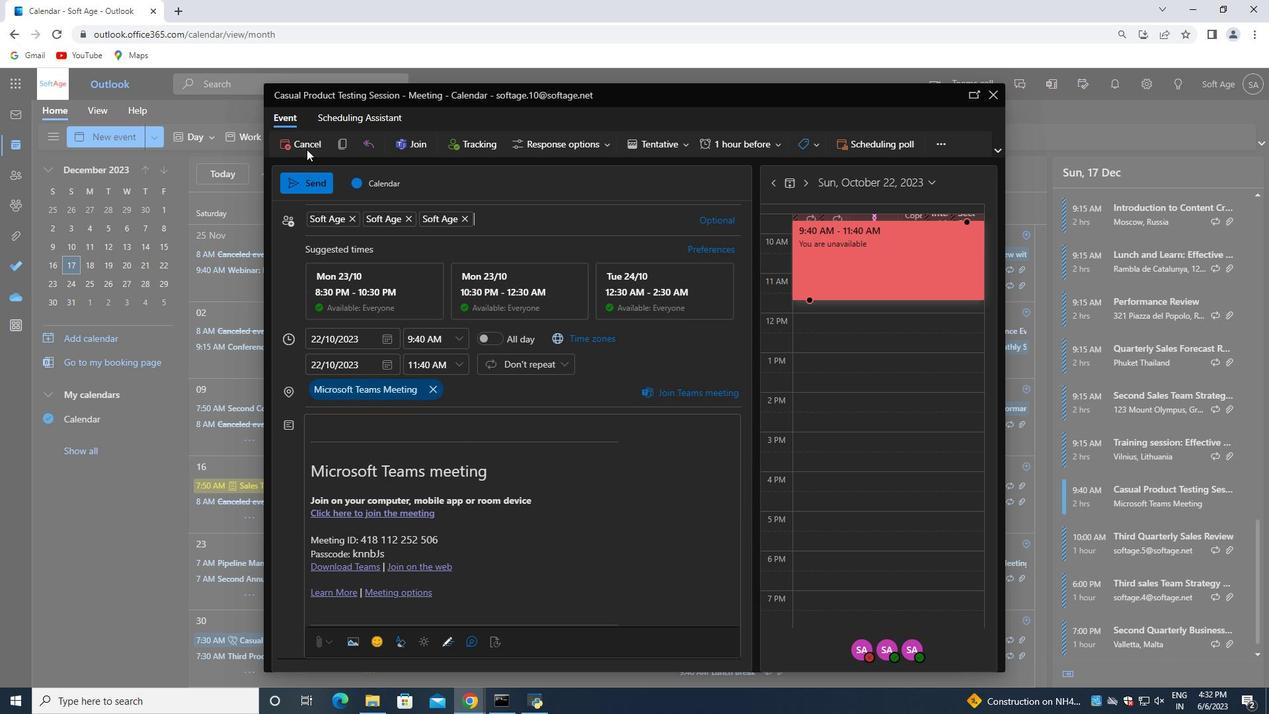
Action: Mouse moved to (473, 341)
Screenshot: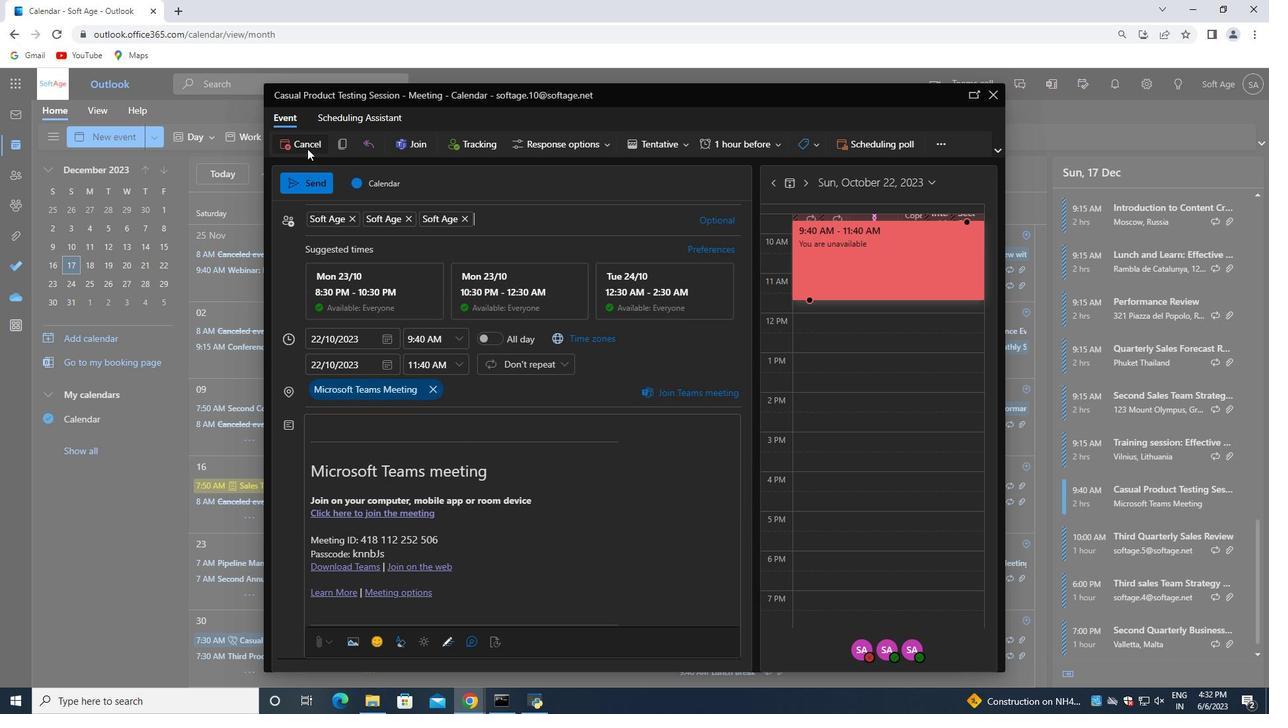 
Action: Mouse scrolled (473, 341) with delta (0, 0)
Screenshot: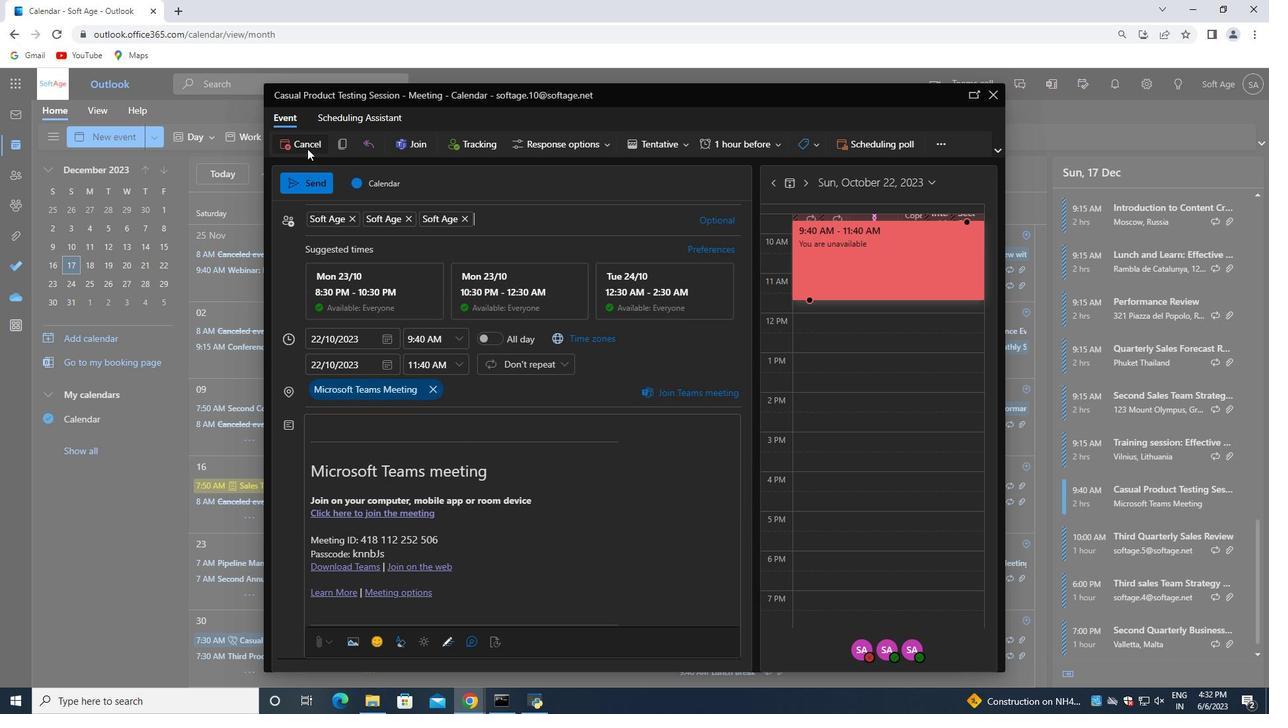 
Action: Mouse moved to (474, 356)
Screenshot: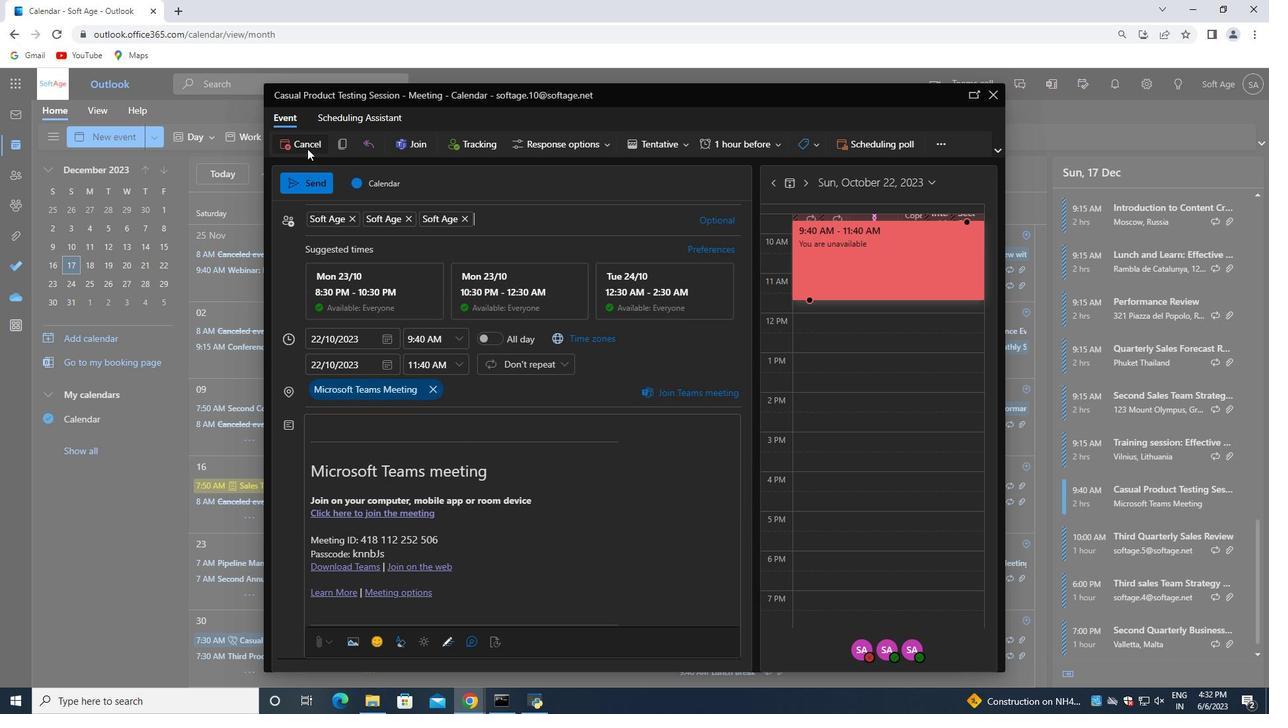 
Action: Mouse scrolled (474, 355) with delta (0, 0)
Screenshot: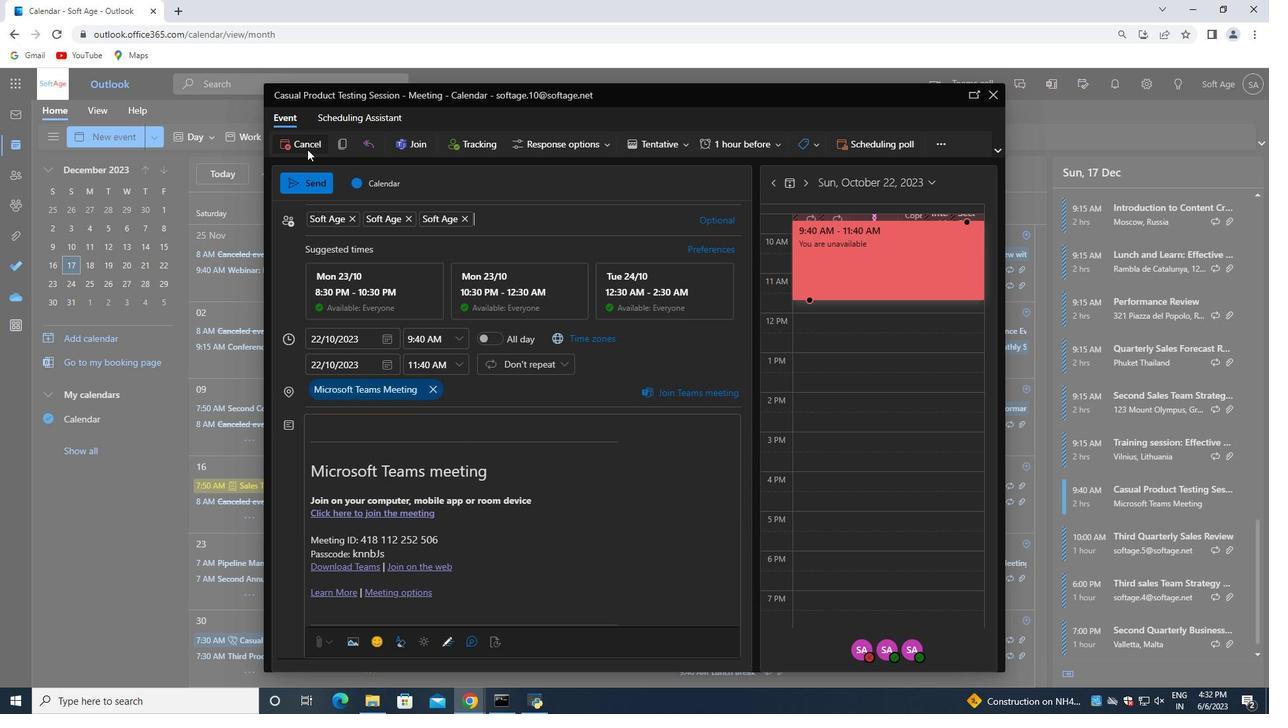 
Action: Mouse moved to (304, 183)
Screenshot: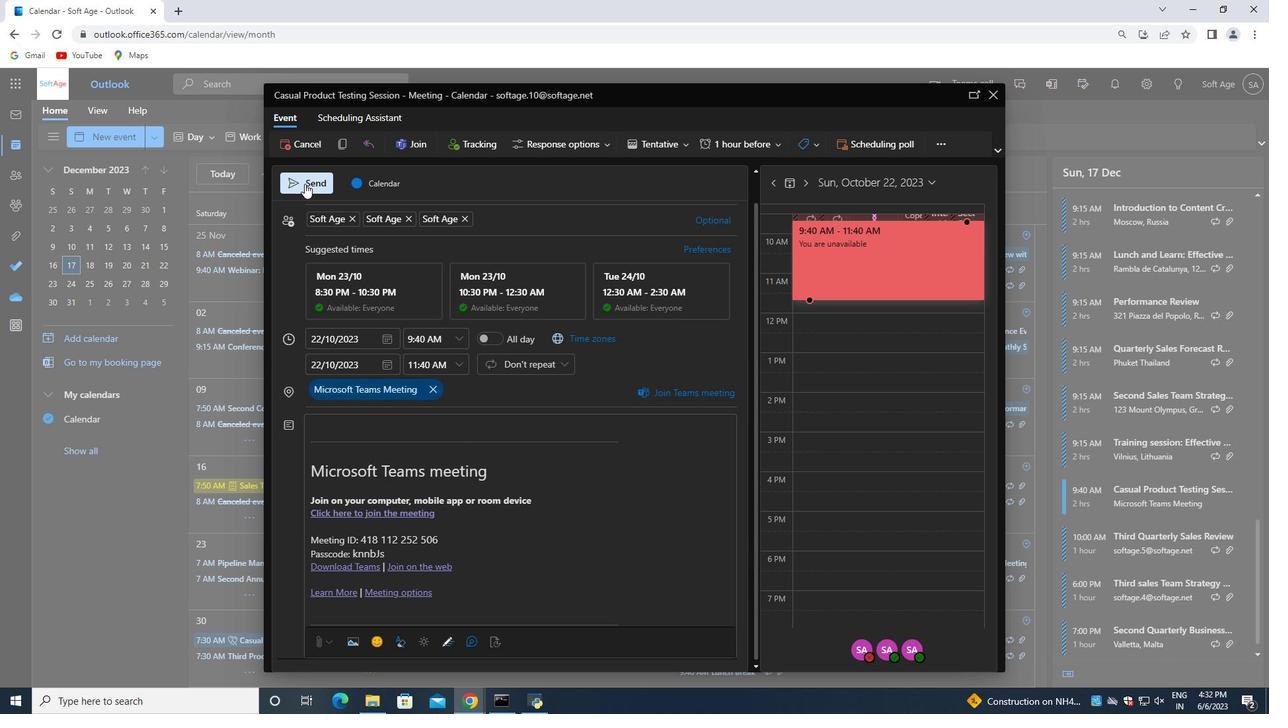 
Action: Mouse pressed left at (304, 183)
Screenshot: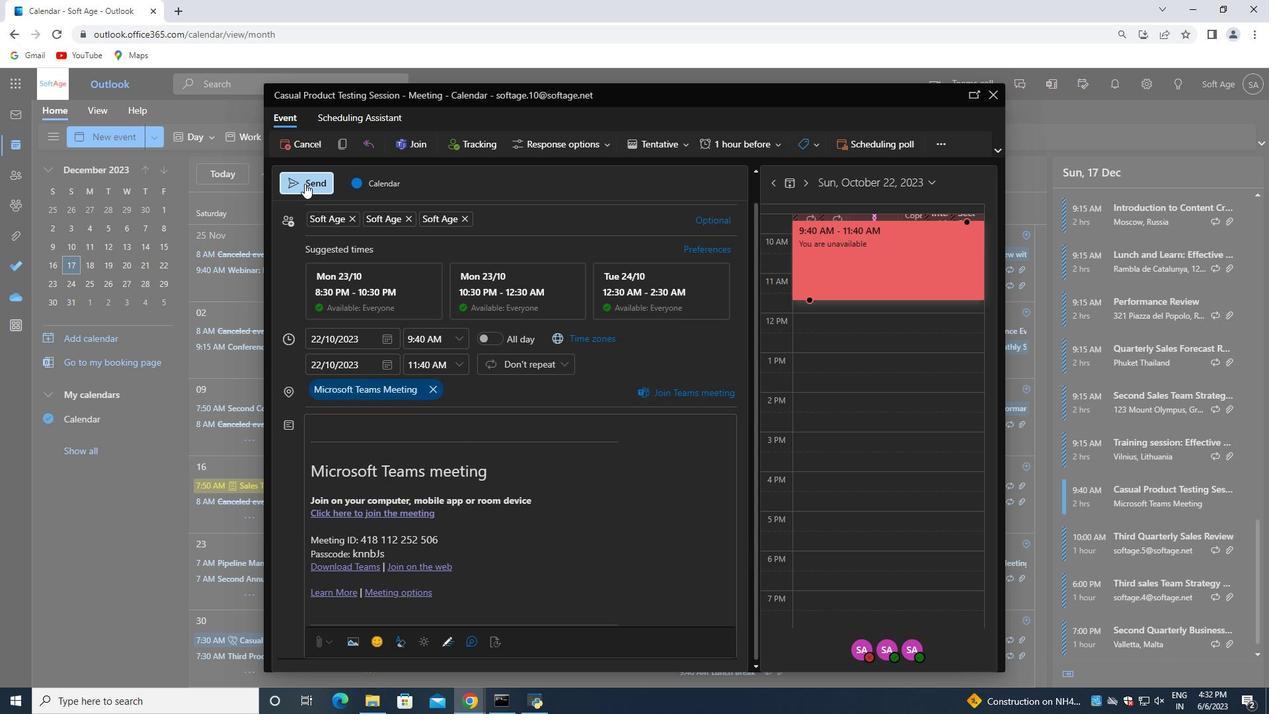 
